 Task: Look for space in Remscheid, Germany from 10th July, 2023 to 15th July, 2023 for 7 adults in price range Rs.10000 to Rs.15000. Place can be entire place or shared room with 4 bedrooms having 7 beds and 4 bathrooms. Property type can be house, flat, guest house. Amenities needed are: wifi, TV, free parkinig on premises, gym, breakfast. Booking option can be shelf check-in. Required host language is English.
Action: Mouse moved to (527, 111)
Screenshot: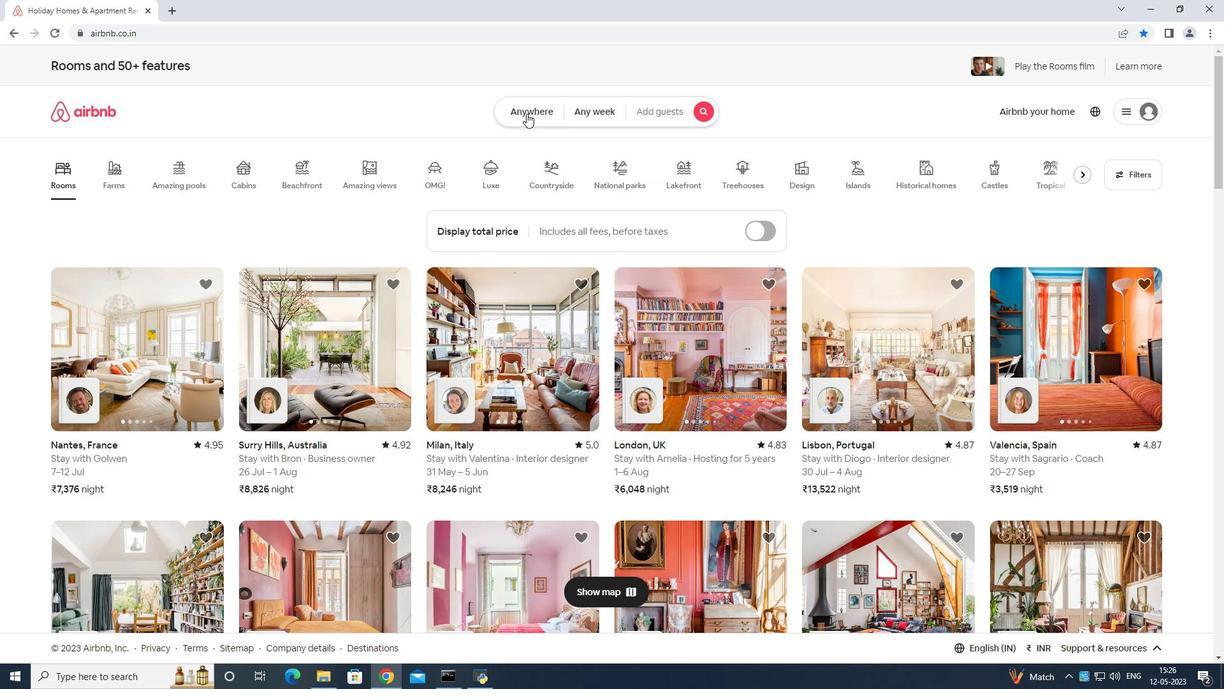 
Action: Mouse pressed left at (527, 111)
Screenshot: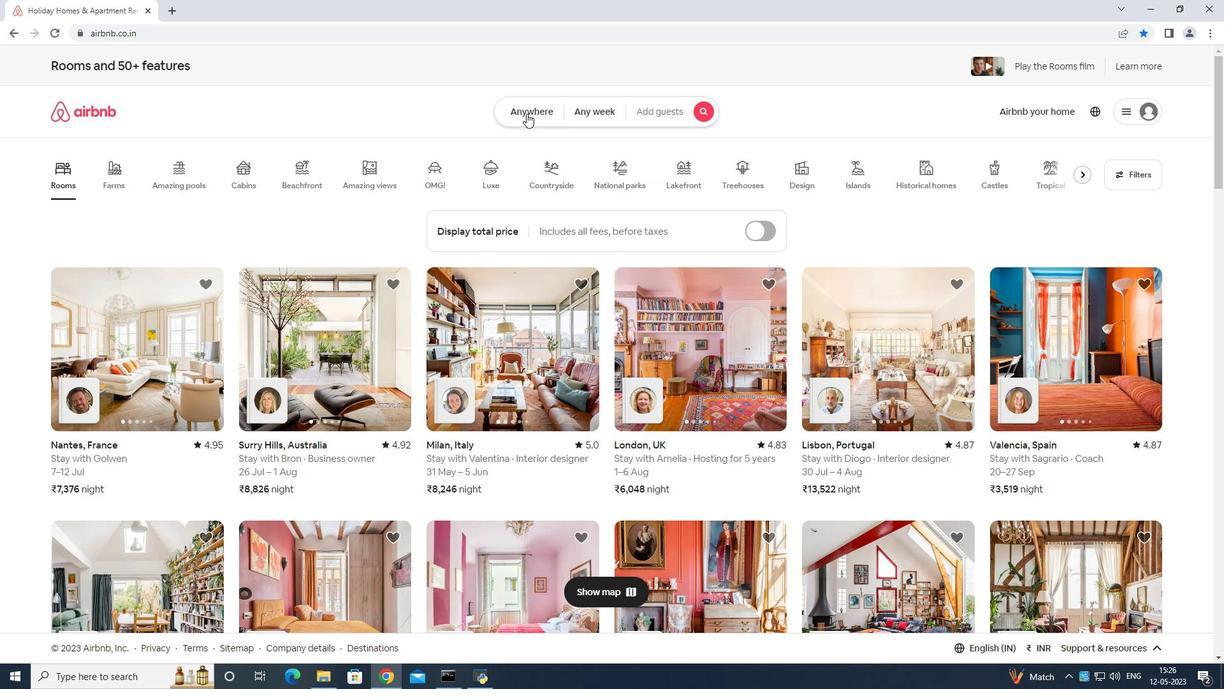 
Action: Mouse moved to (479, 156)
Screenshot: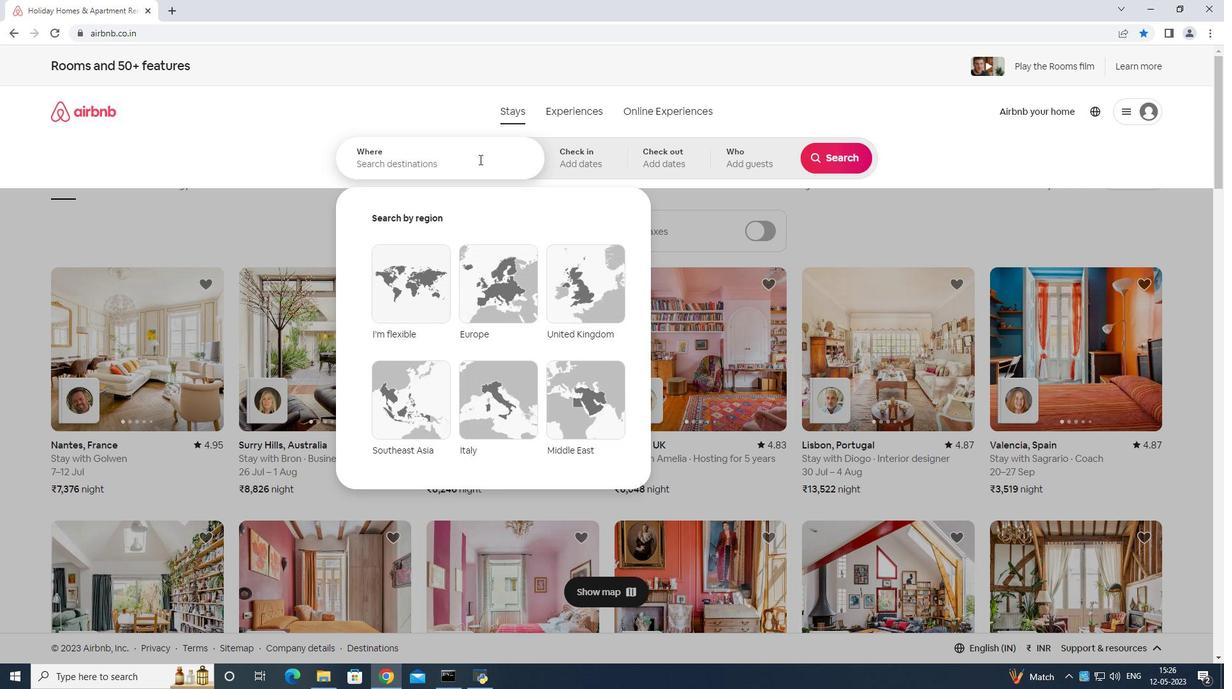
Action: Mouse pressed left at (479, 156)
Screenshot: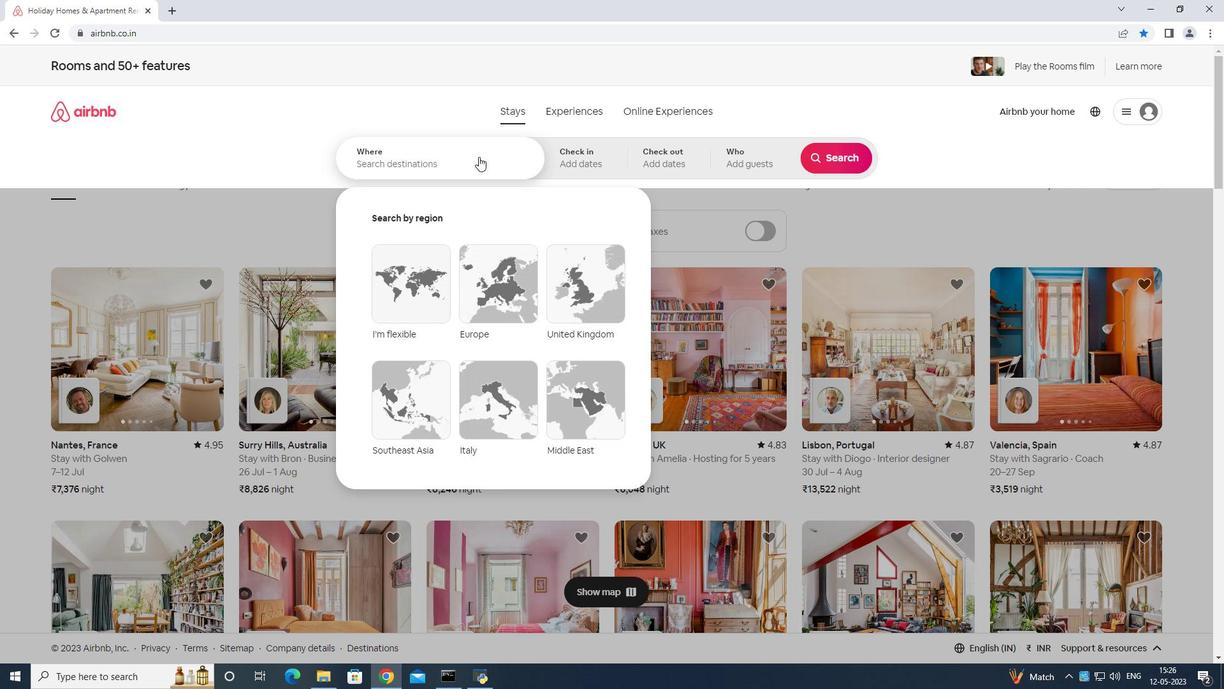 
Action: Mouse moved to (451, 153)
Screenshot: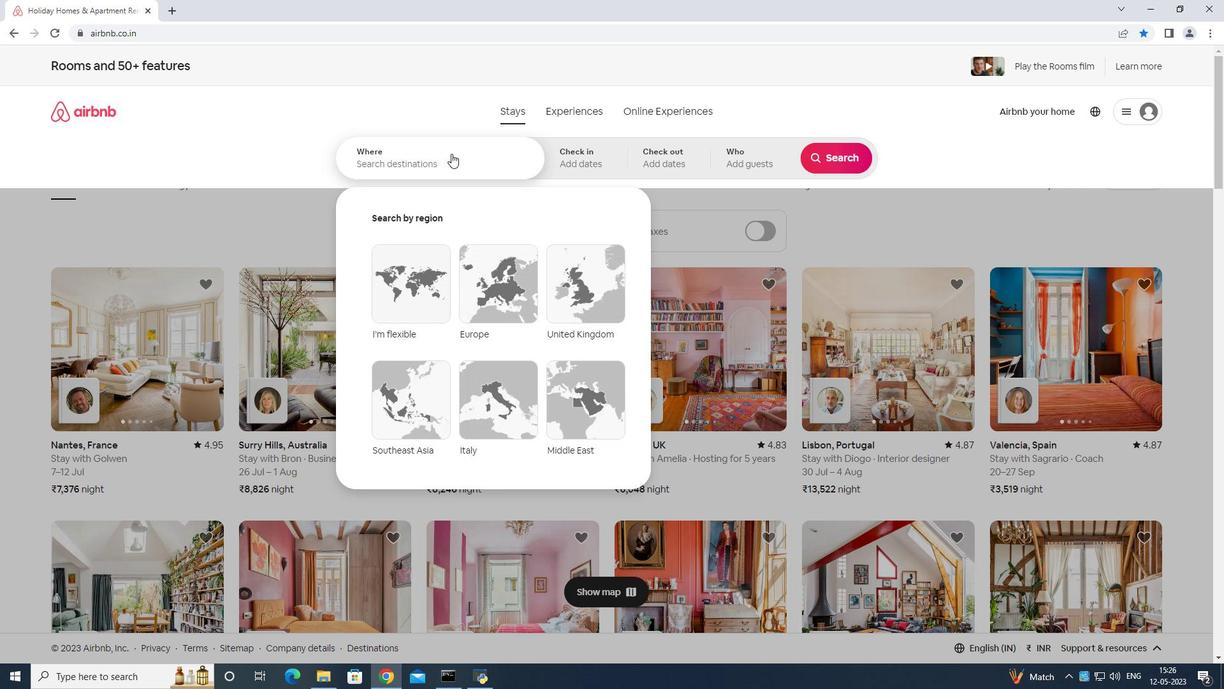 
Action: Key pressed <Key.shift>Remsv<Key.backspace>cheu<Key.backspace>id<Key.space>germany<Key.enter>
Screenshot: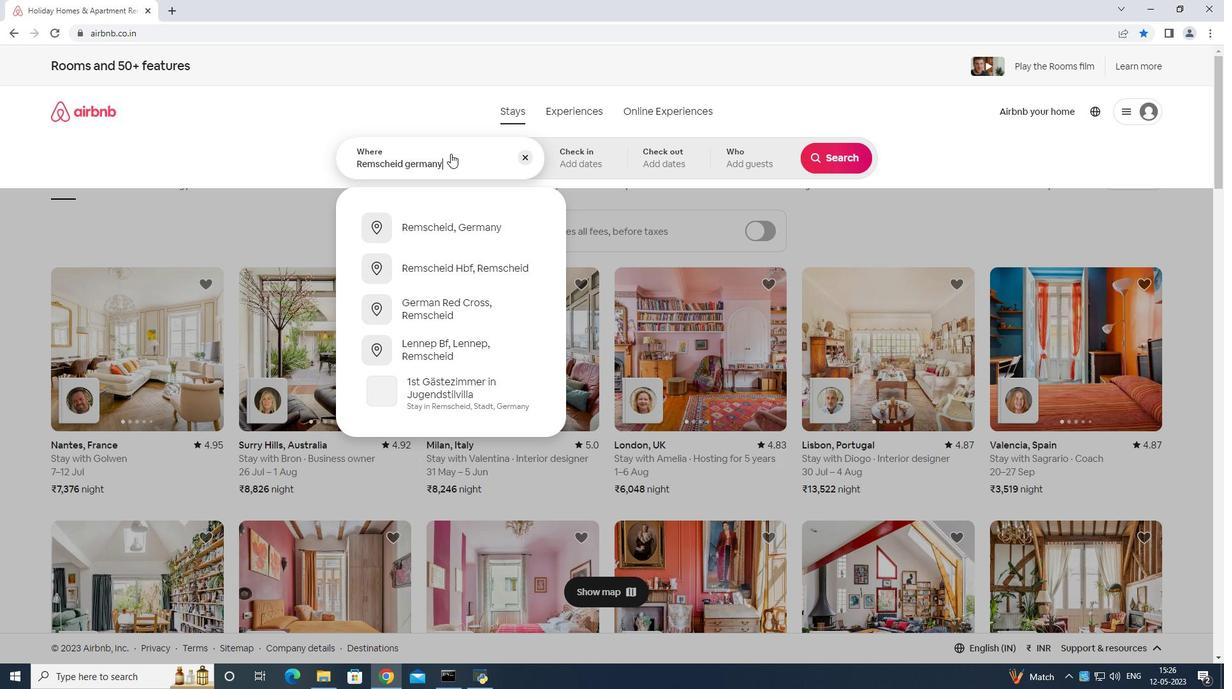 
Action: Mouse moved to (838, 259)
Screenshot: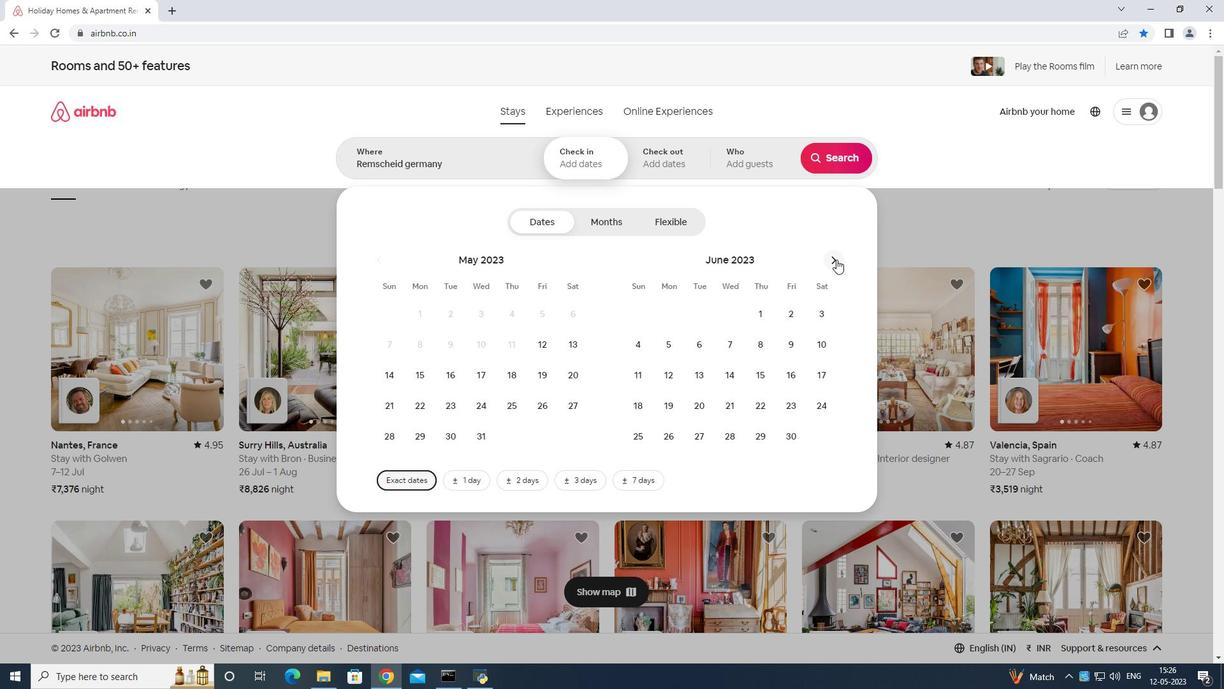 
Action: Mouse pressed left at (838, 259)
Screenshot: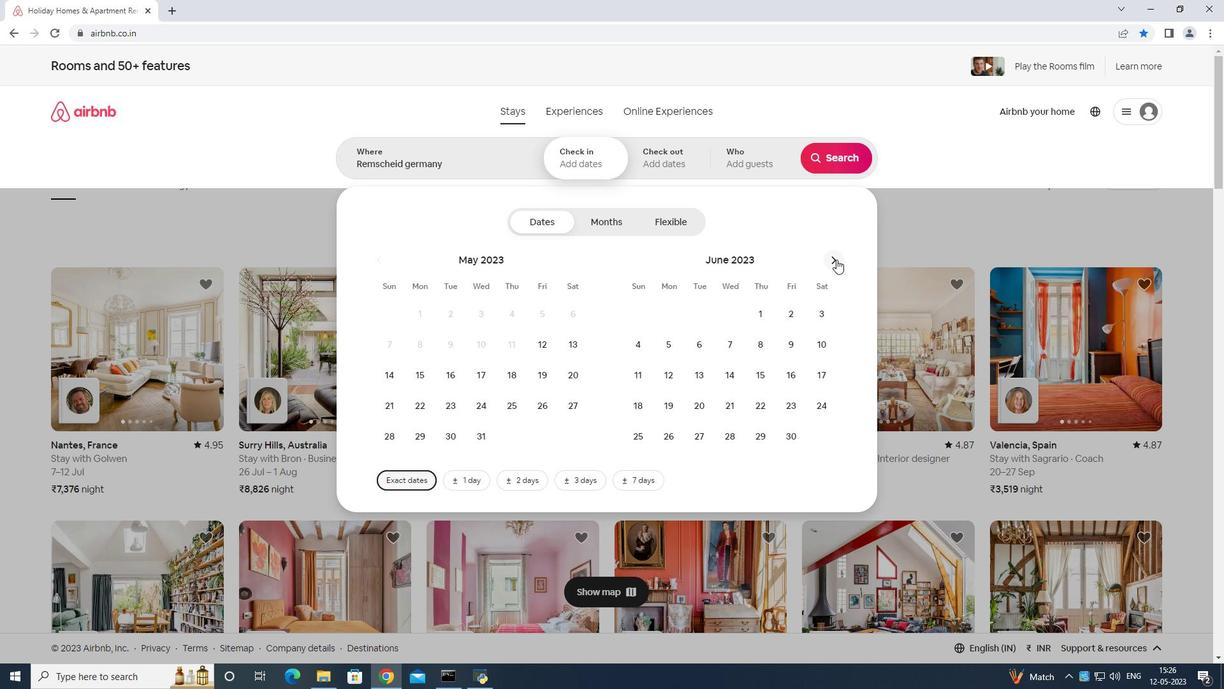 
Action: Mouse moved to (673, 378)
Screenshot: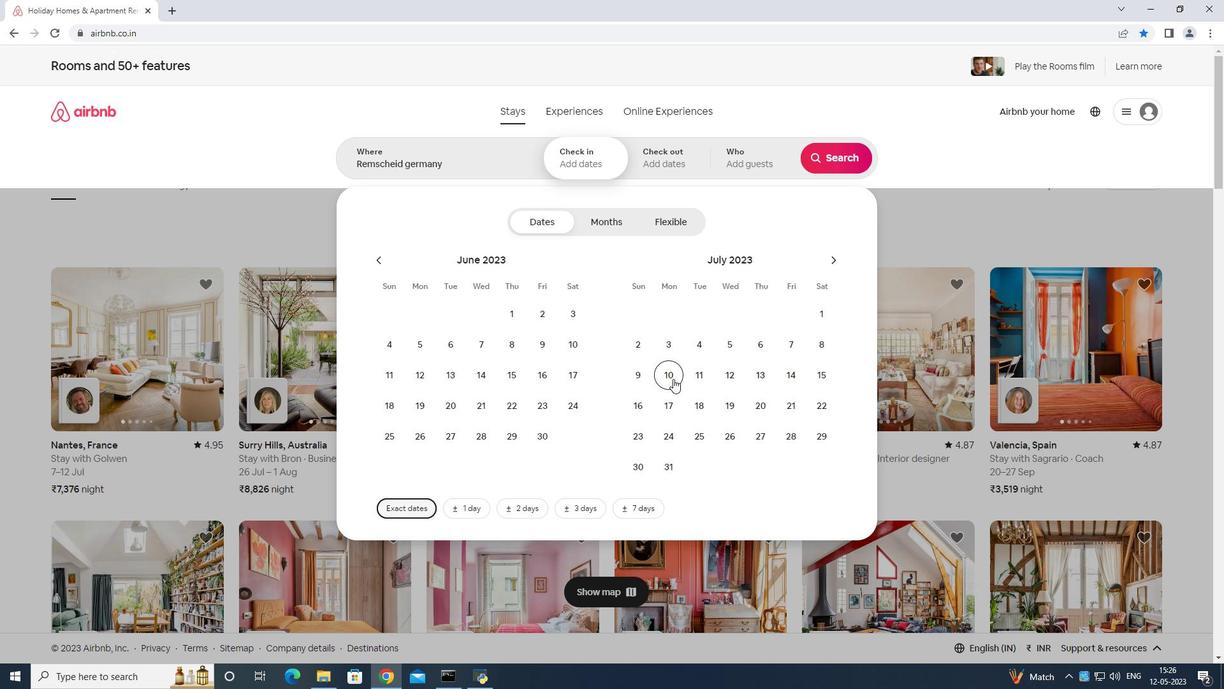 
Action: Mouse pressed left at (673, 378)
Screenshot: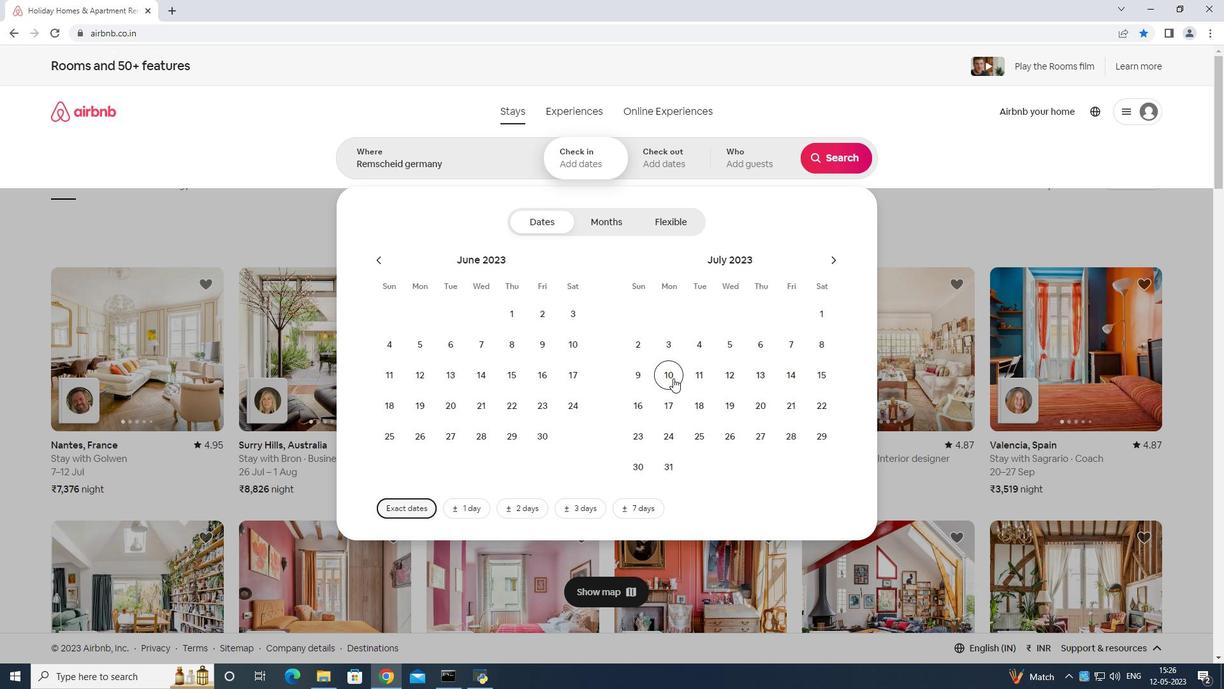 
Action: Mouse moved to (819, 375)
Screenshot: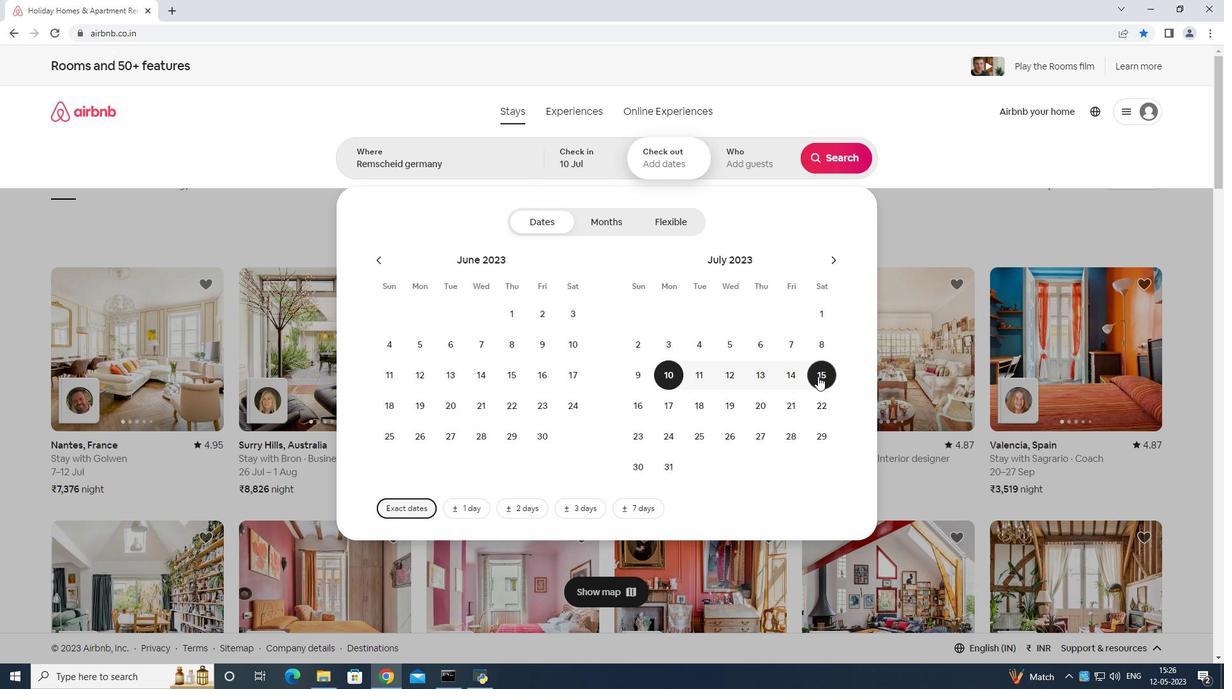 
Action: Mouse pressed left at (819, 375)
Screenshot: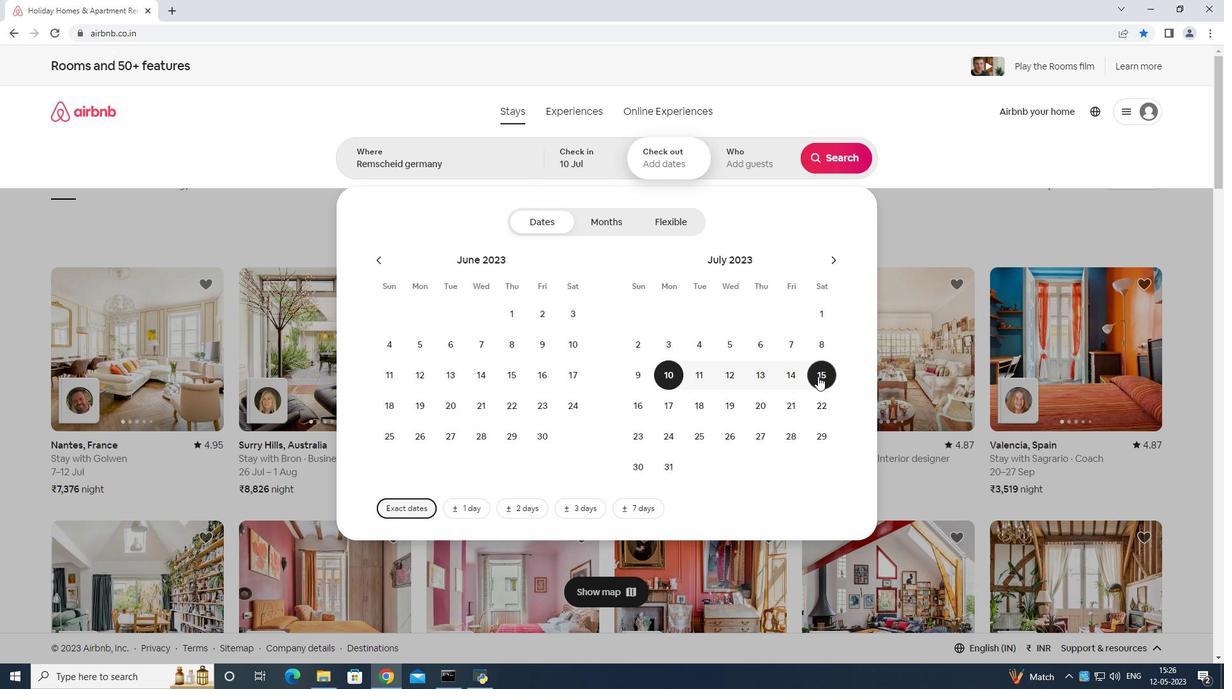 
Action: Mouse moved to (749, 149)
Screenshot: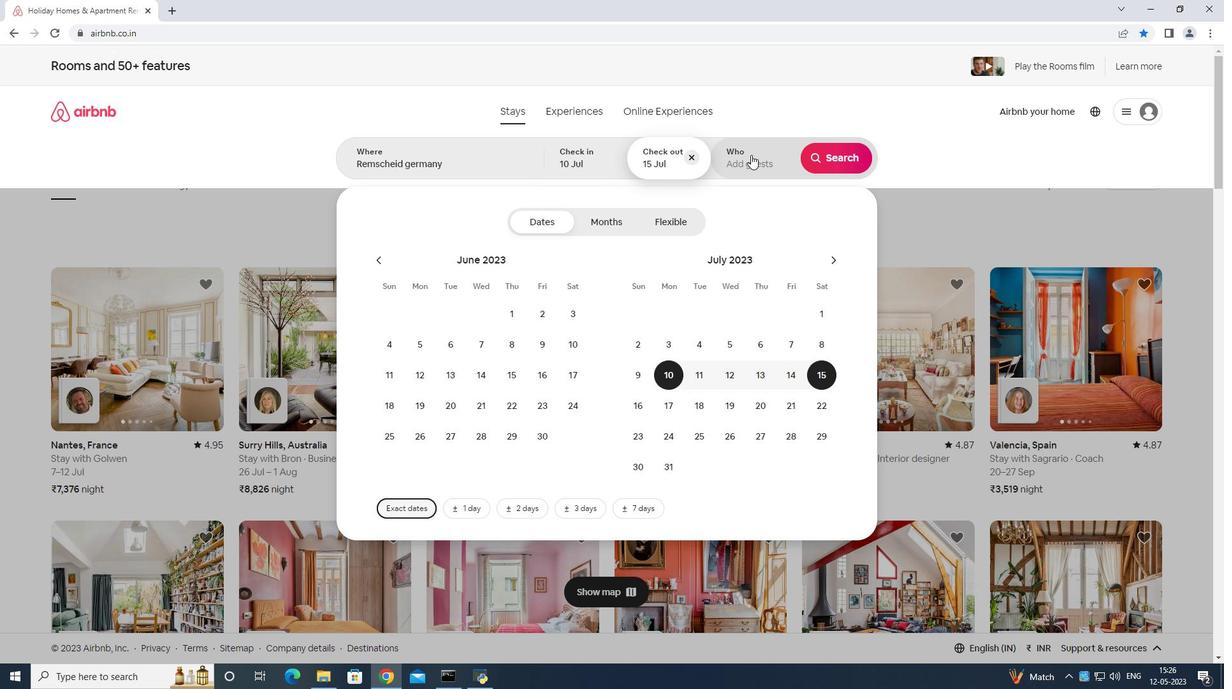 
Action: Mouse pressed left at (749, 149)
Screenshot: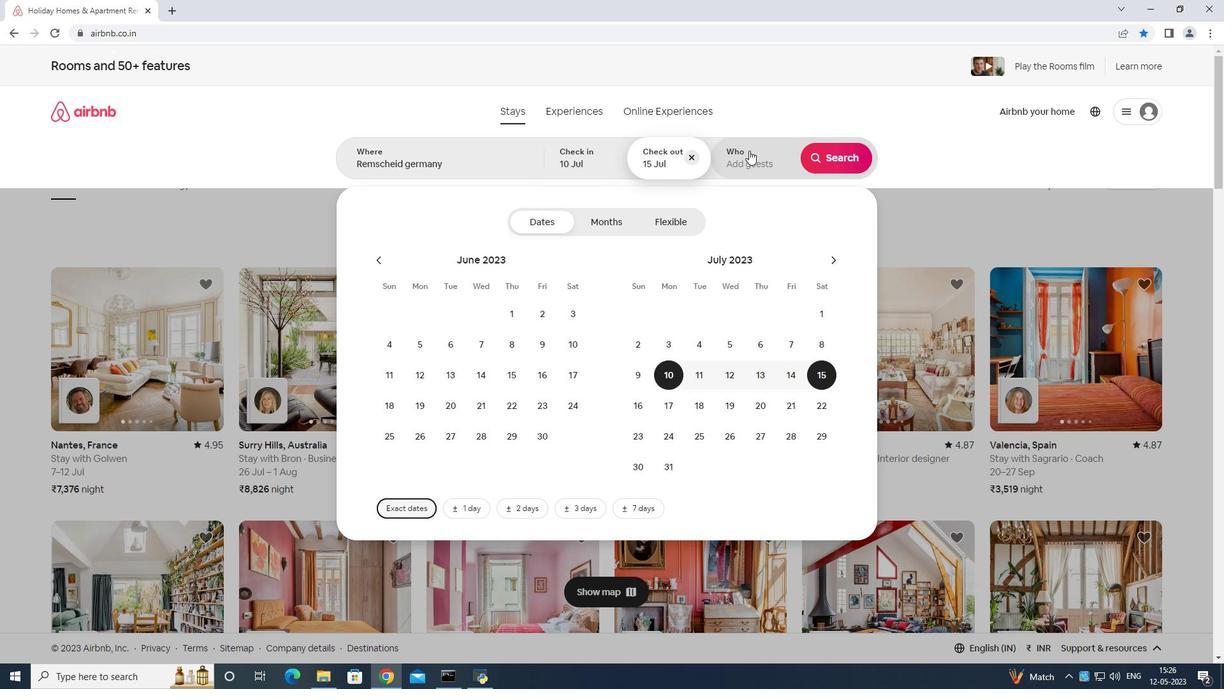 
Action: Mouse moved to (833, 227)
Screenshot: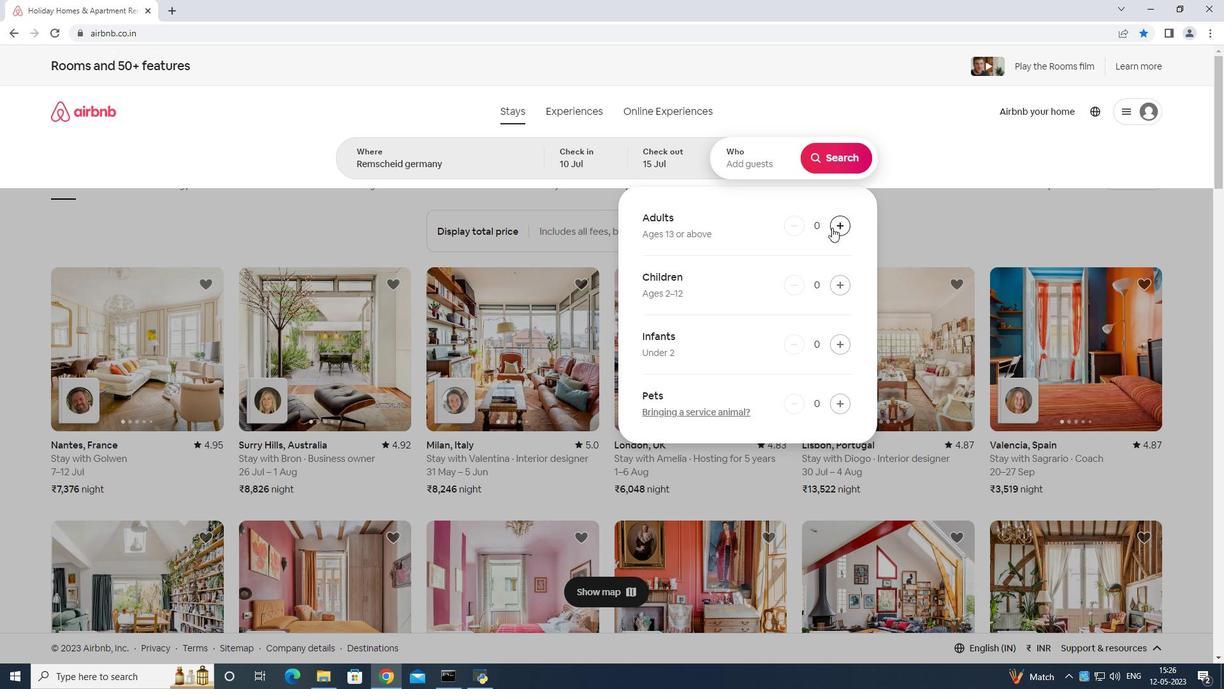 
Action: Mouse pressed left at (833, 227)
Screenshot: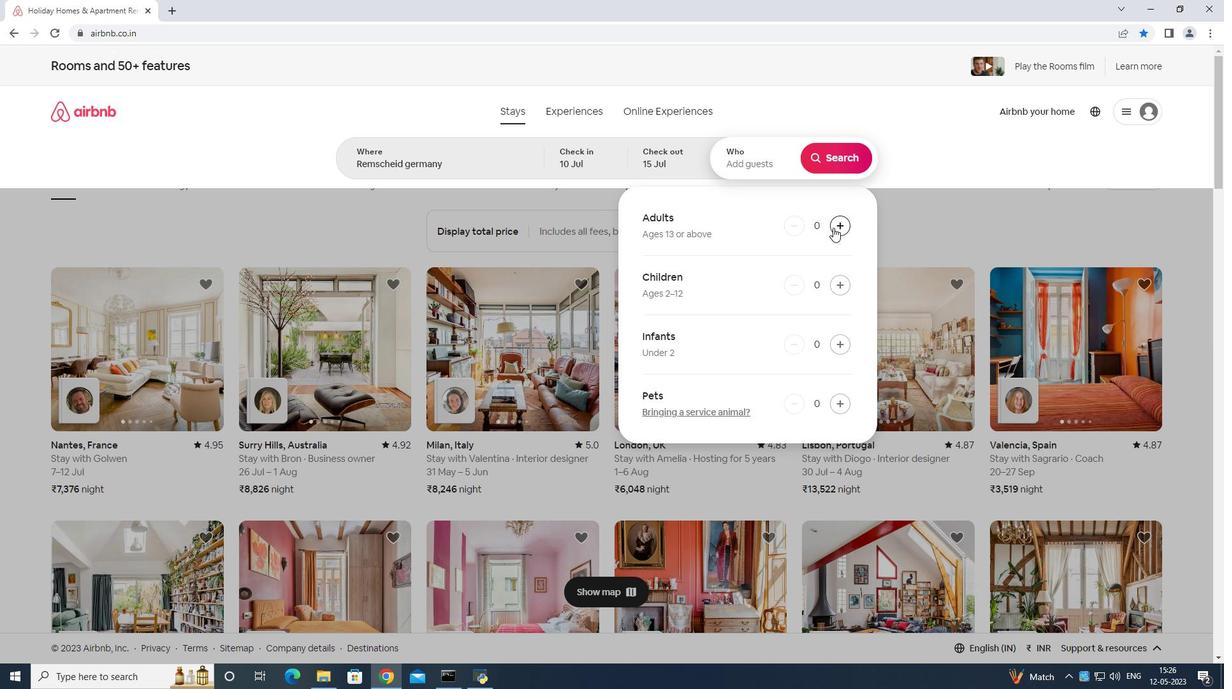 
Action: Mouse pressed left at (833, 227)
Screenshot: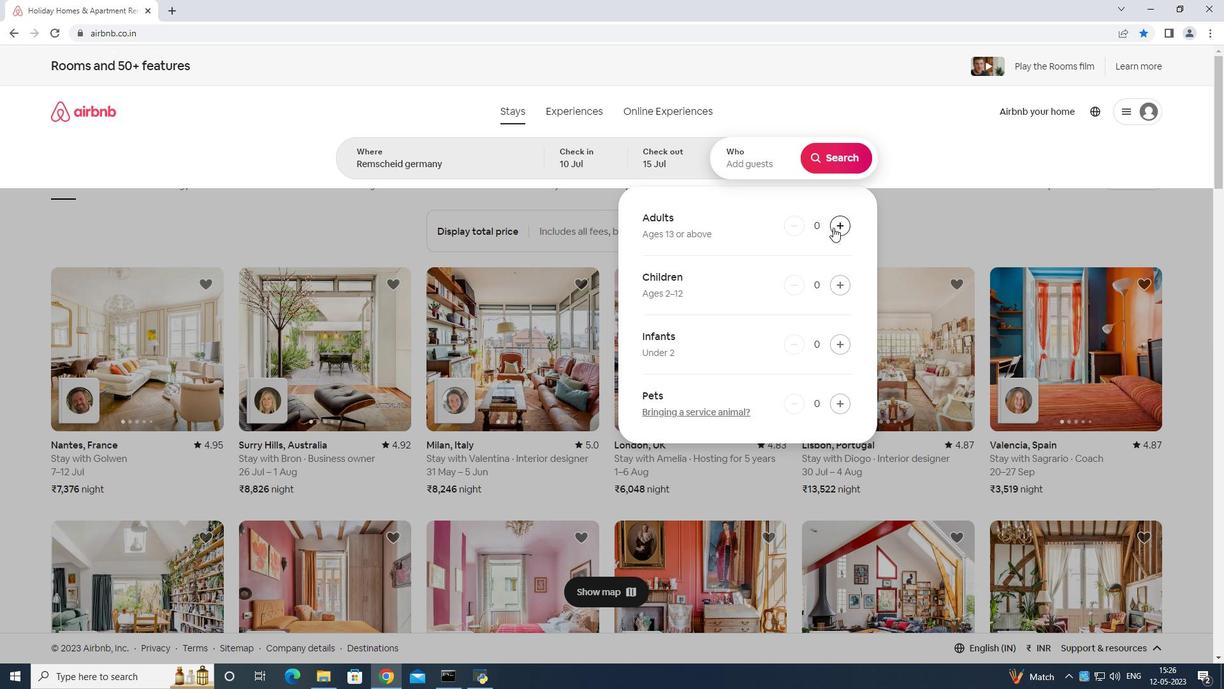 
Action: Mouse pressed left at (833, 227)
Screenshot: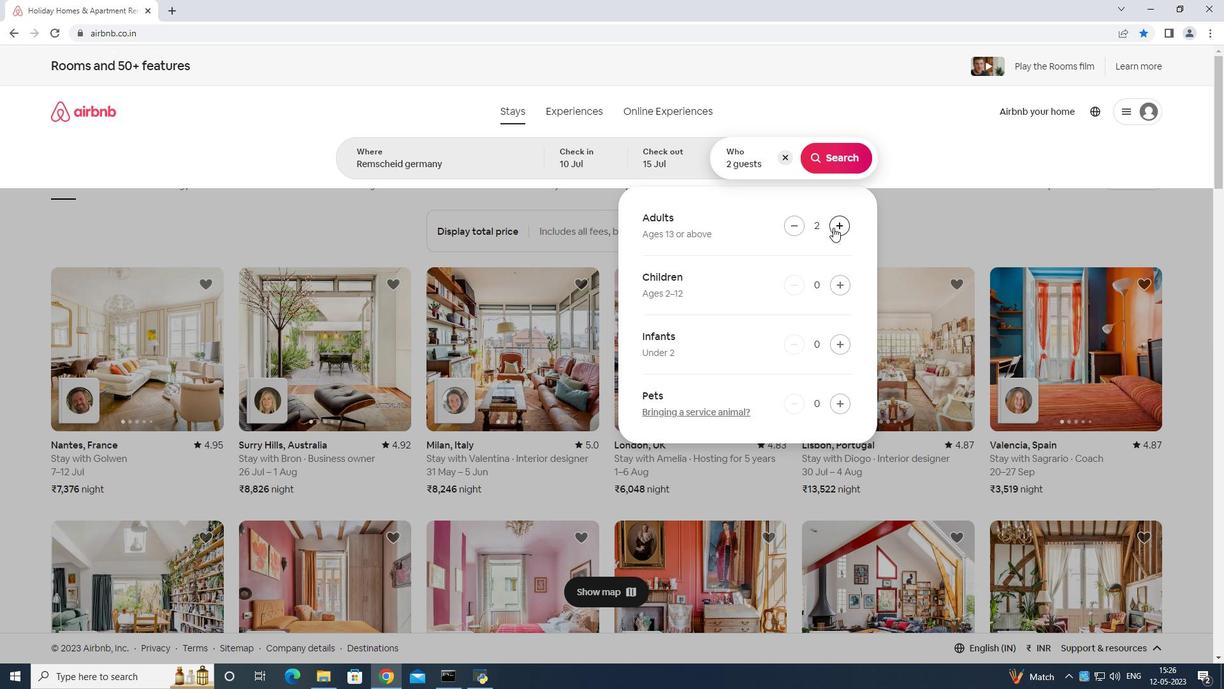 
Action: Mouse pressed left at (833, 227)
Screenshot: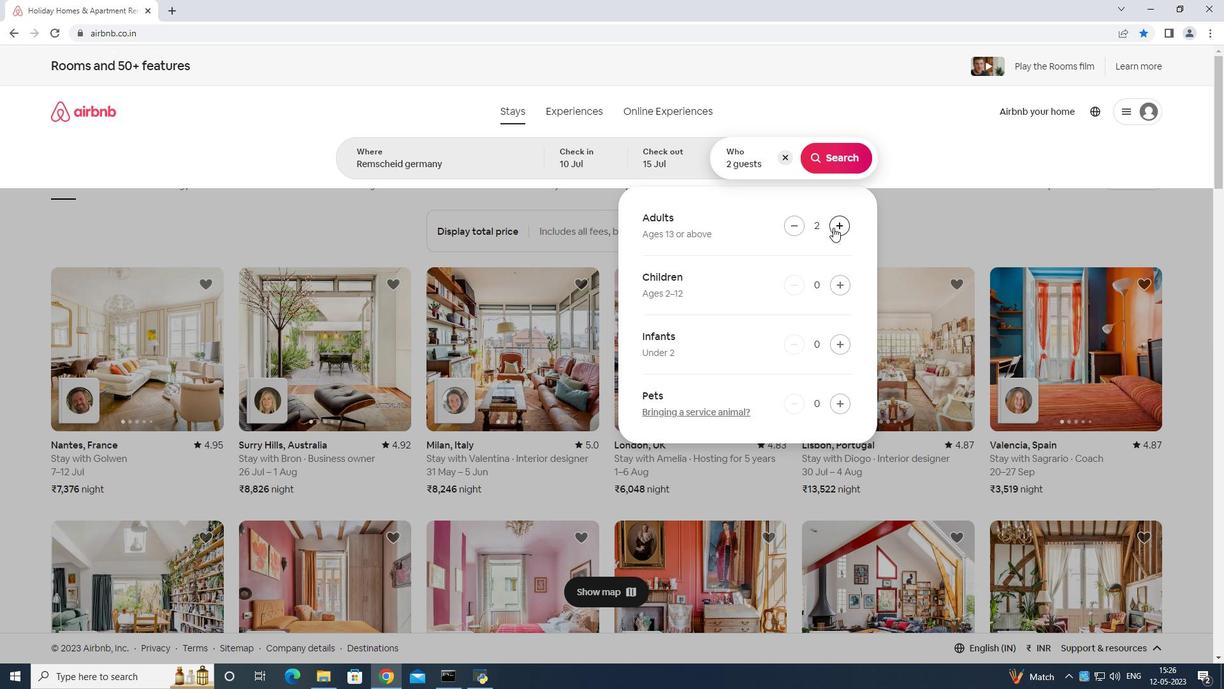 
Action: Mouse moved to (834, 227)
Screenshot: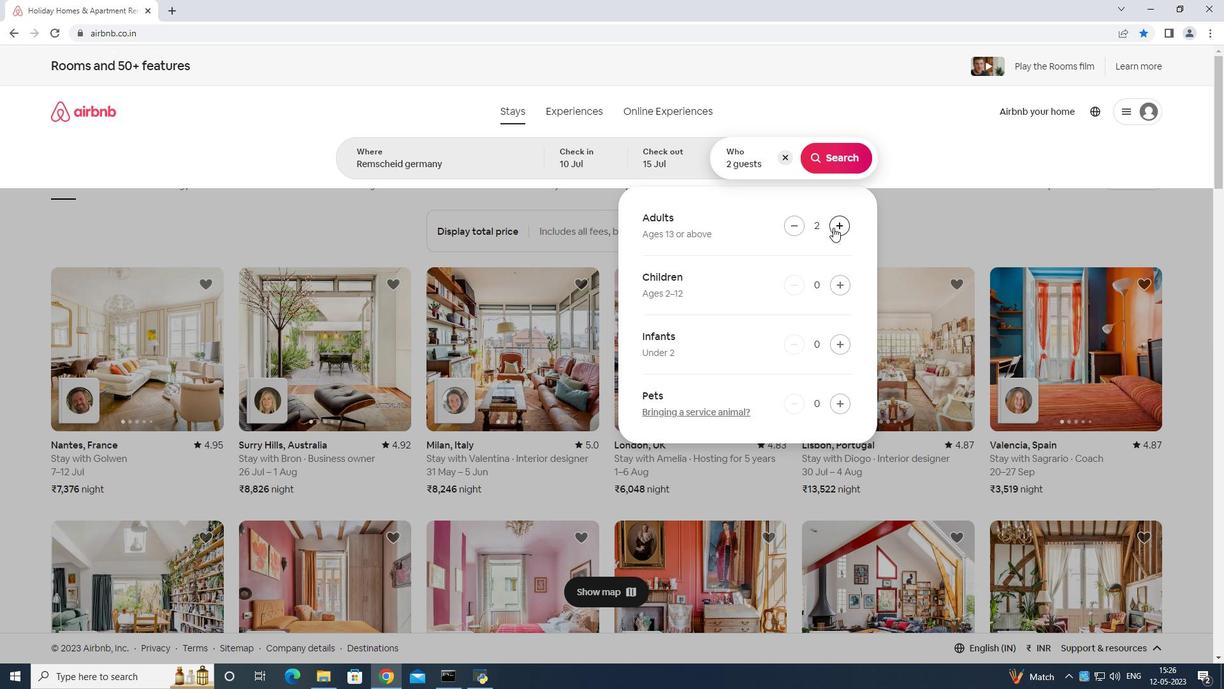 
Action: Mouse pressed left at (834, 227)
Screenshot: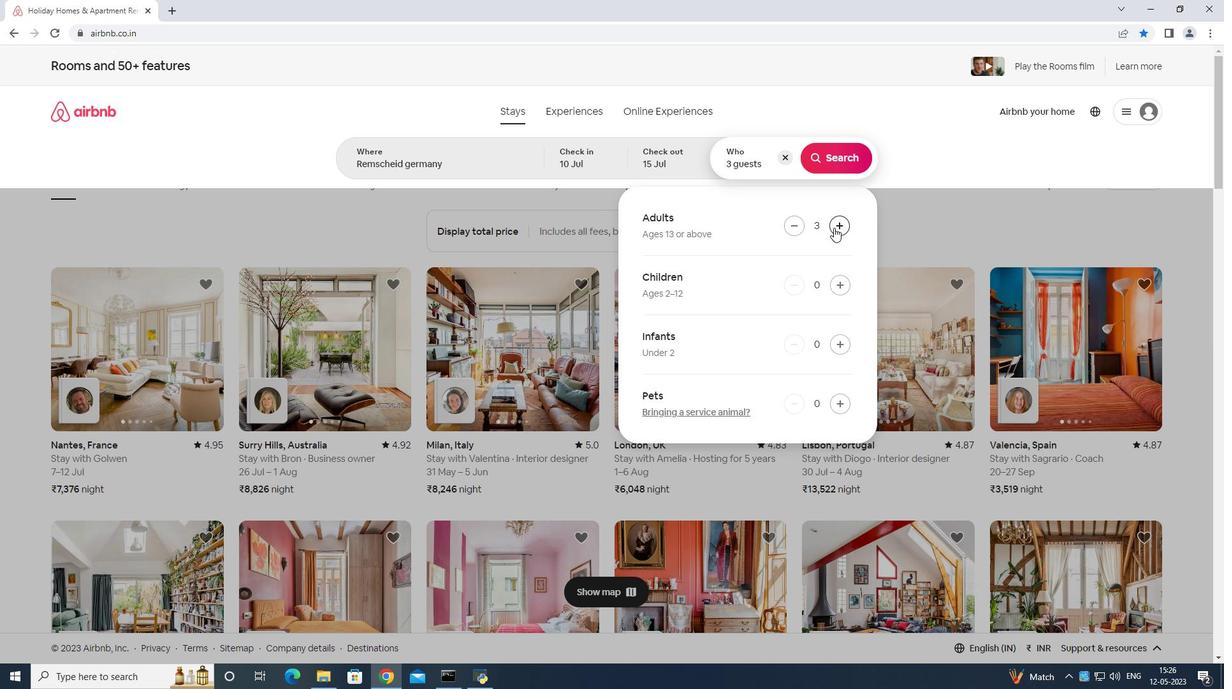 
Action: Mouse moved to (834, 227)
Screenshot: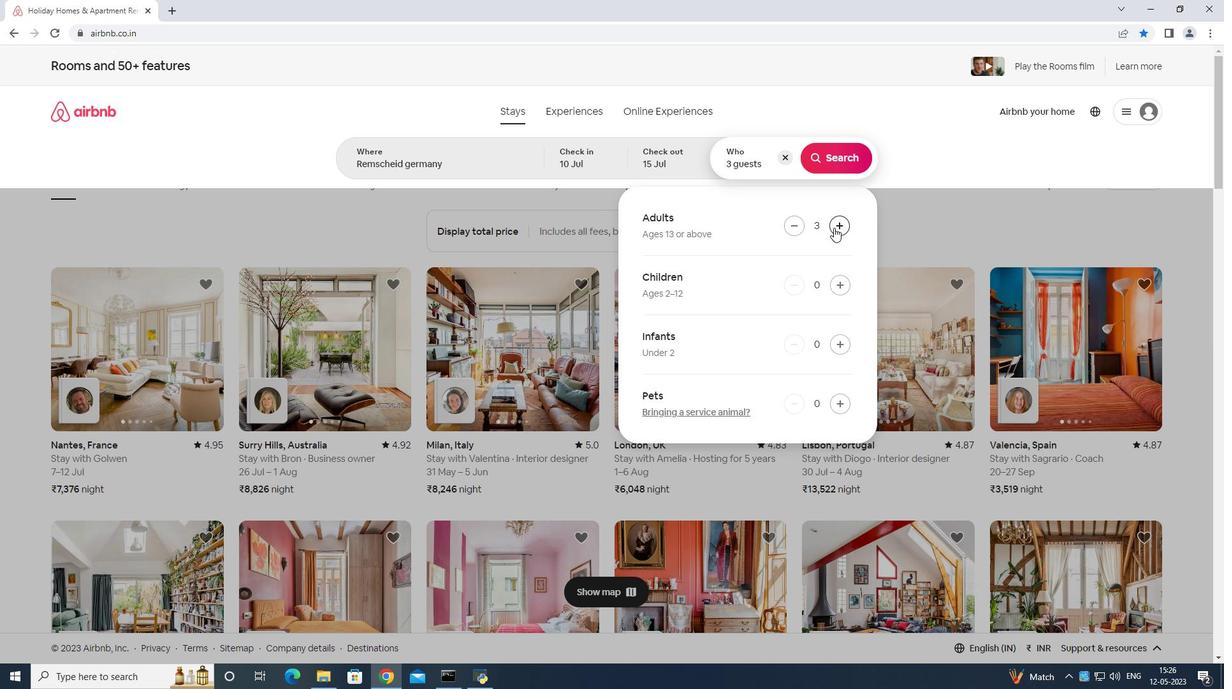 
Action: Mouse pressed left at (834, 227)
Screenshot: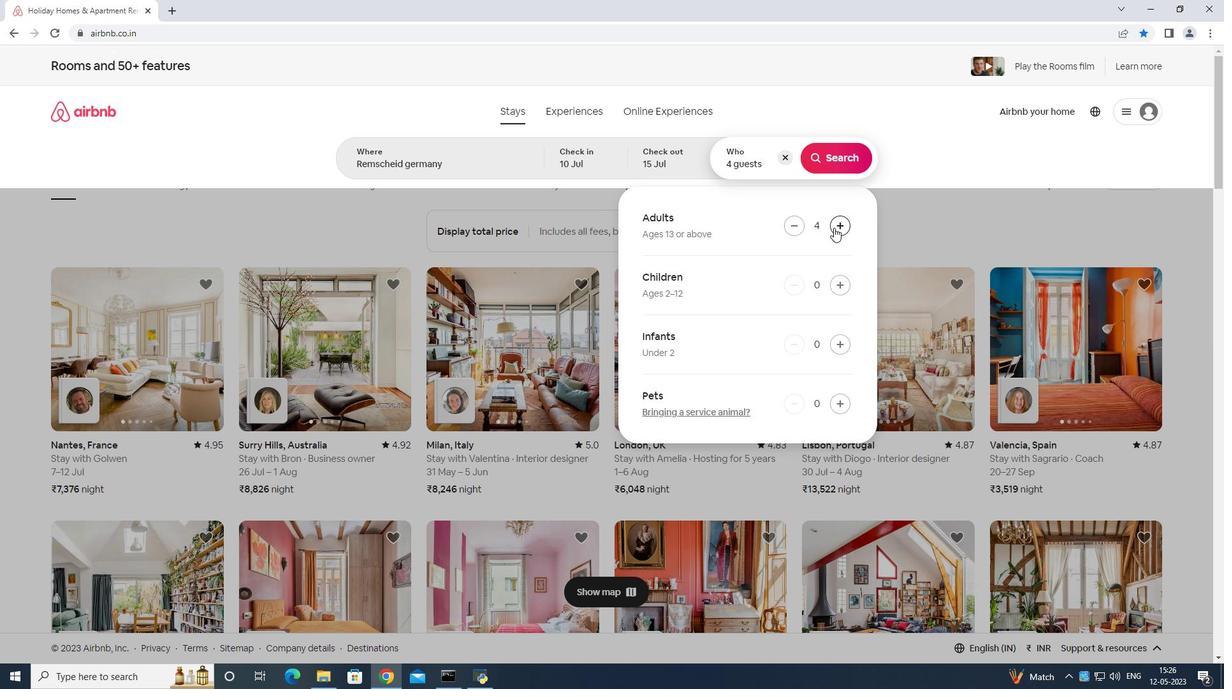 
Action: Mouse moved to (835, 227)
Screenshot: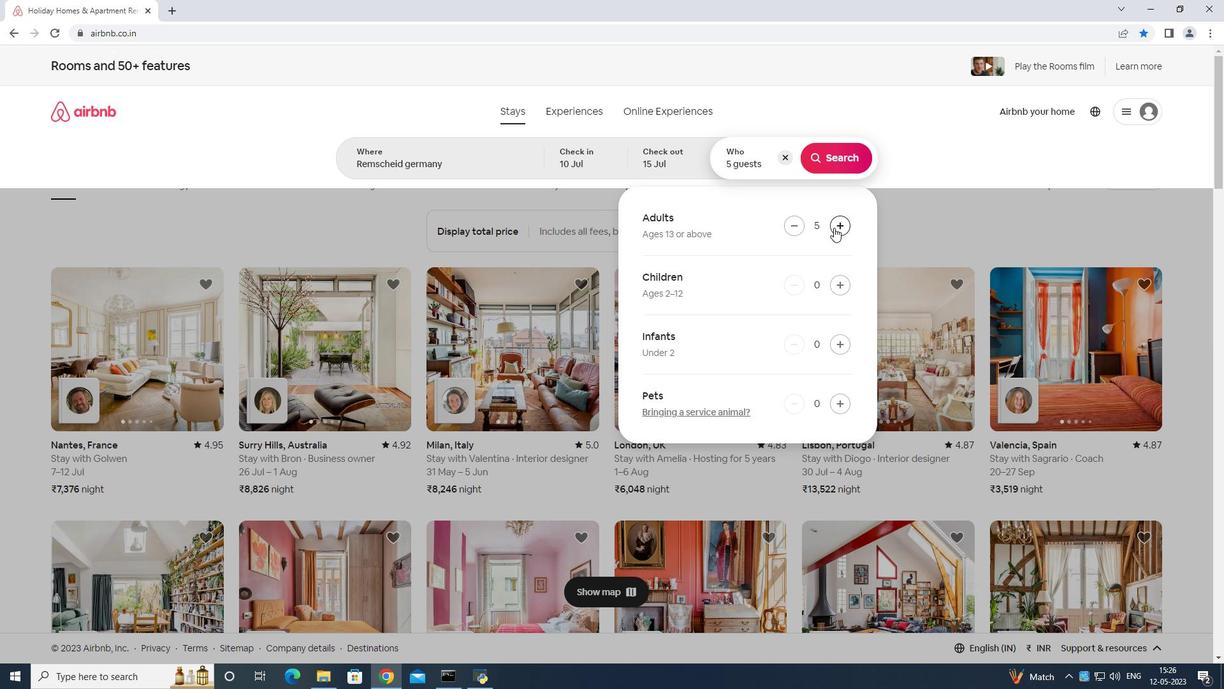
Action: Mouse pressed left at (835, 227)
Screenshot: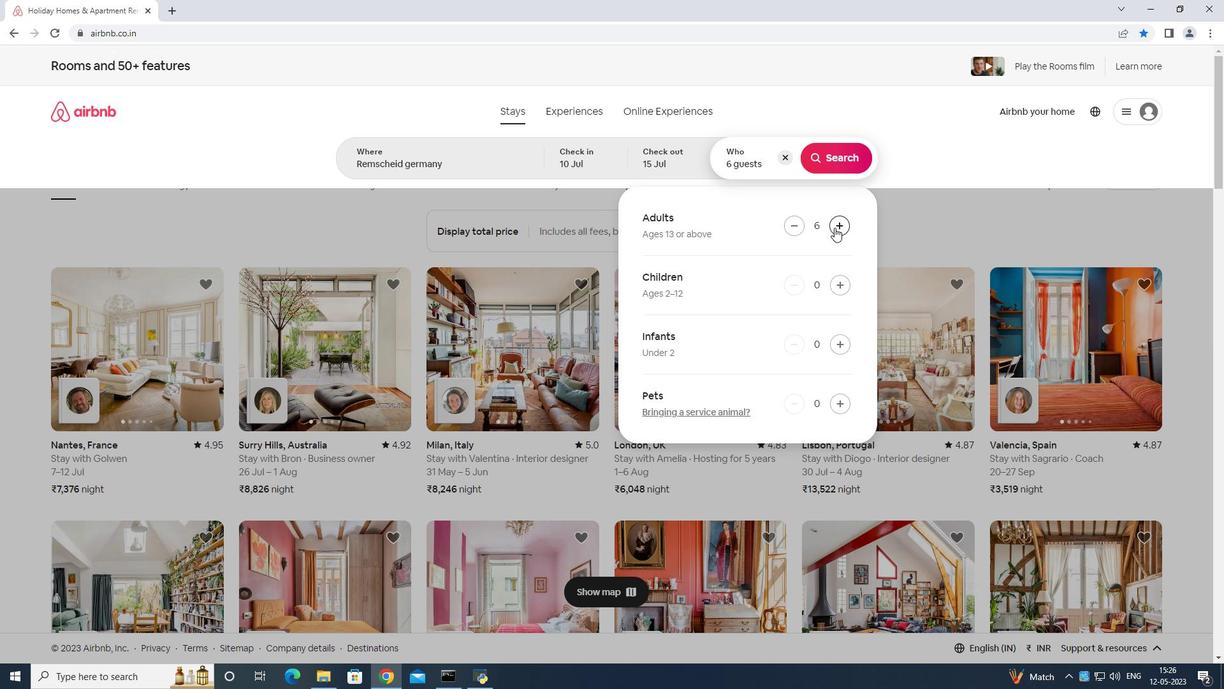 
Action: Mouse moved to (842, 157)
Screenshot: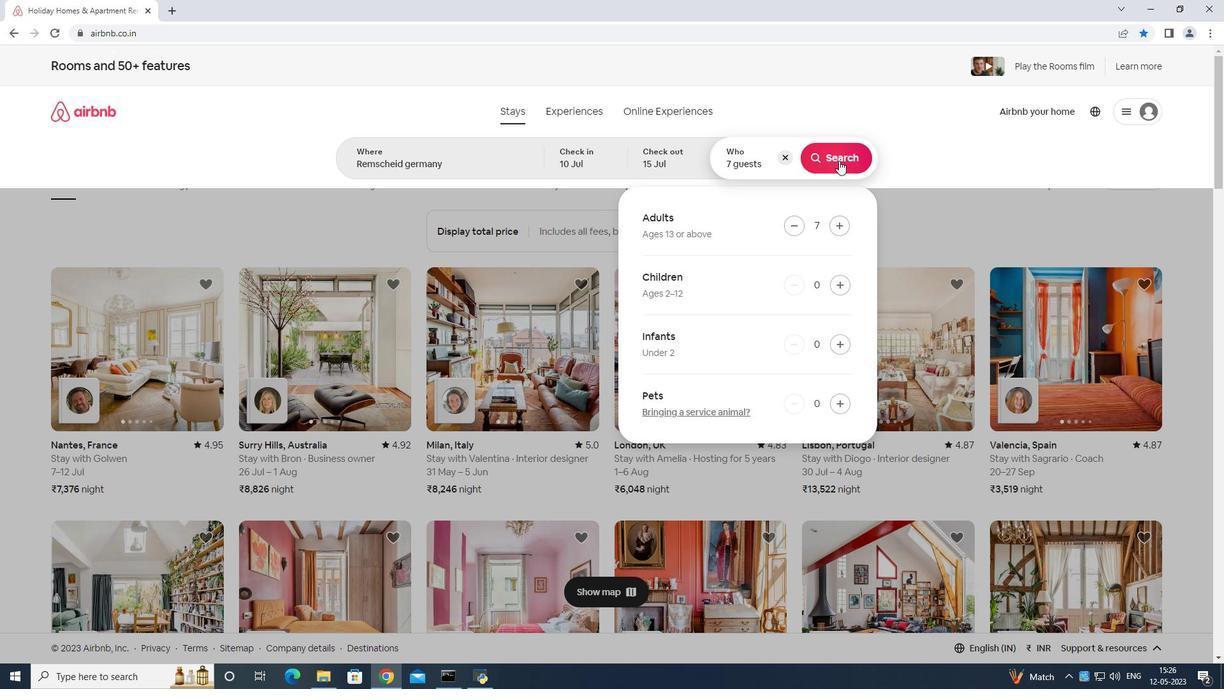 
Action: Mouse pressed left at (842, 157)
Screenshot: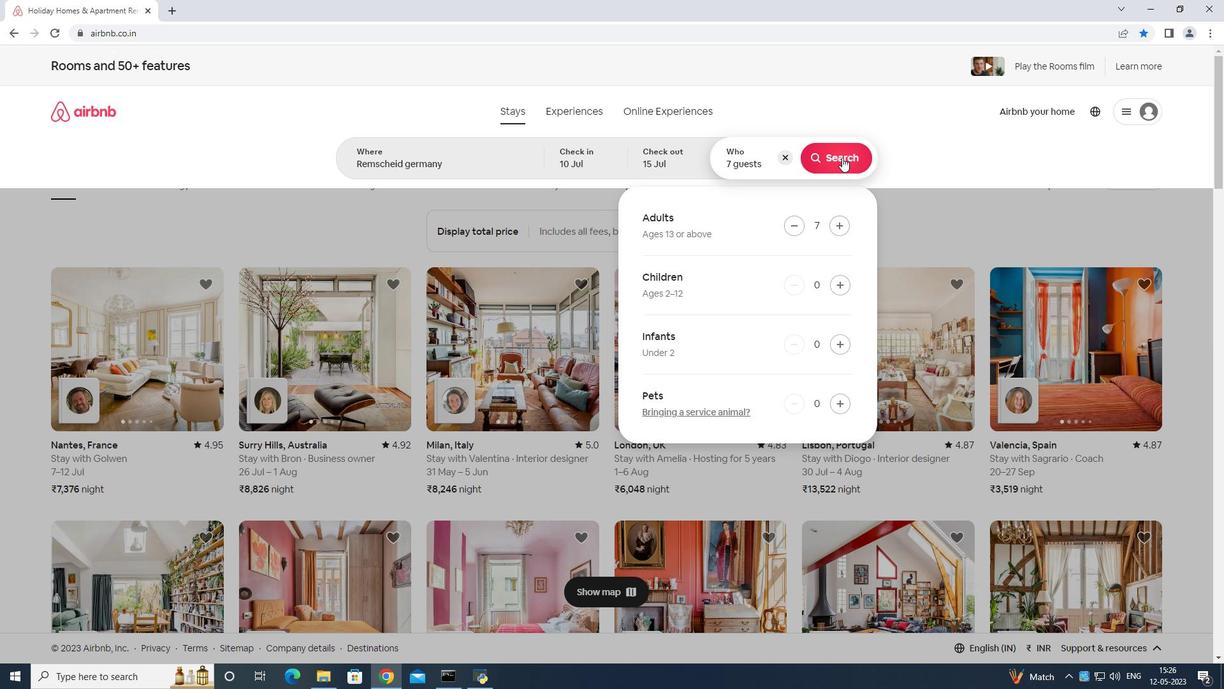 
Action: Mouse moved to (1157, 114)
Screenshot: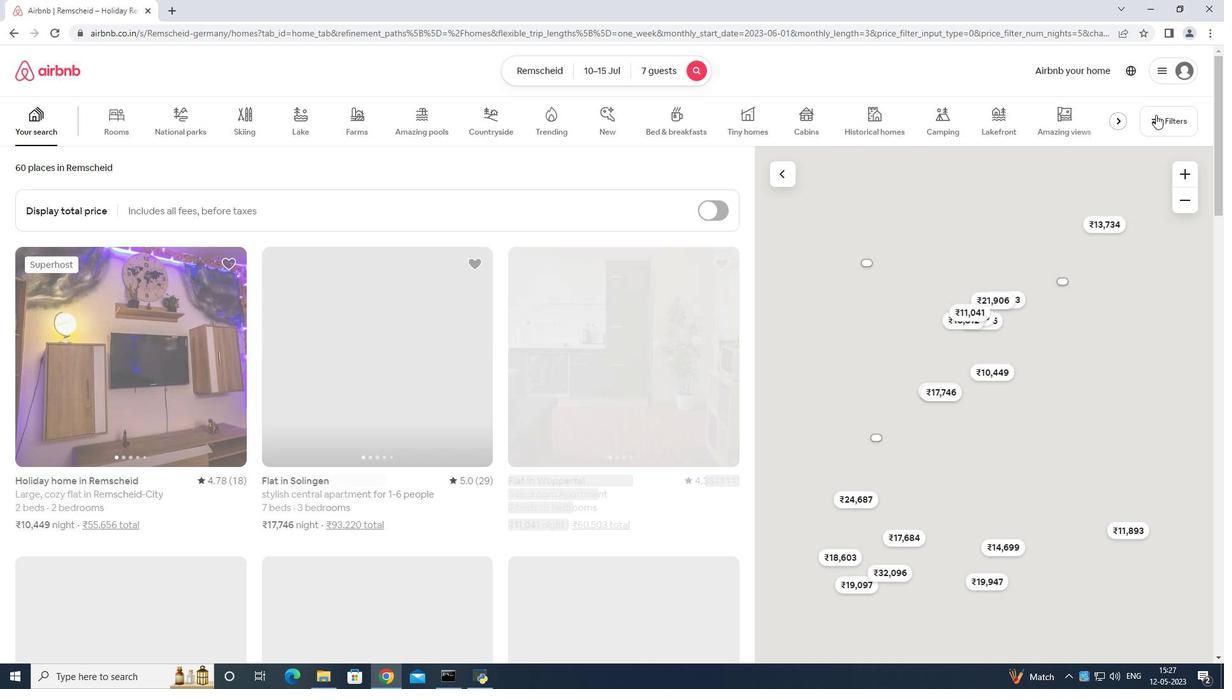 
Action: Mouse pressed left at (1157, 114)
Screenshot: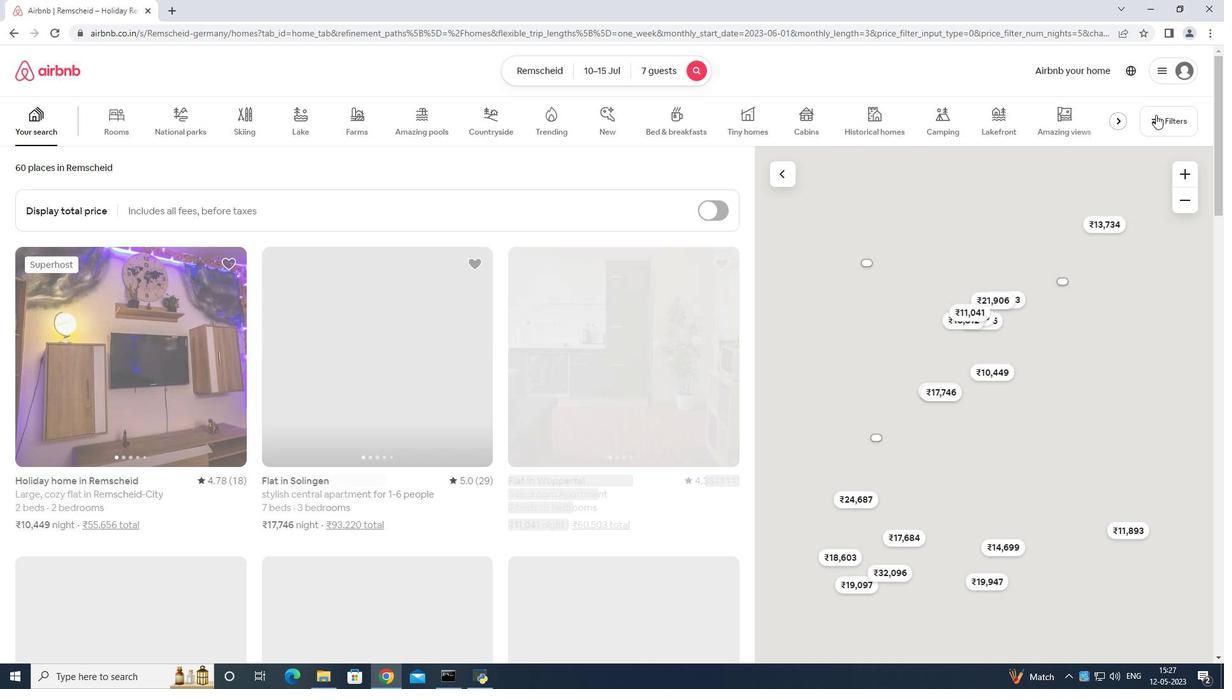 
Action: Mouse moved to (518, 429)
Screenshot: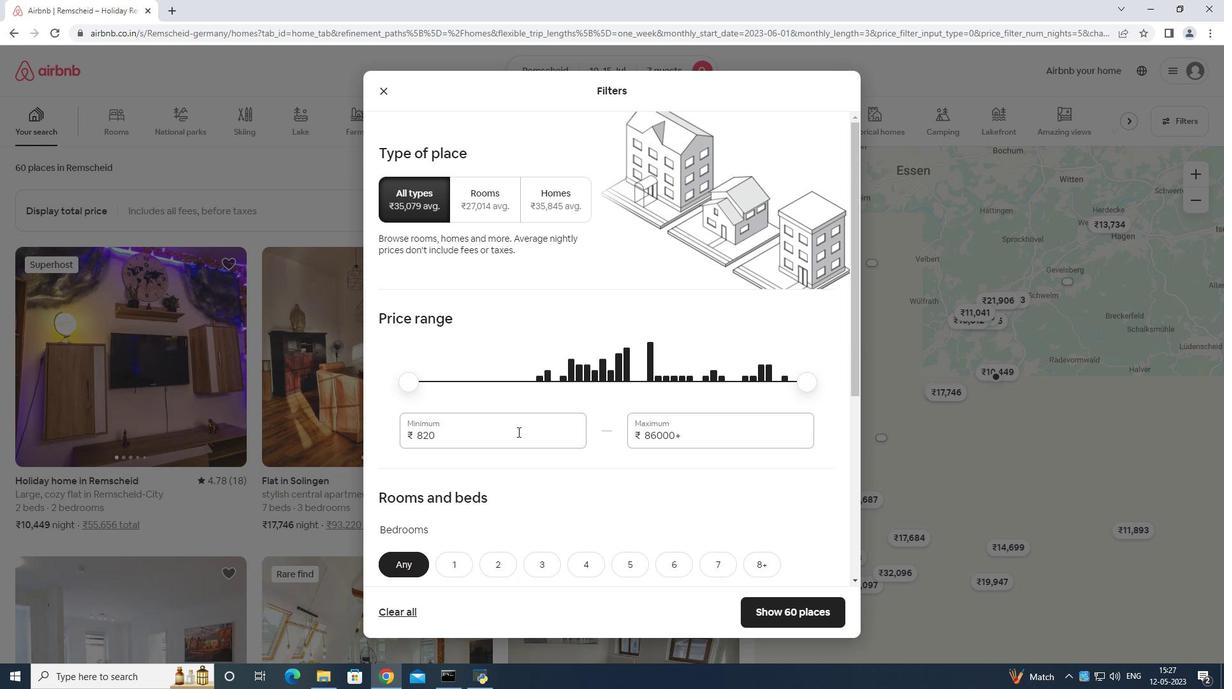 
Action: Mouse pressed left at (518, 429)
Screenshot: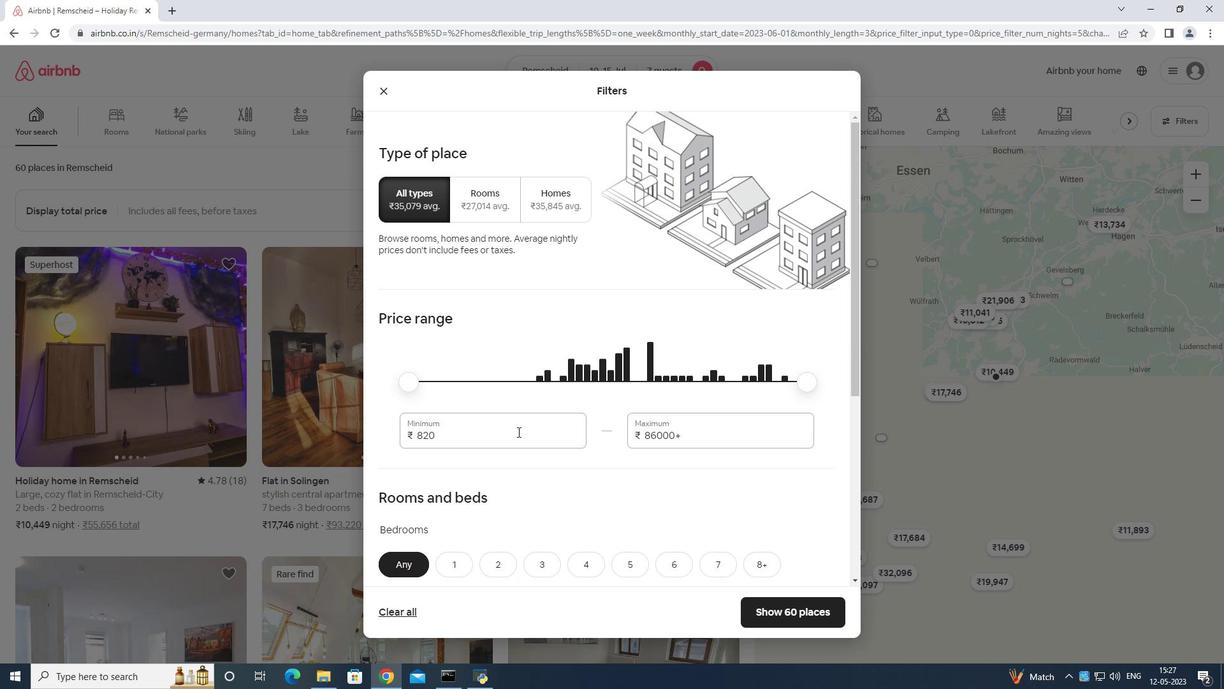 
Action: Mouse moved to (518, 428)
Screenshot: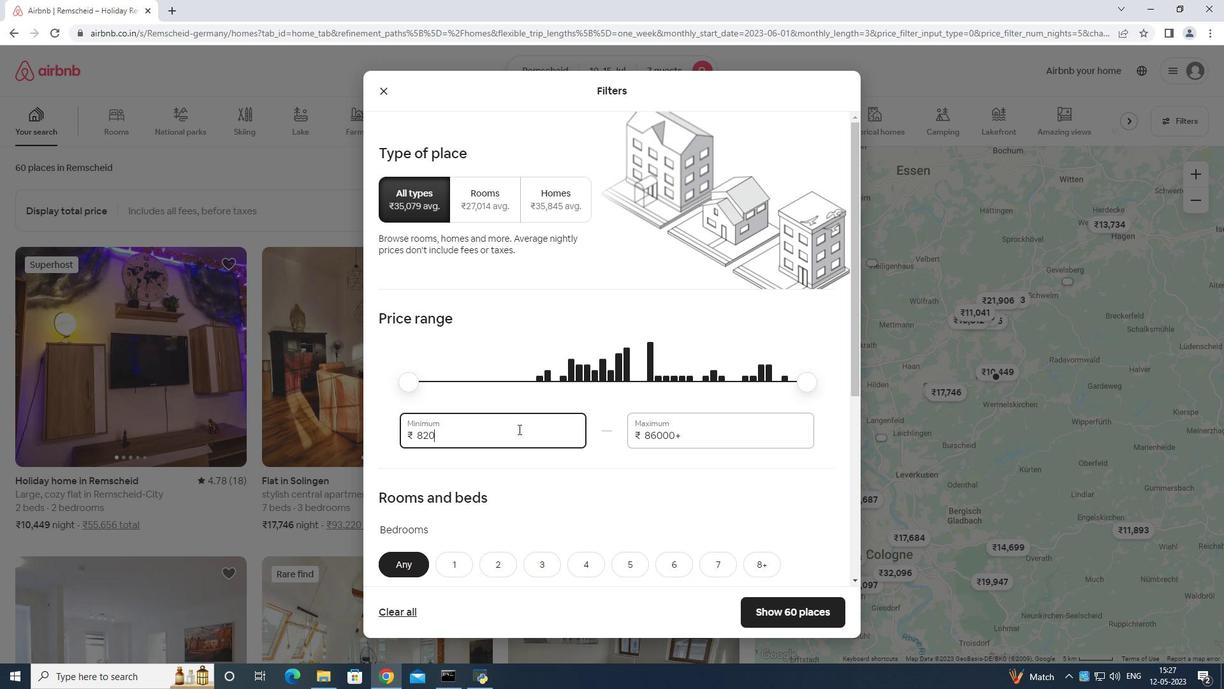 
Action: Key pressed <Key.backspace>
Screenshot: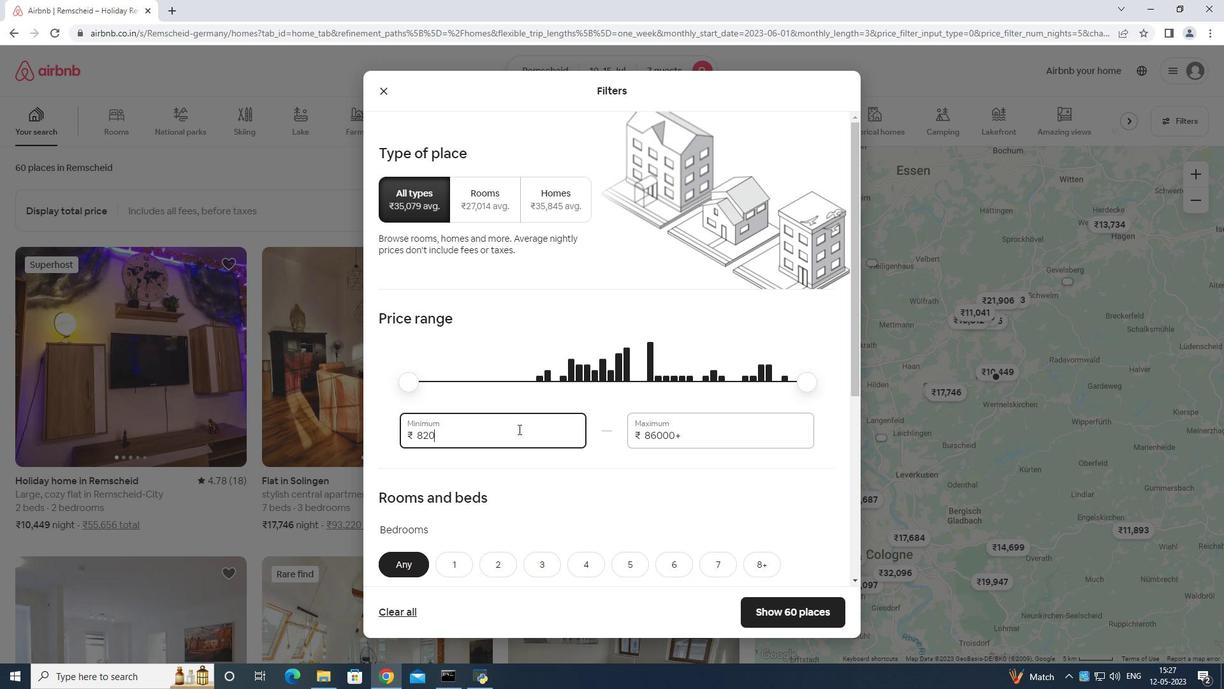 
Action: Mouse moved to (520, 425)
Screenshot: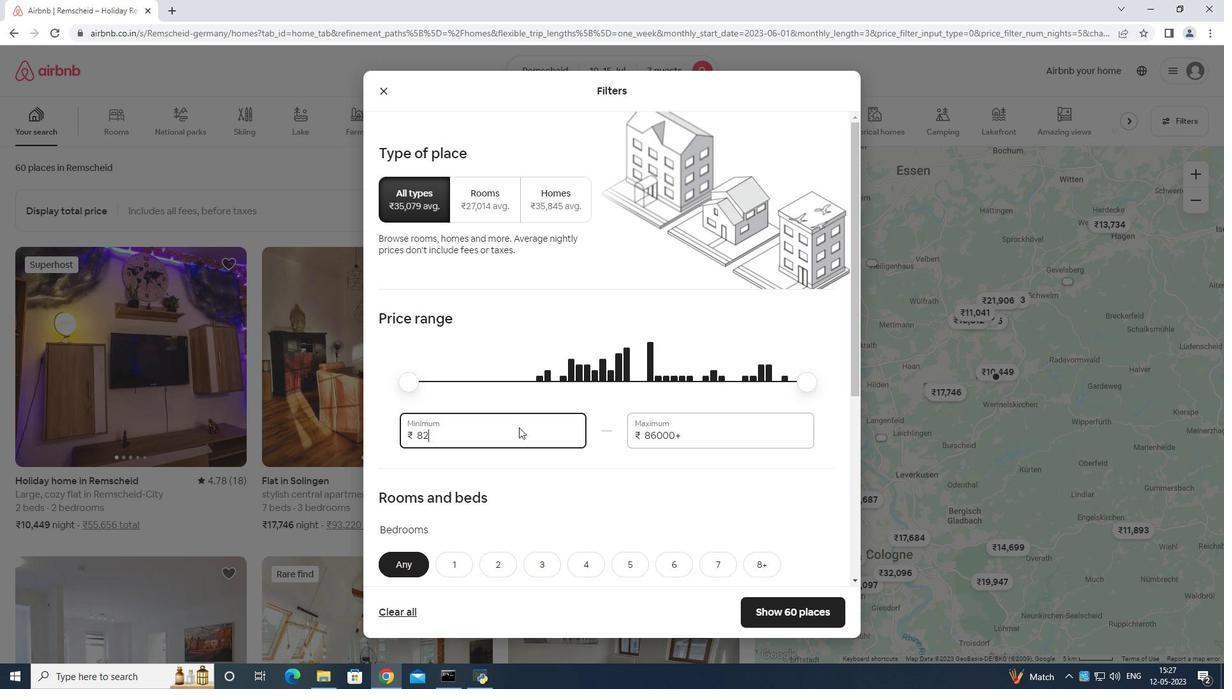 
Action: Key pressed <Key.backspace><Key.backspace><Key.backspace><Key.backspace><Key.backspace><Key.backspace>1000
Screenshot: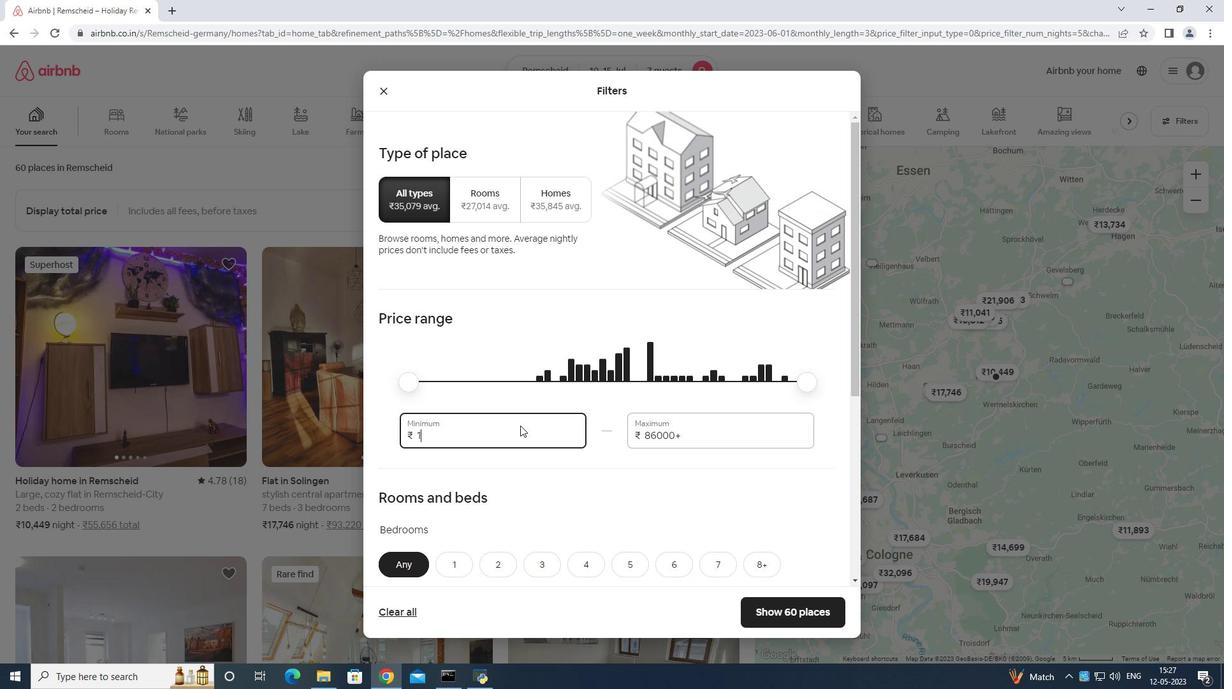 
Action: Mouse moved to (520, 423)
Screenshot: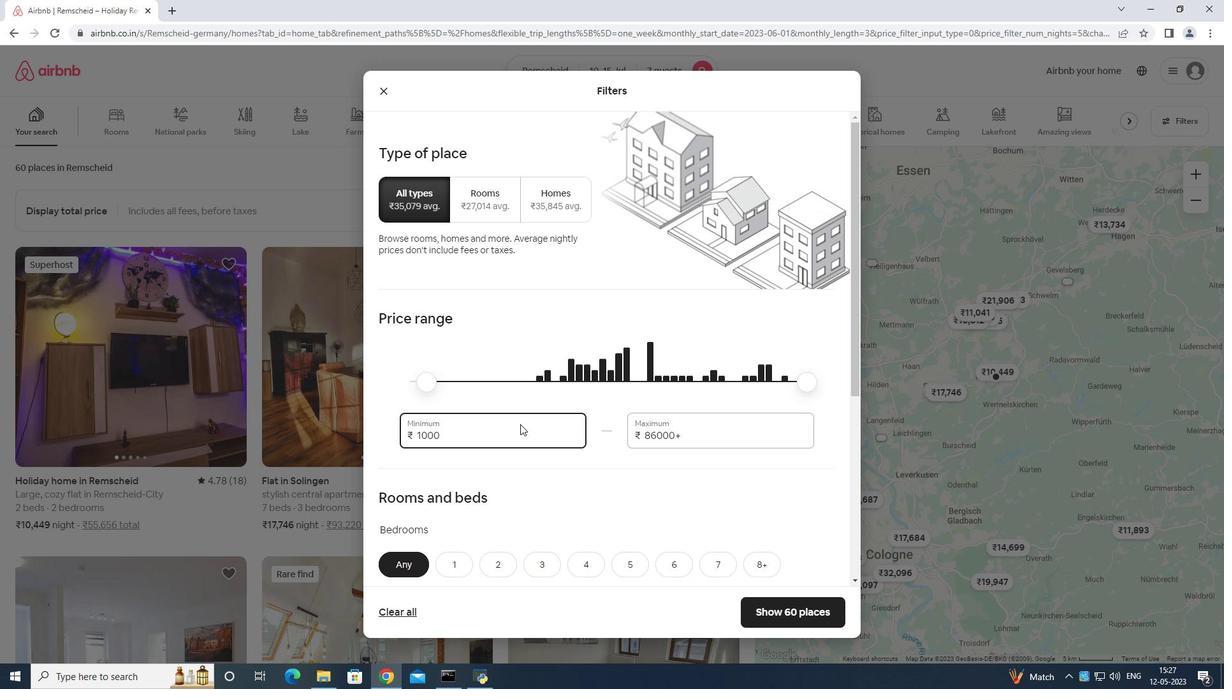 
Action: Key pressed 0
Screenshot: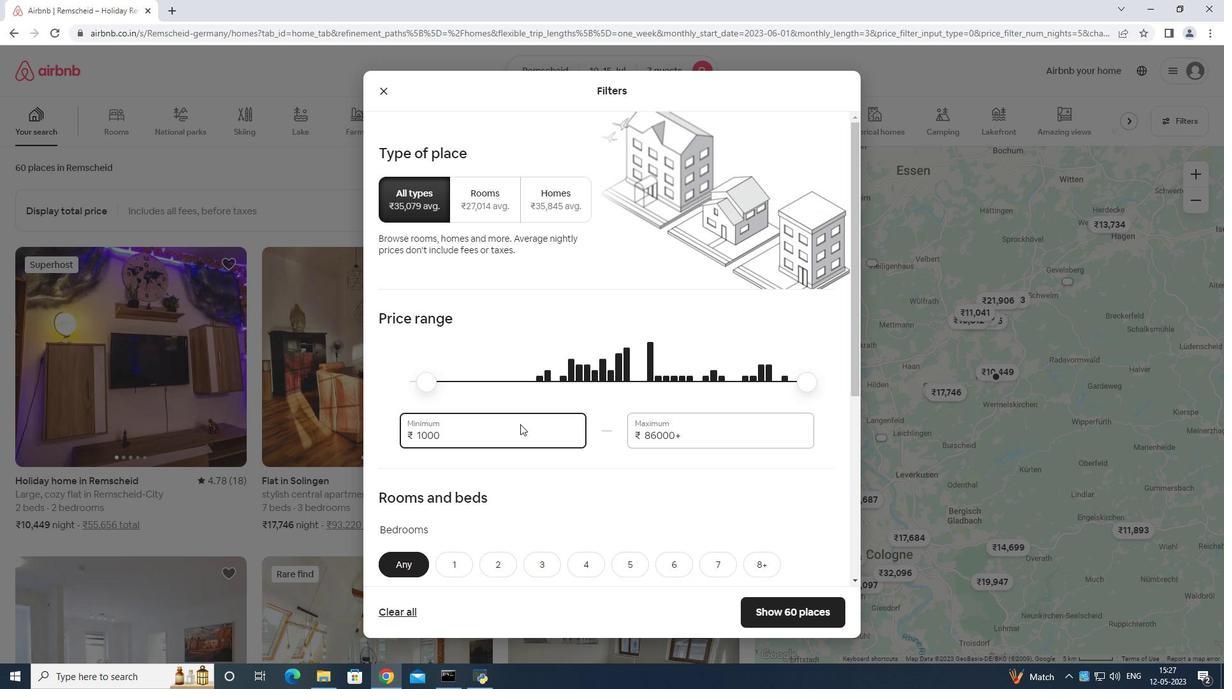 
Action: Mouse moved to (691, 426)
Screenshot: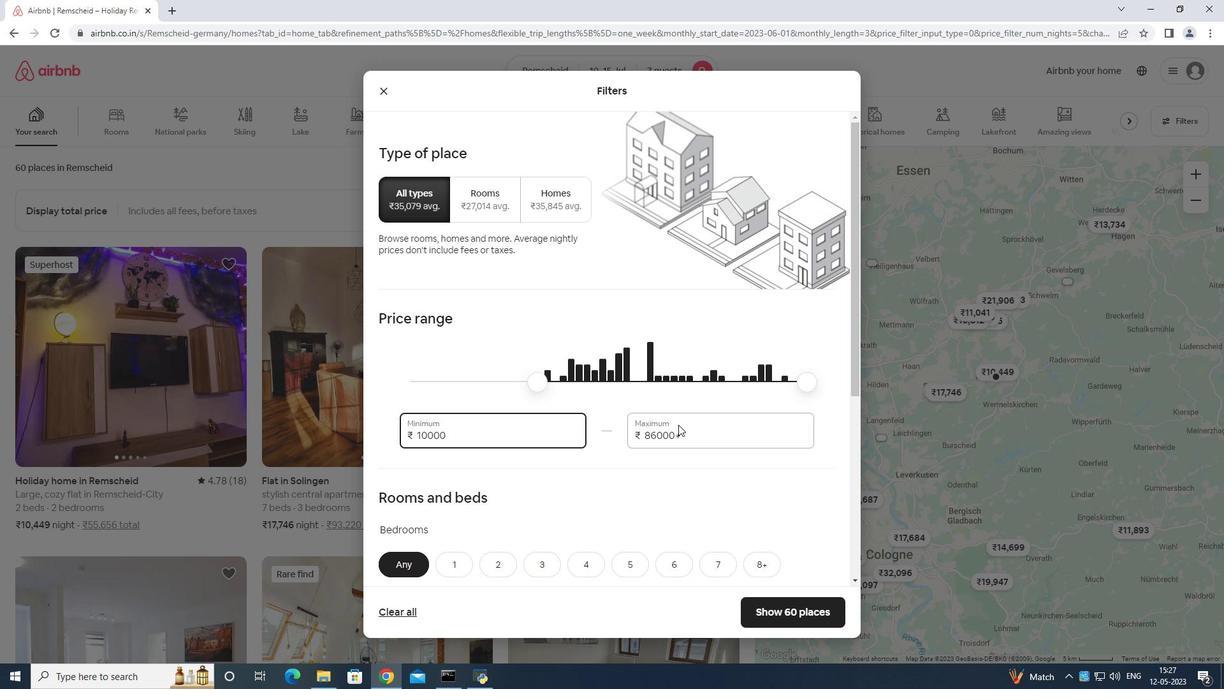 
Action: Mouse pressed left at (691, 426)
Screenshot: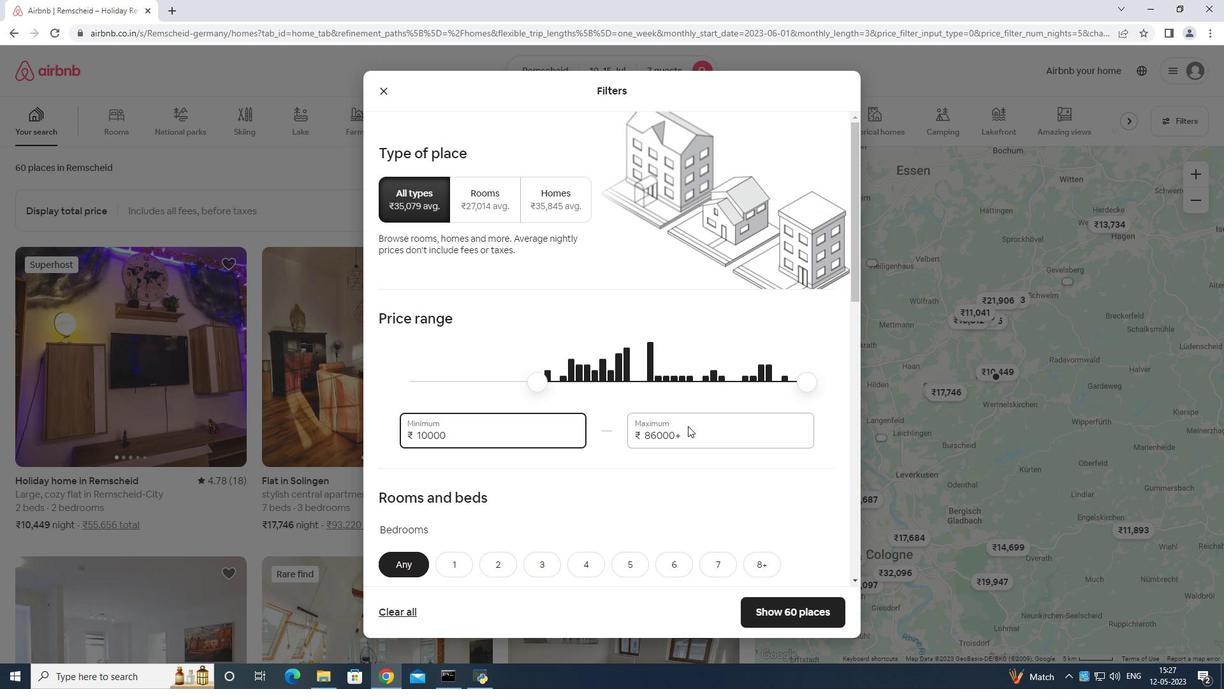 
Action: Mouse moved to (692, 426)
Screenshot: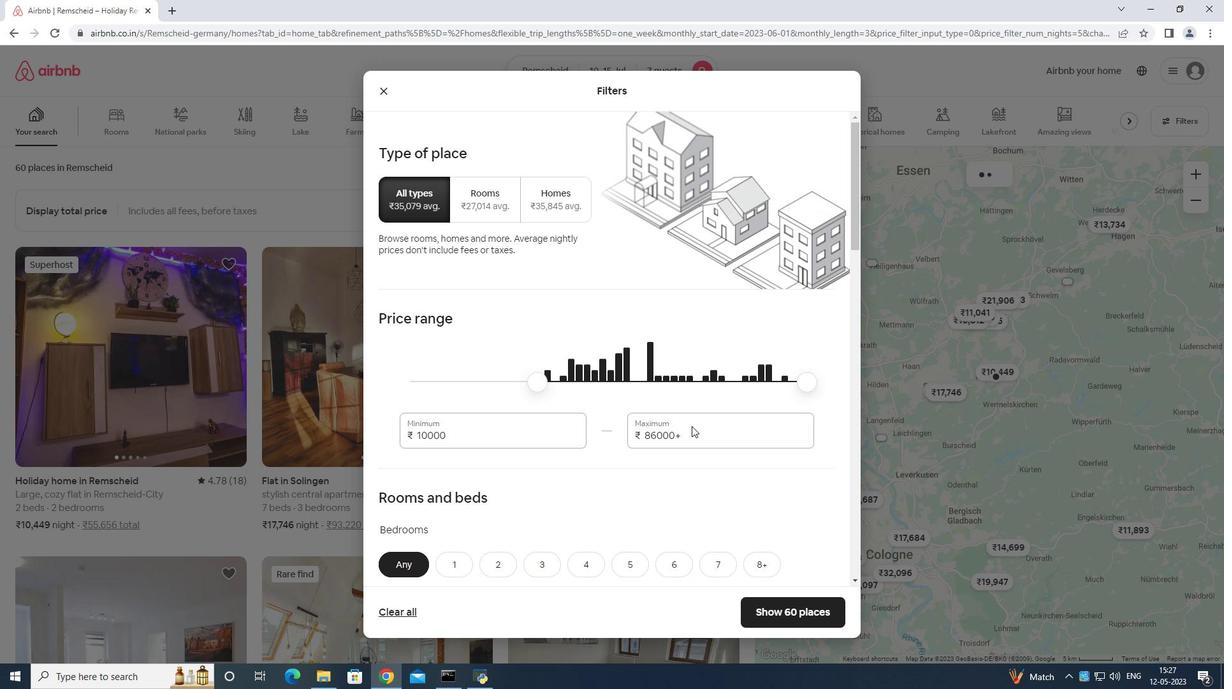 
Action: Key pressed <Key.backspace><Key.backspace><Key.backspace><Key.backspace><Key.backspace><Key.backspace><Key.backspace><Key.backspace><Key.backspace><Key.backspace><Key.backspace><Key.backspace><Key.backspace><Key.backspace><Key.backspace>1
Screenshot: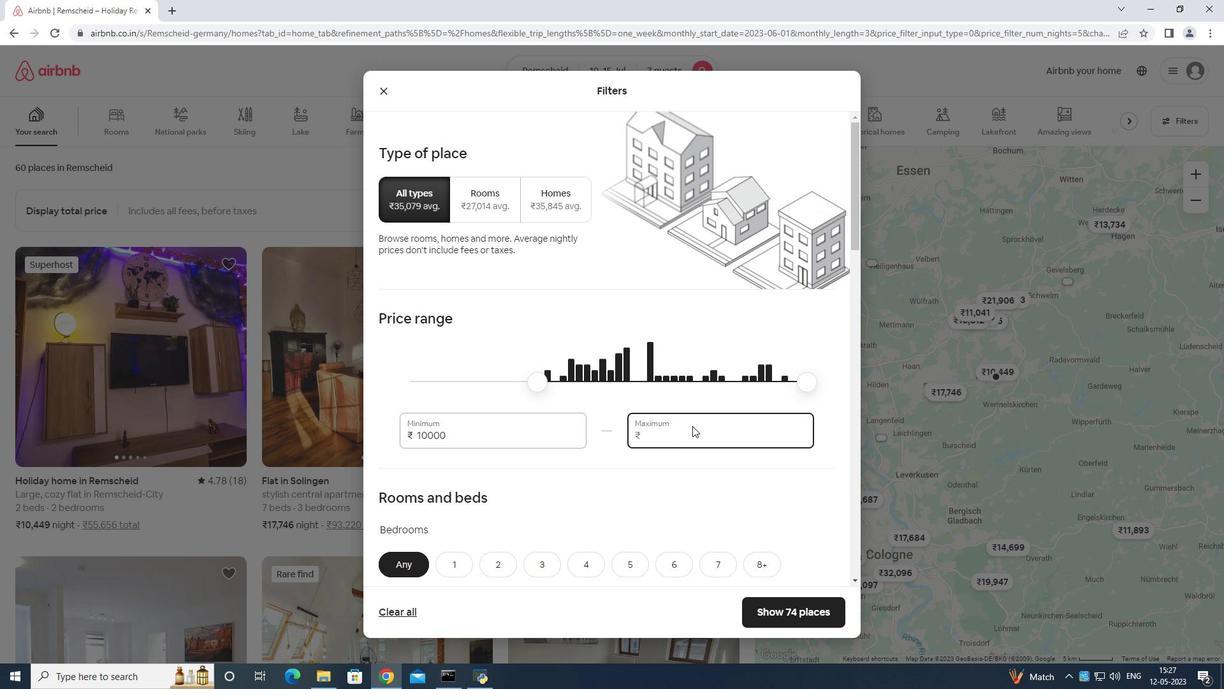 
Action: Mouse moved to (692, 425)
Screenshot: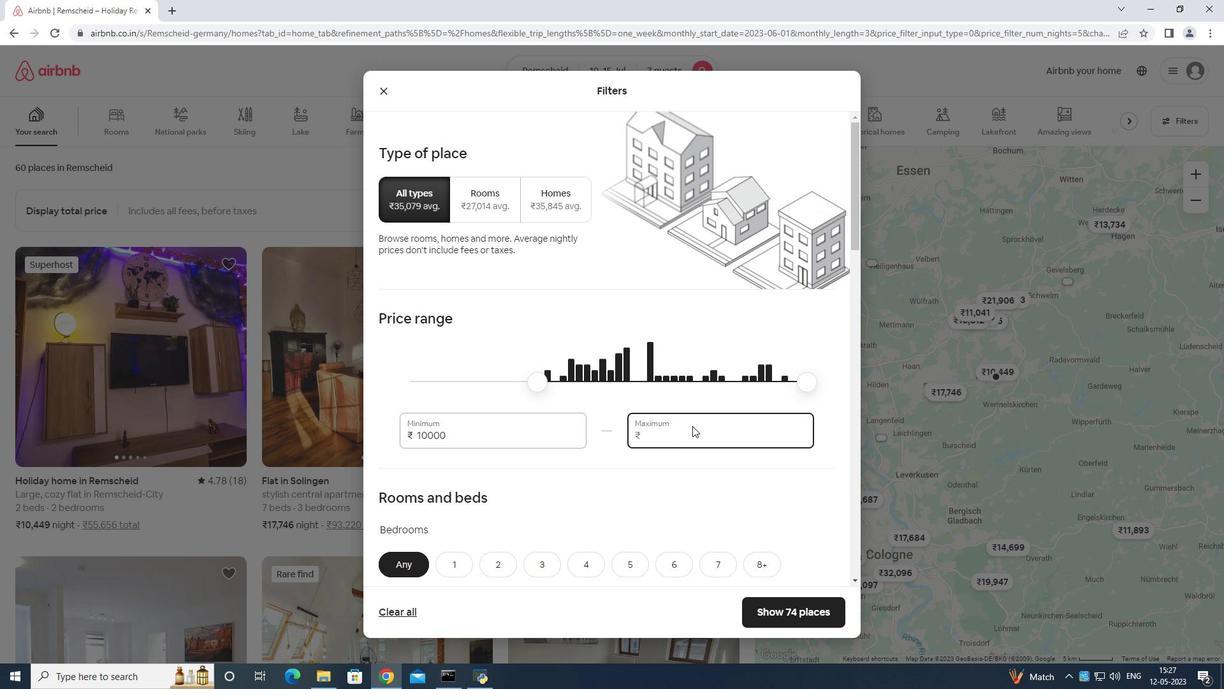 
Action: Key pressed 5
Screenshot: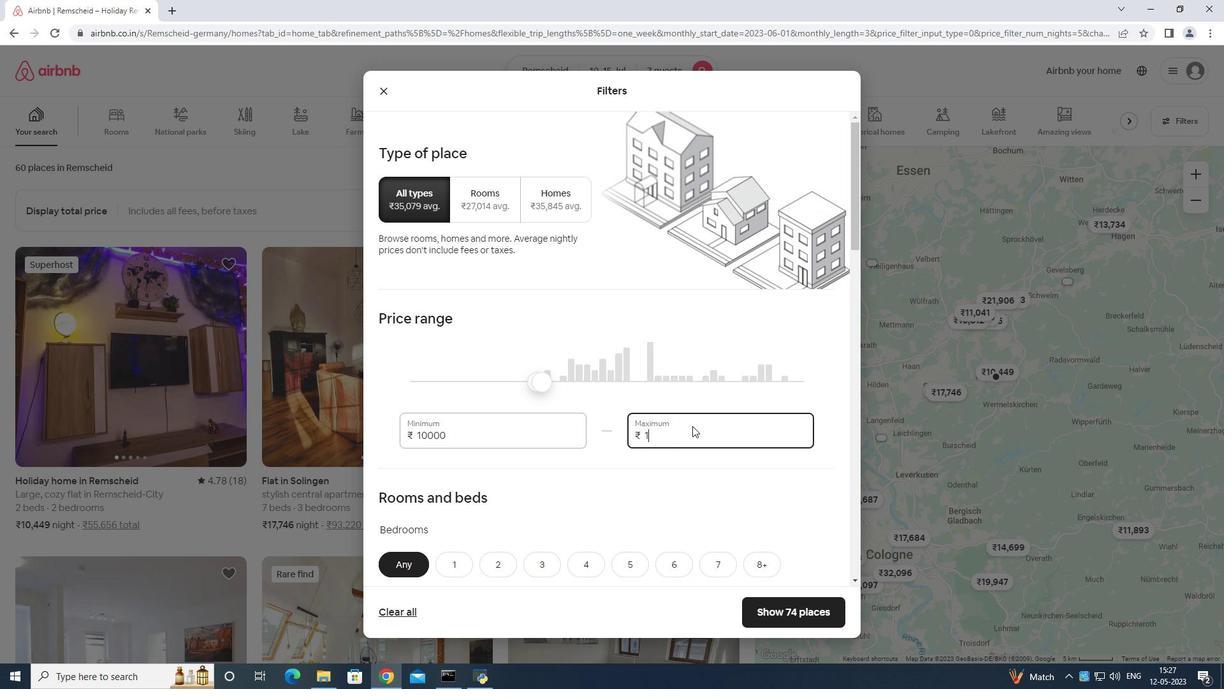 
Action: Mouse moved to (692, 426)
Screenshot: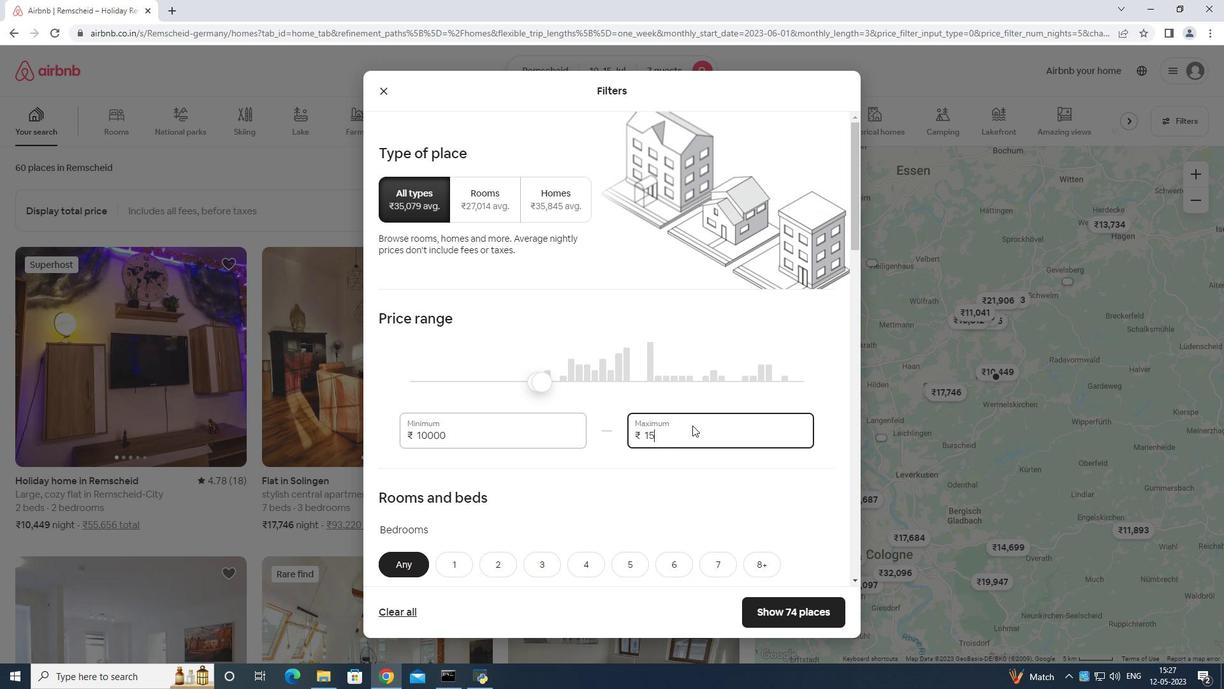 
Action: Key pressed 0
Screenshot: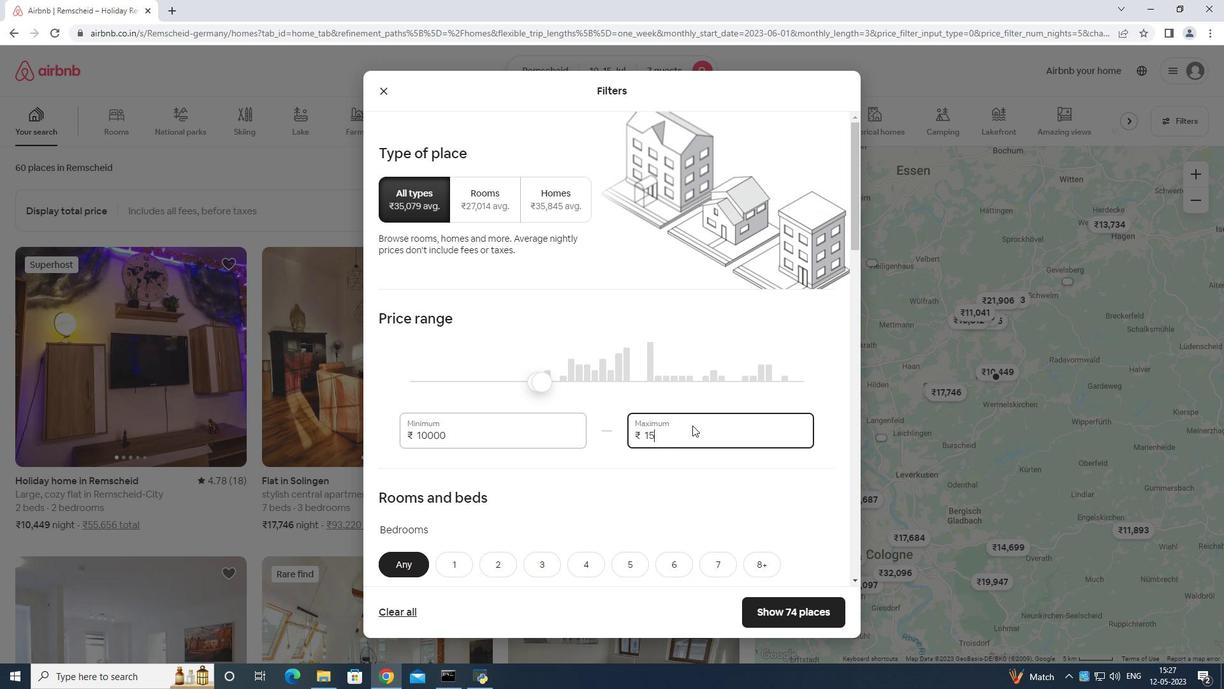 
Action: Mouse moved to (692, 426)
Screenshot: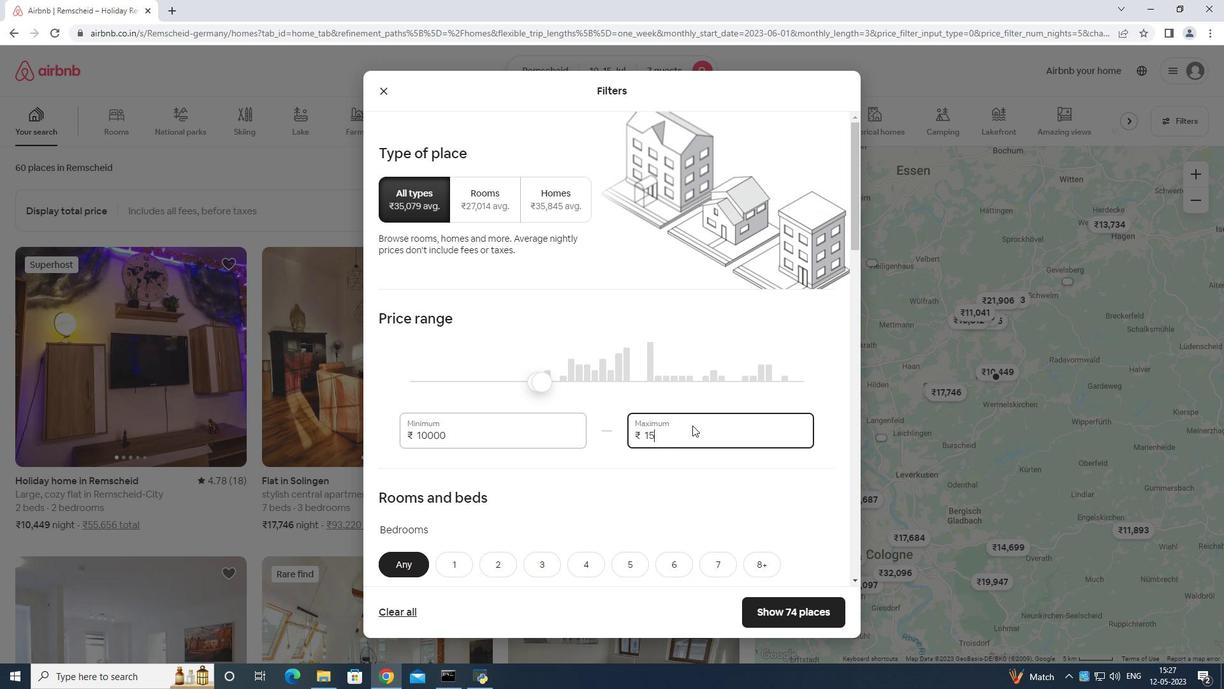 
Action: Key pressed 00
Screenshot: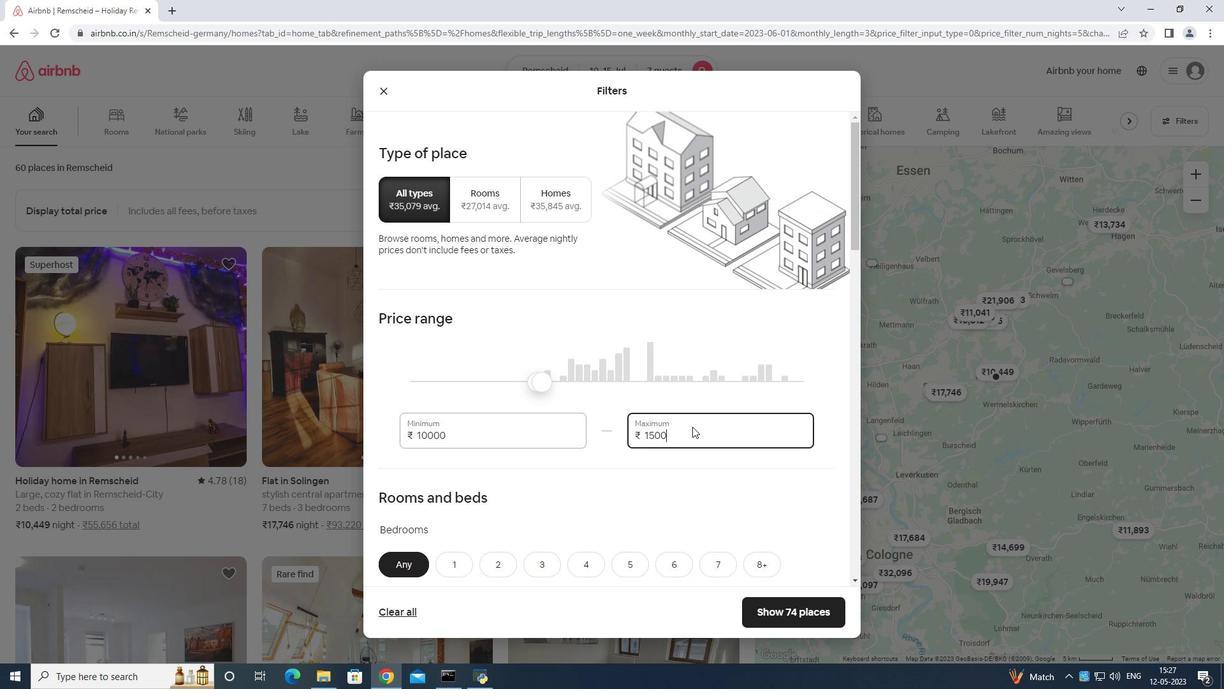 
Action: Mouse moved to (690, 424)
Screenshot: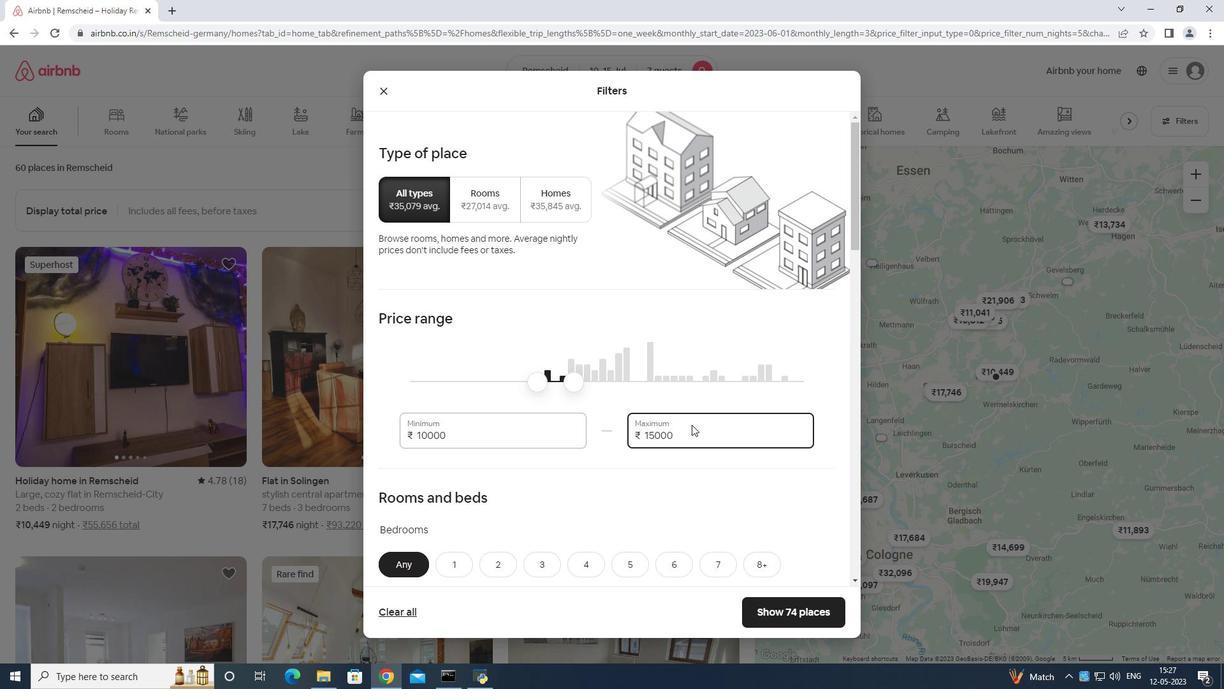 
Action: Mouse scrolled (690, 423) with delta (0, 0)
Screenshot: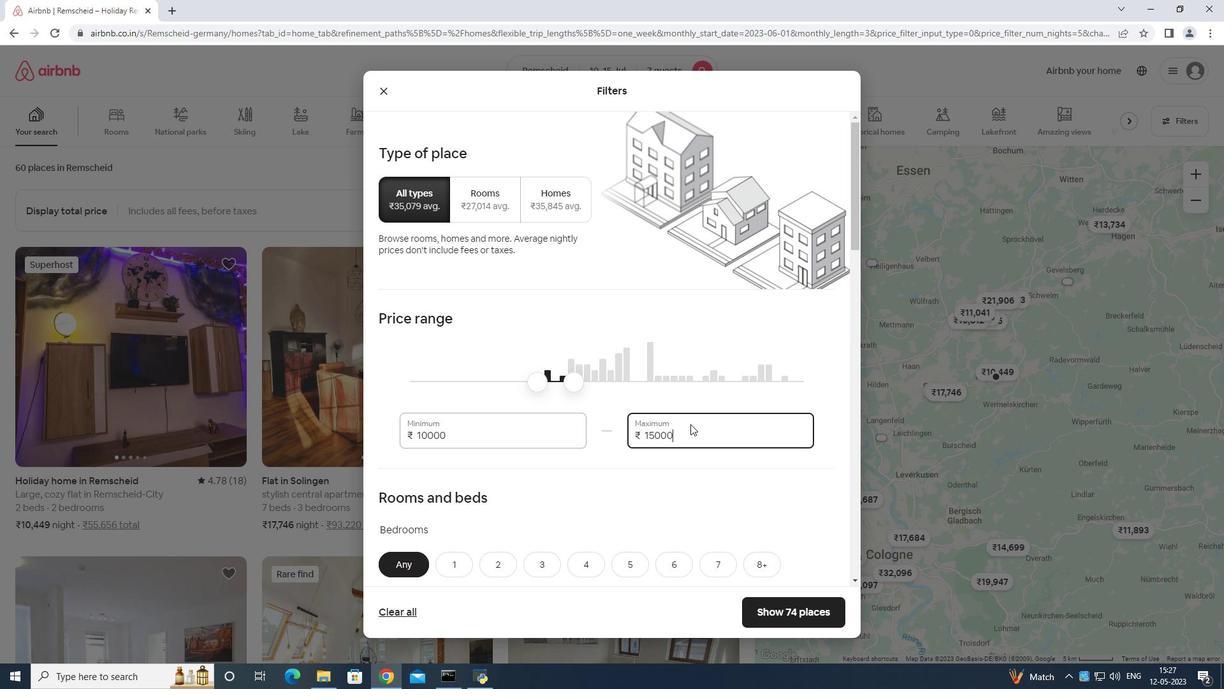 
Action: Mouse moved to (690, 424)
Screenshot: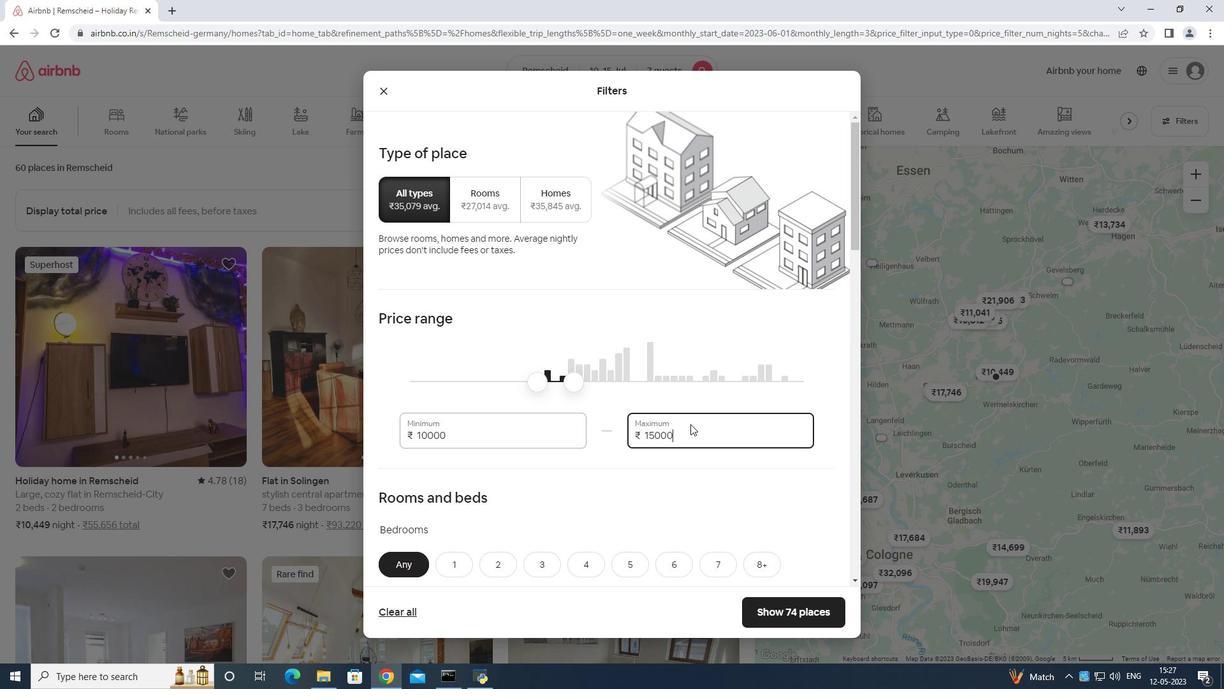 
Action: Mouse scrolled (690, 423) with delta (0, 0)
Screenshot: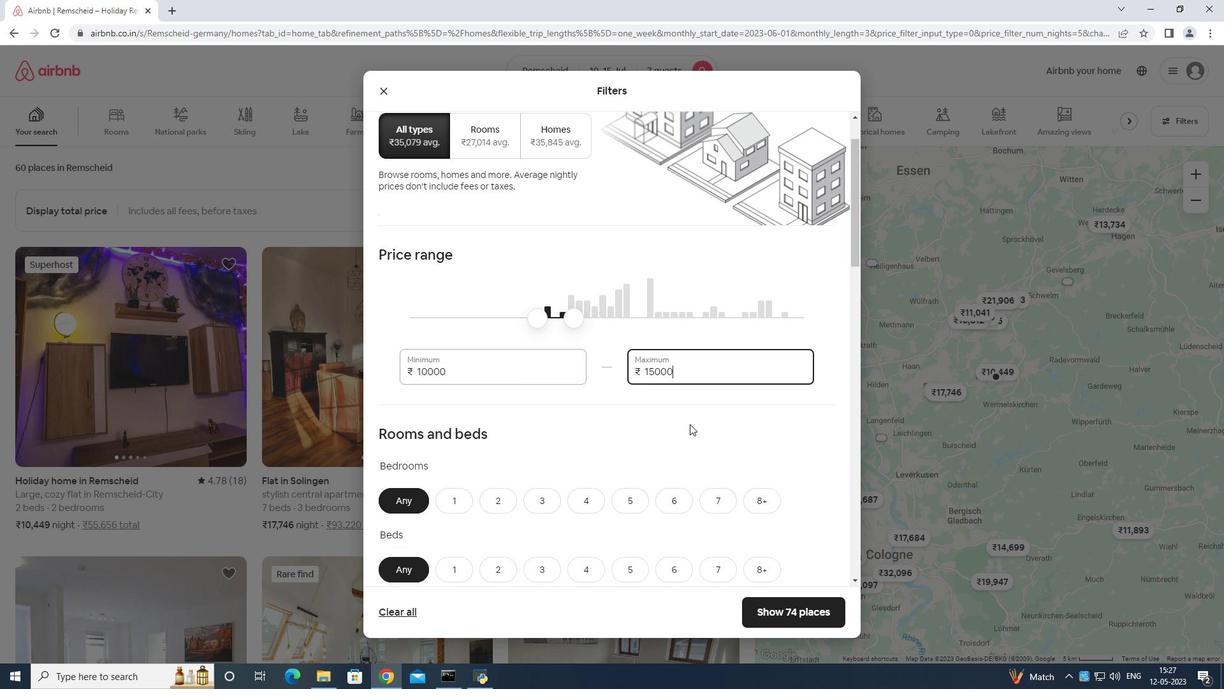 
Action: Mouse moved to (593, 433)
Screenshot: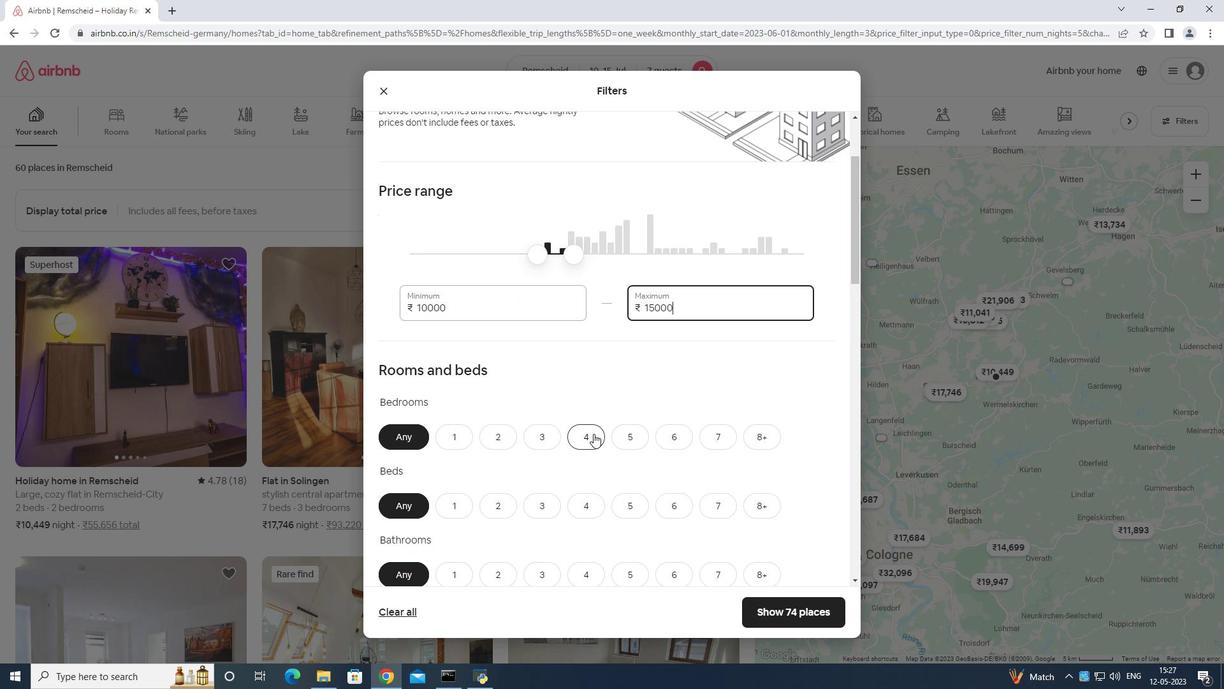 
Action: Mouse pressed left at (593, 433)
Screenshot: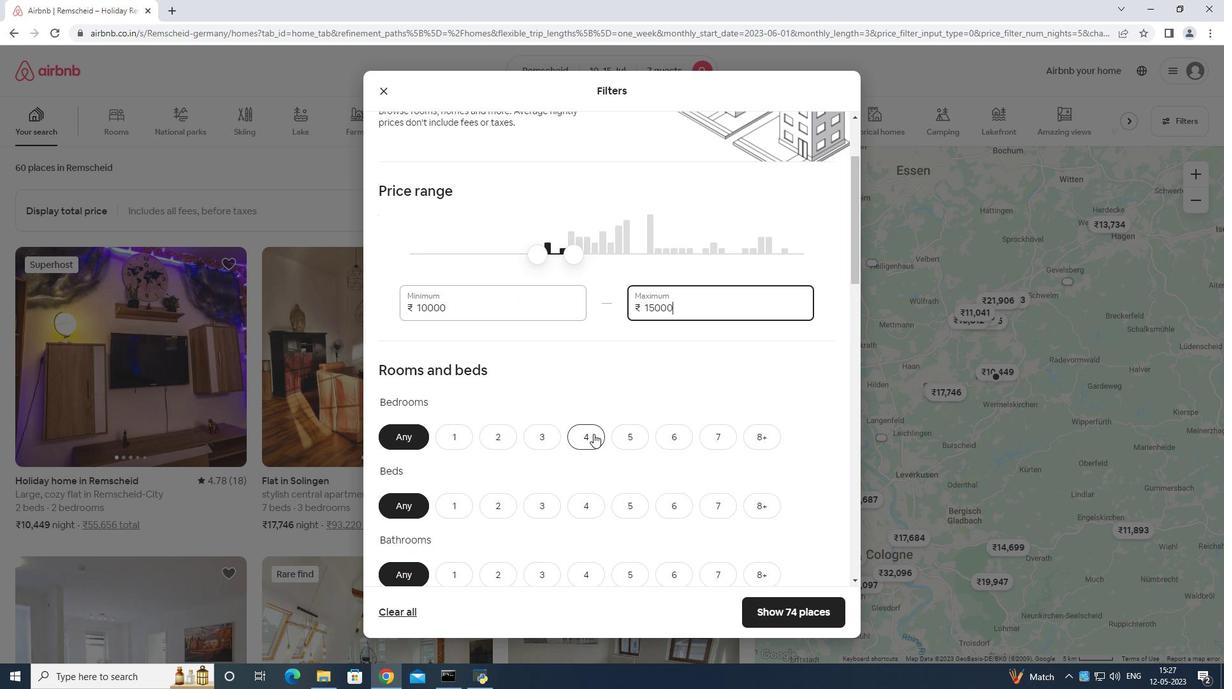 
Action: Mouse moved to (715, 500)
Screenshot: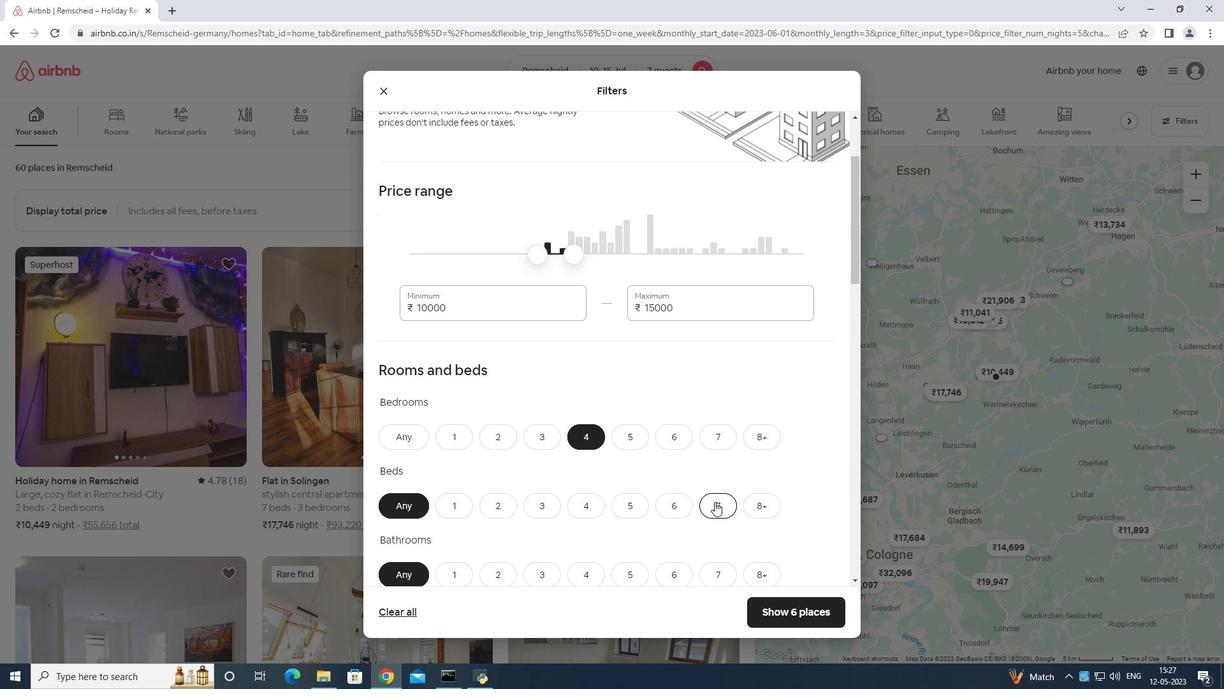 
Action: Mouse pressed left at (715, 500)
Screenshot: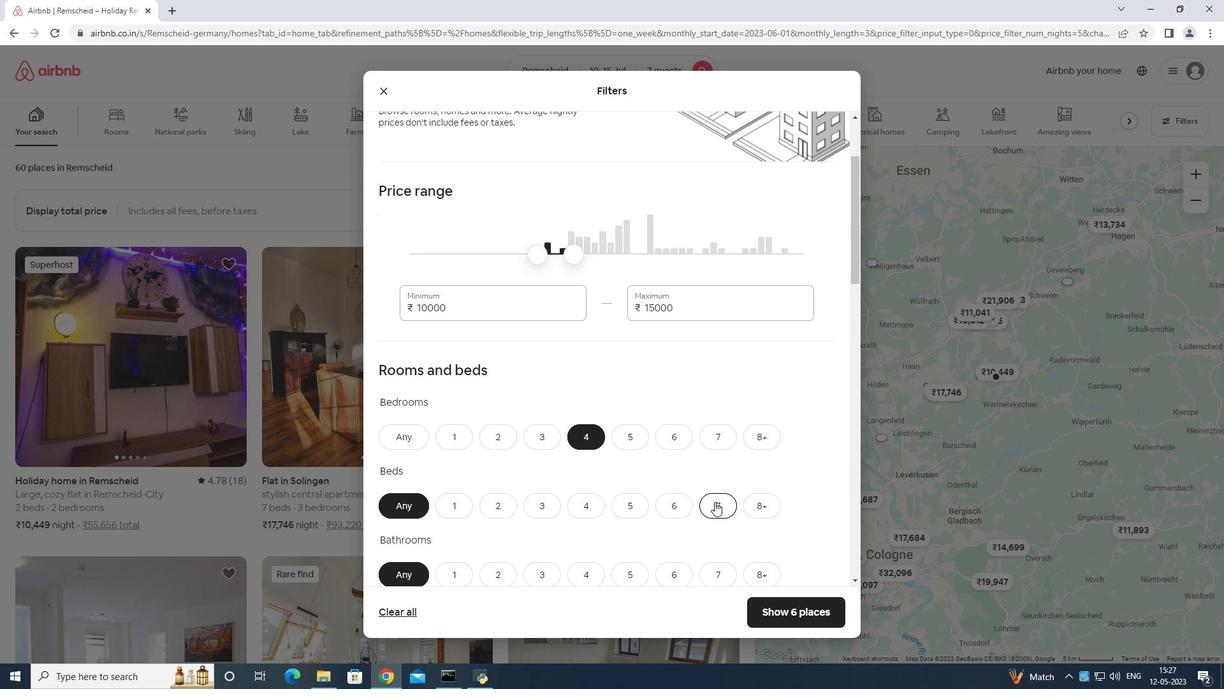 
Action: Mouse moved to (584, 578)
Screenshot: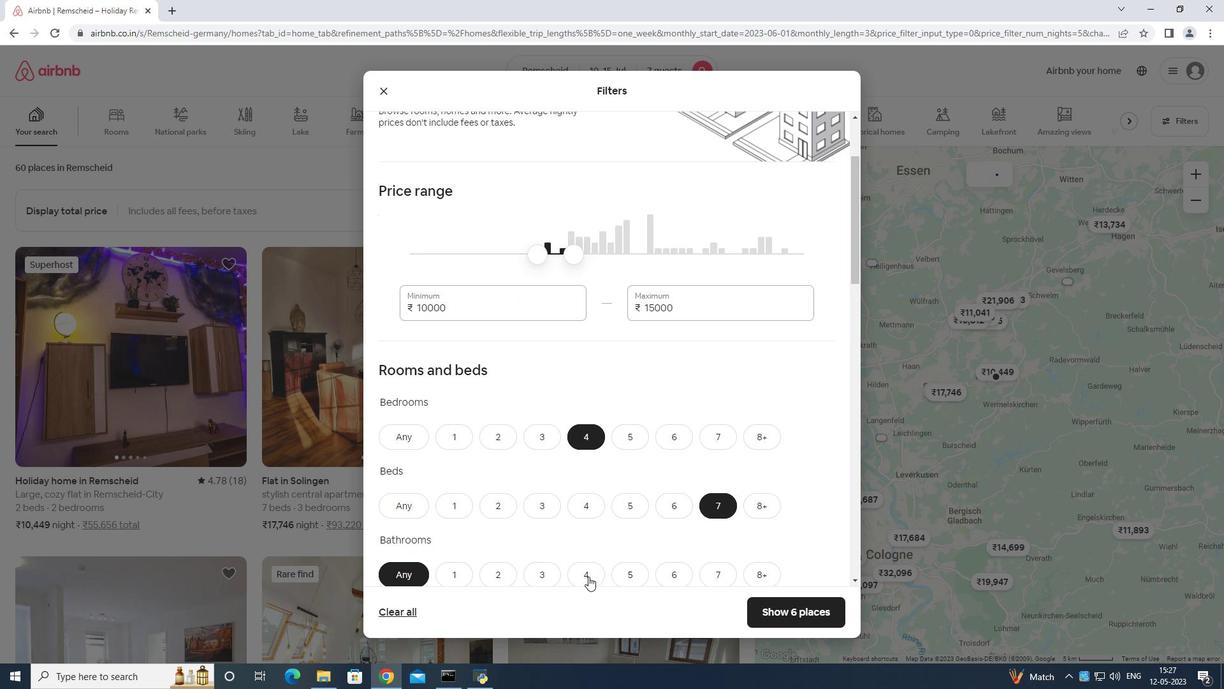
Action: Mouse pressed left at (584, 578)
Screenshot: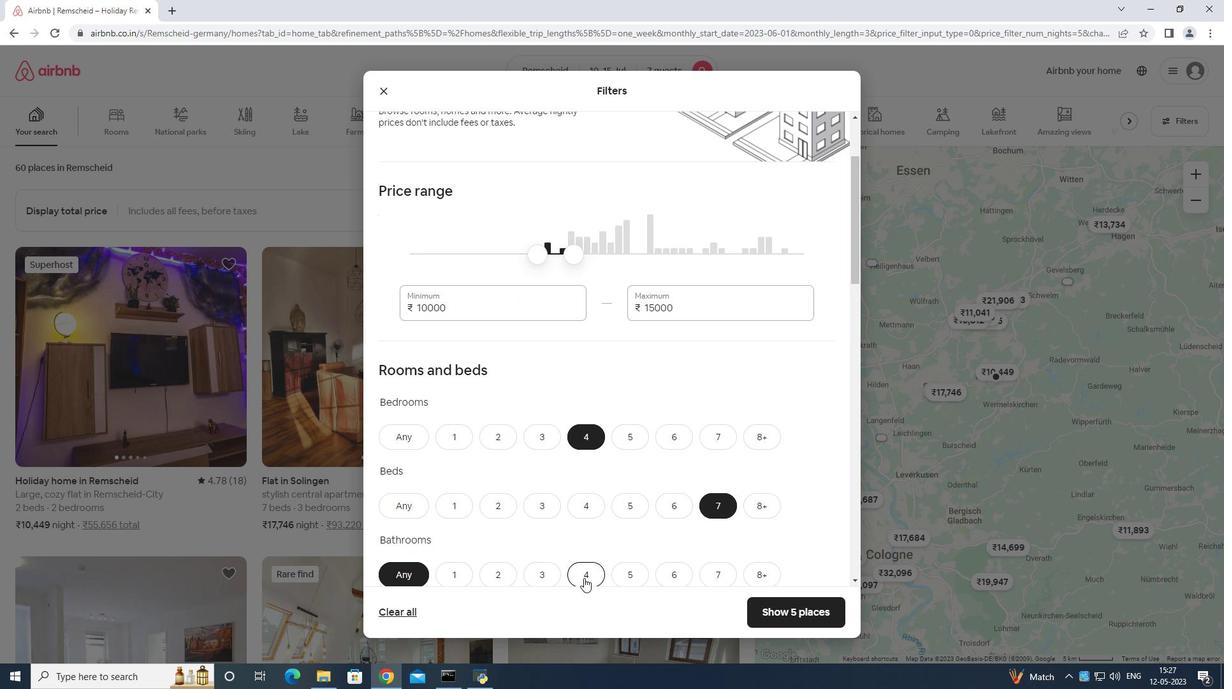 
Action: Mouse moved to (620, 523)
Screenshot: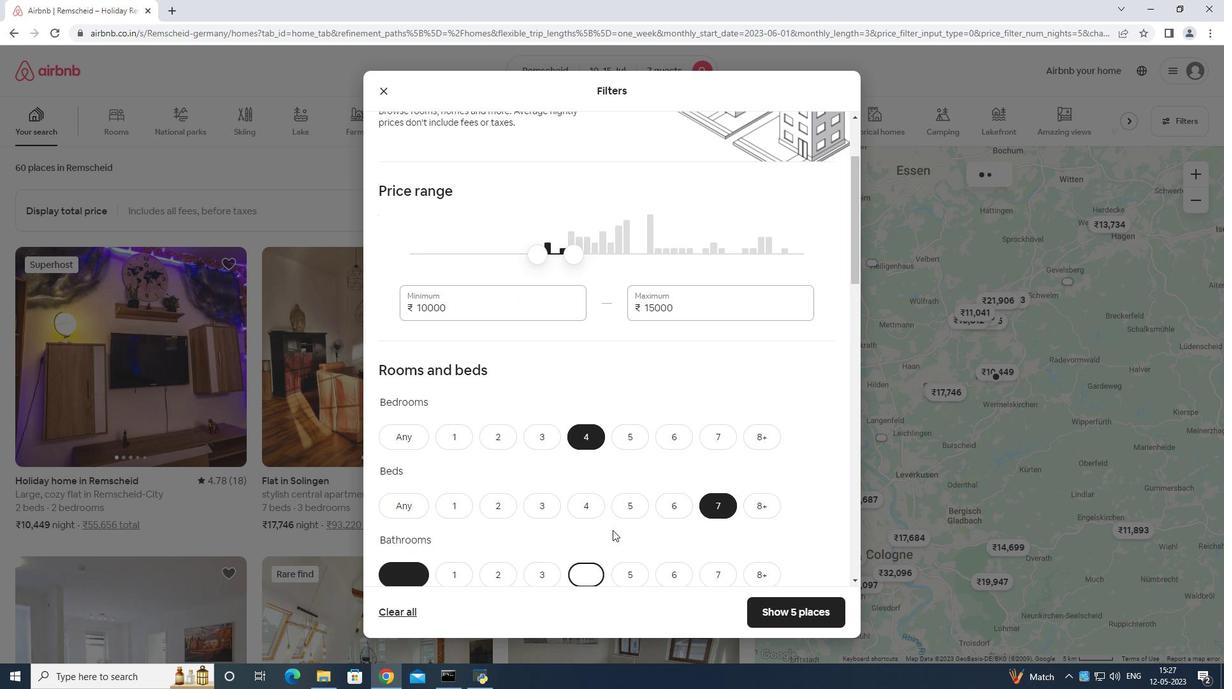
Action: Mouse scrolled (620, 522) with delta (0, 0)
Screenshot: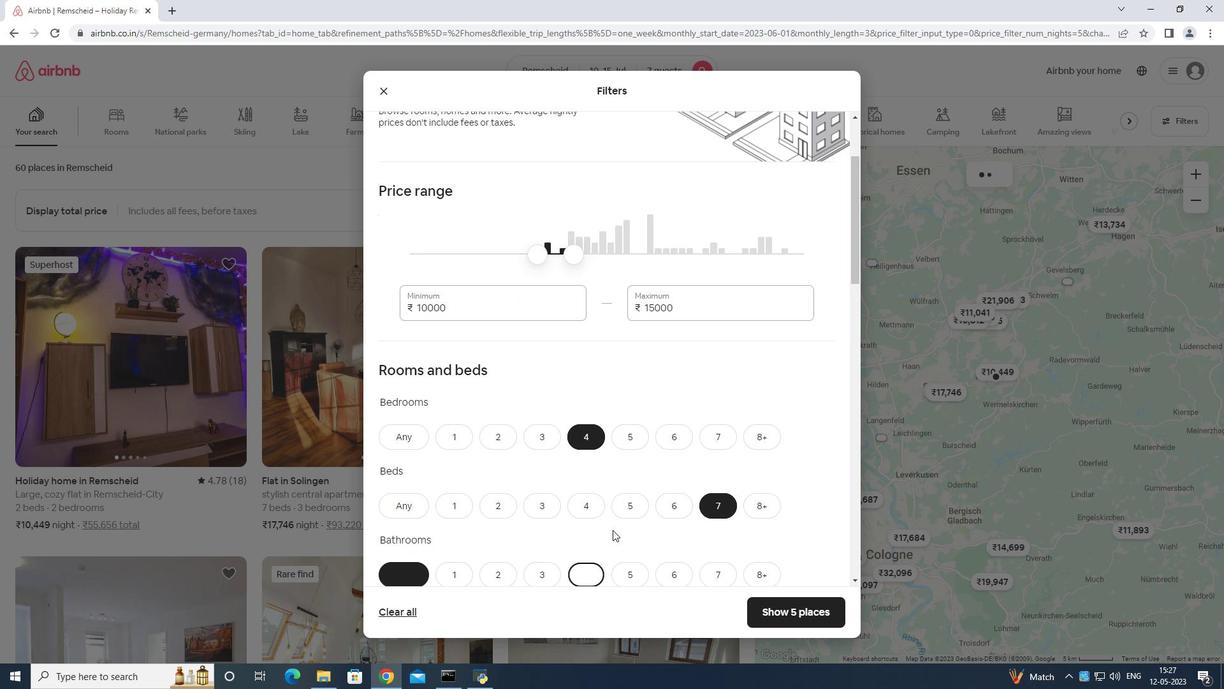 
Action: Mouse moved to (632, 520)
Screenshot: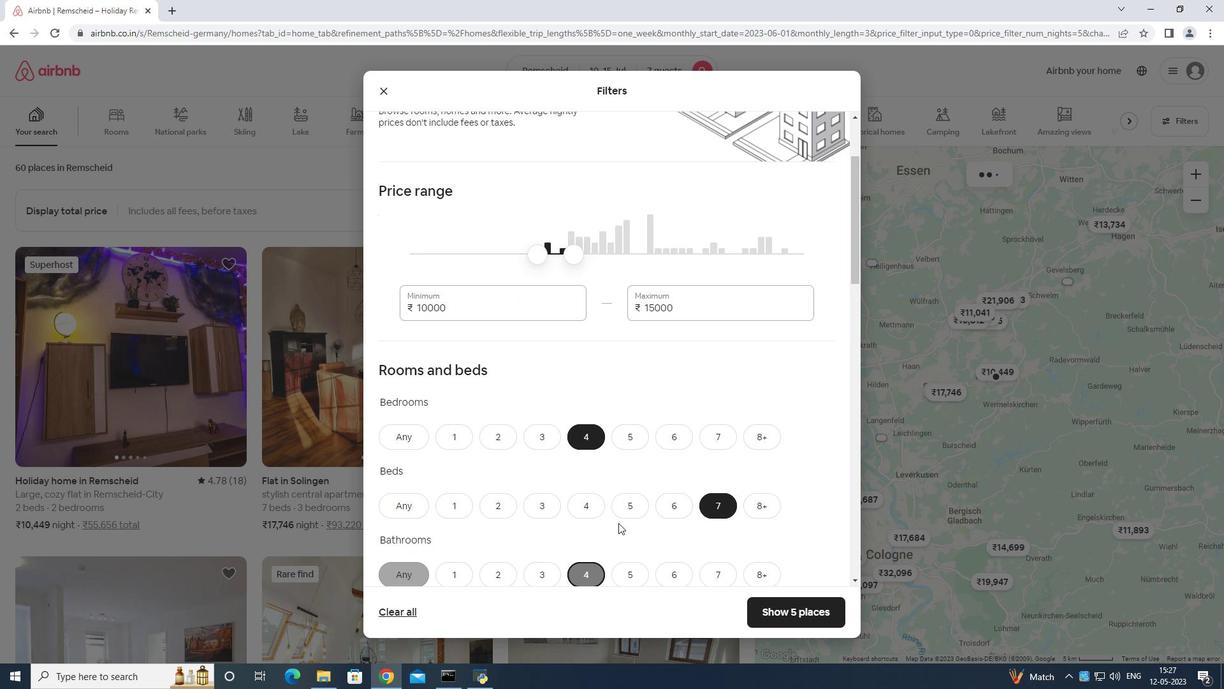 
Action: Mouse scrolled (632, 519) with delta (0, 0)
Screenshot: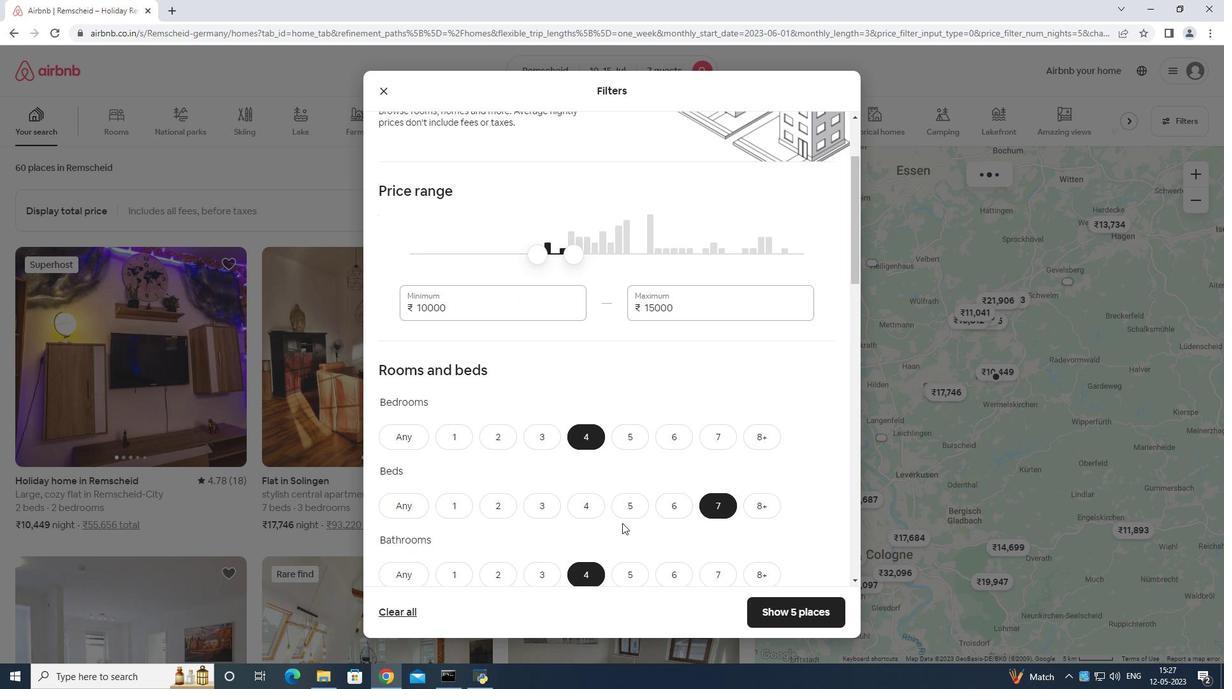 
Action: Mouse moved to (641, 511)
Screenshot: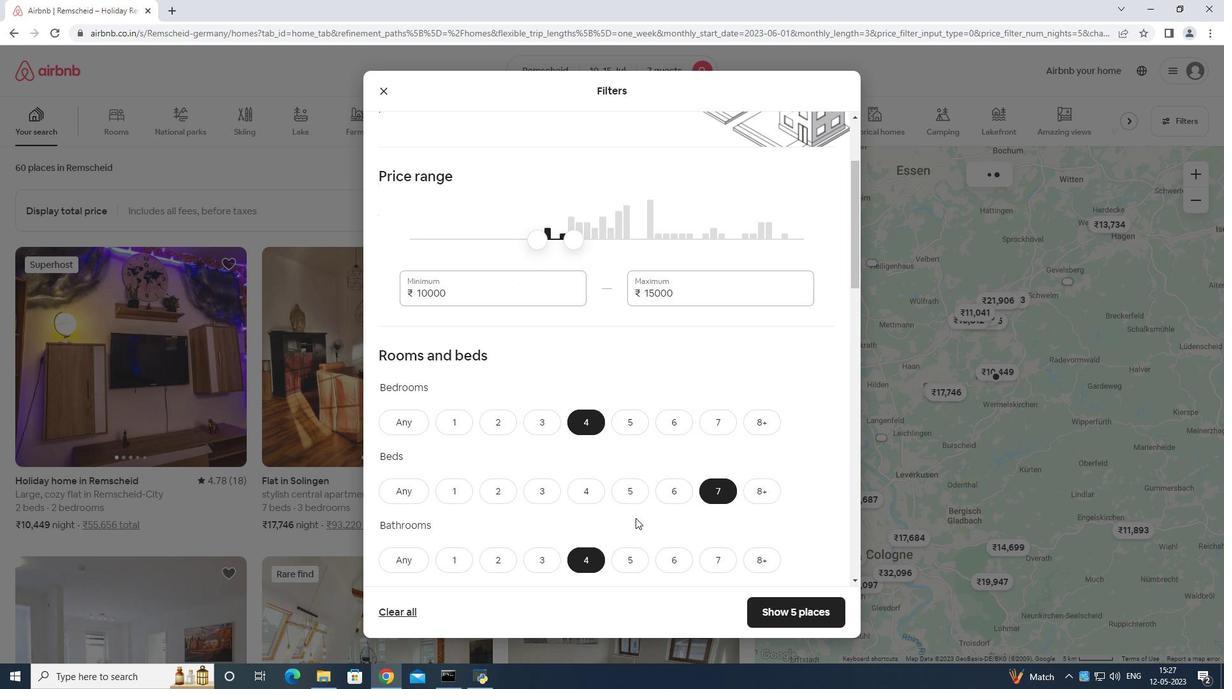 
Action: Mouse scrolled (641, 511) with delta (0, 0)
Screenshot: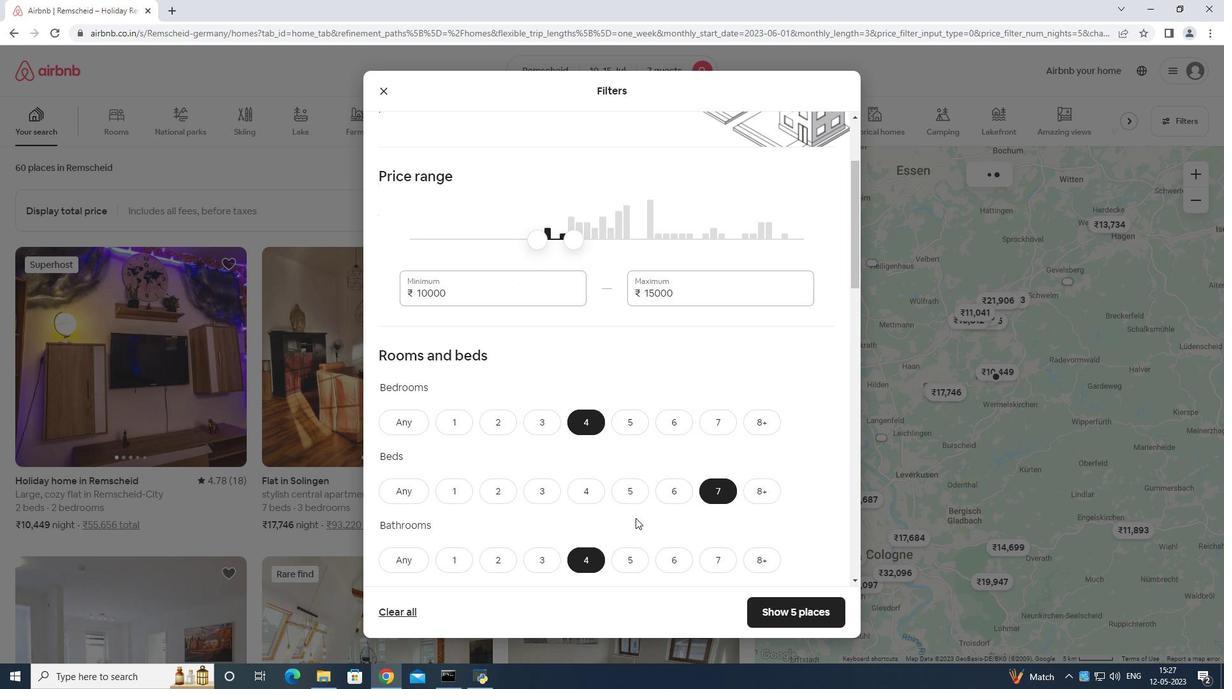 
Action: Mouse moved to (646, 505)
Screenshot: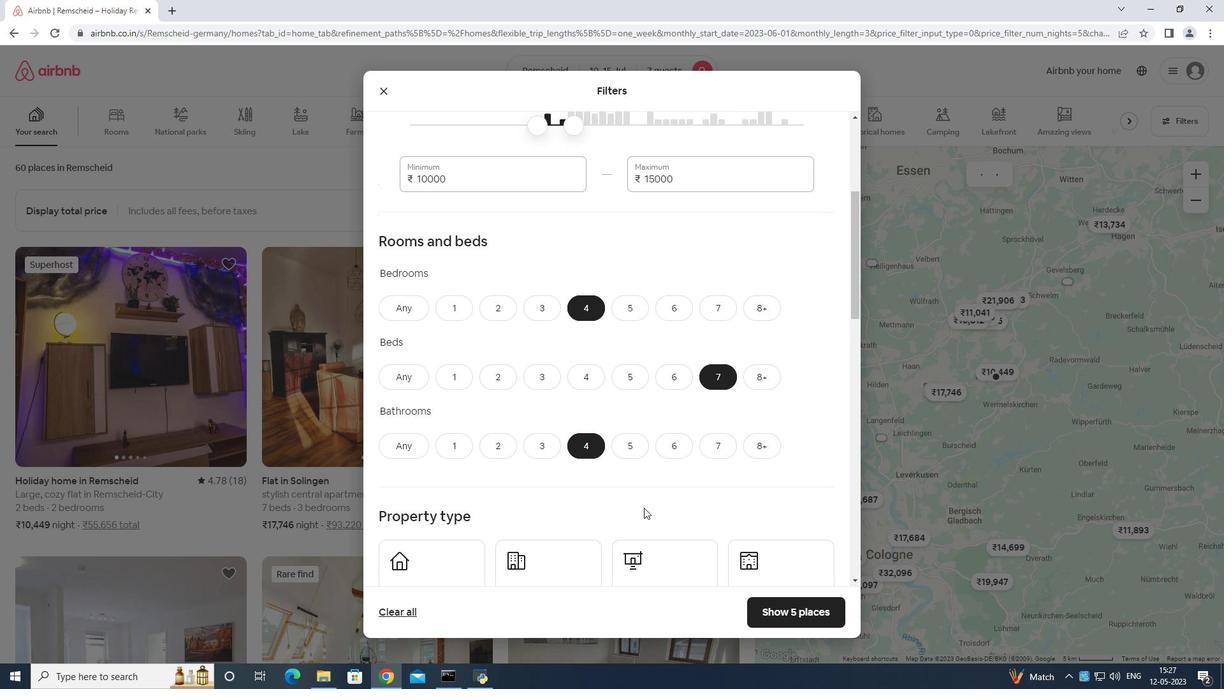 
Action: Mouse scrolled (646, 504) with delta (0, 0)
Screenshot: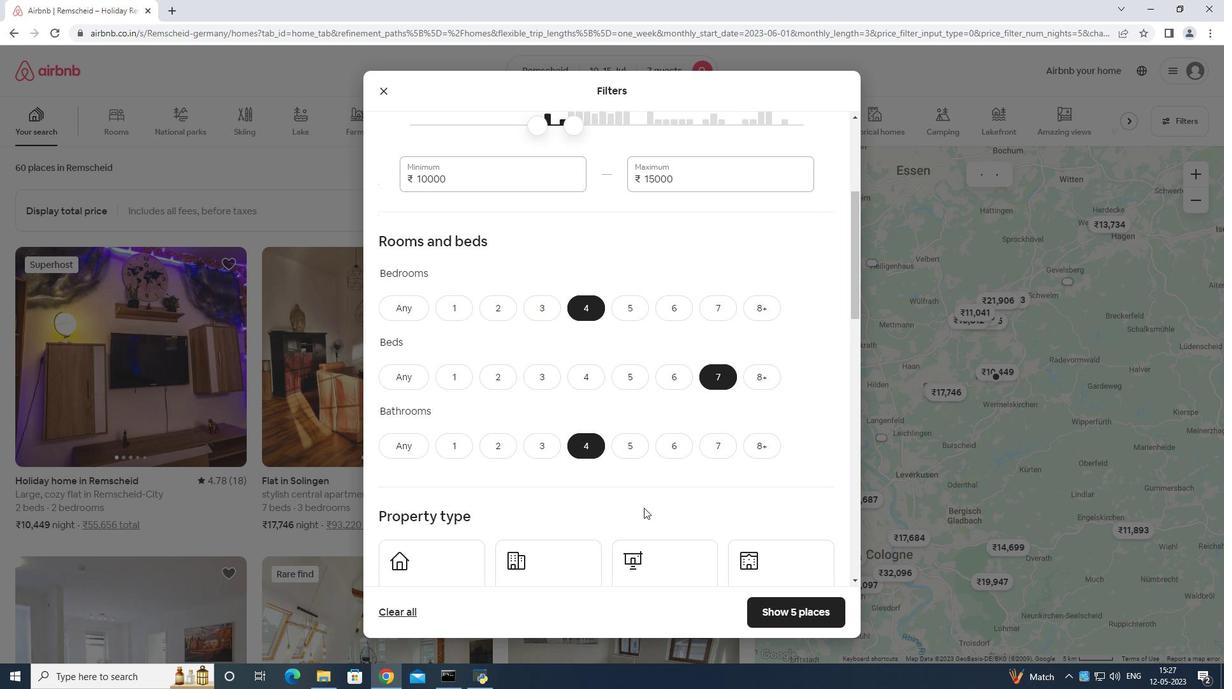 
Action: Mouse moved to (440, 474)
Screenshot: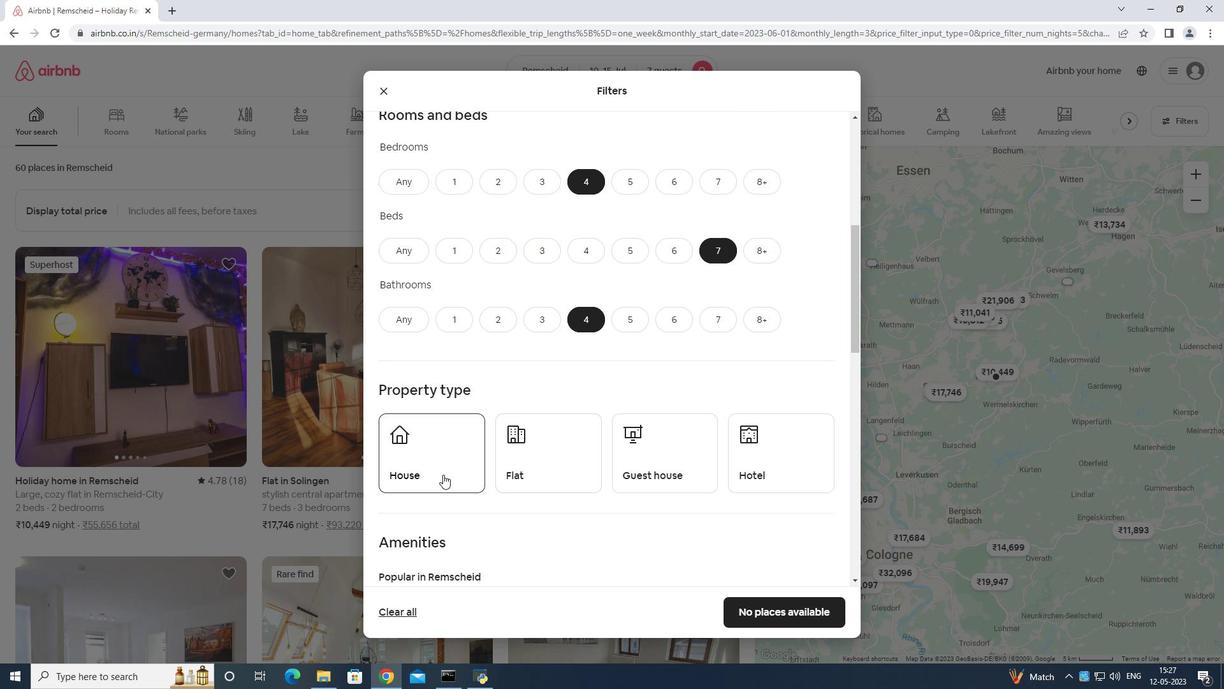 
Action: Mouse pressed left at (440, 474)
Screenshot: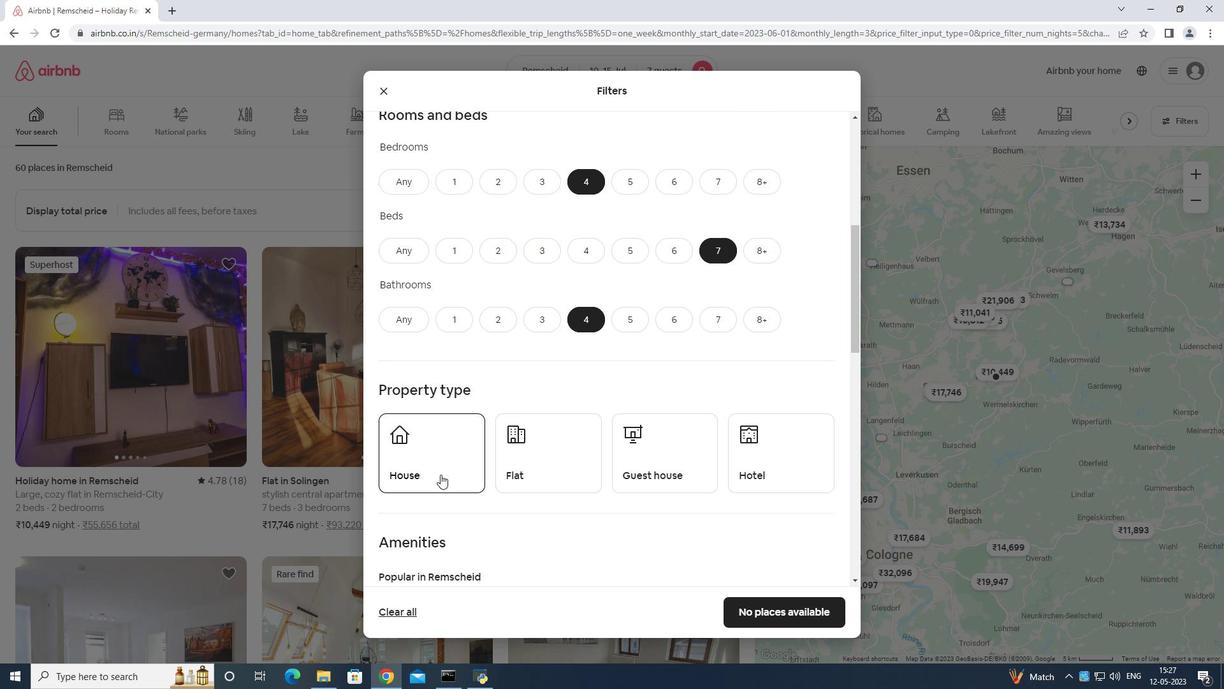 
Action: Mouse moved to (547, 459)
Screenshot: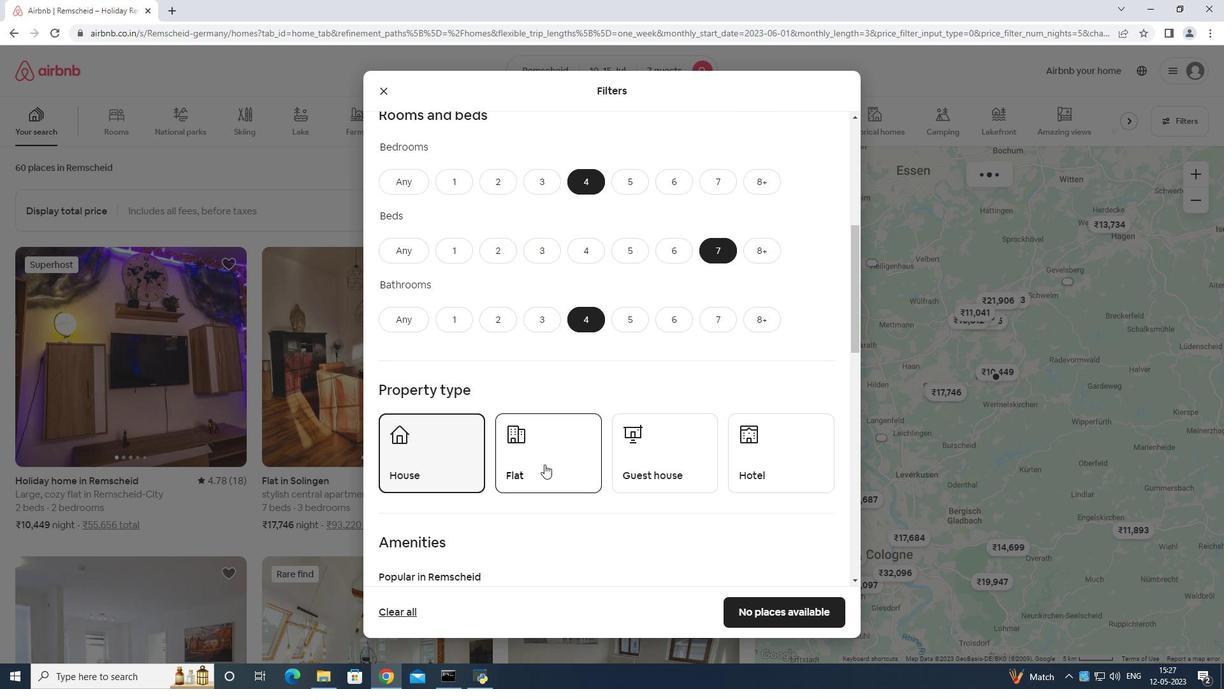 
Action: Mouse pressed left at (547, 459)
Screenshot: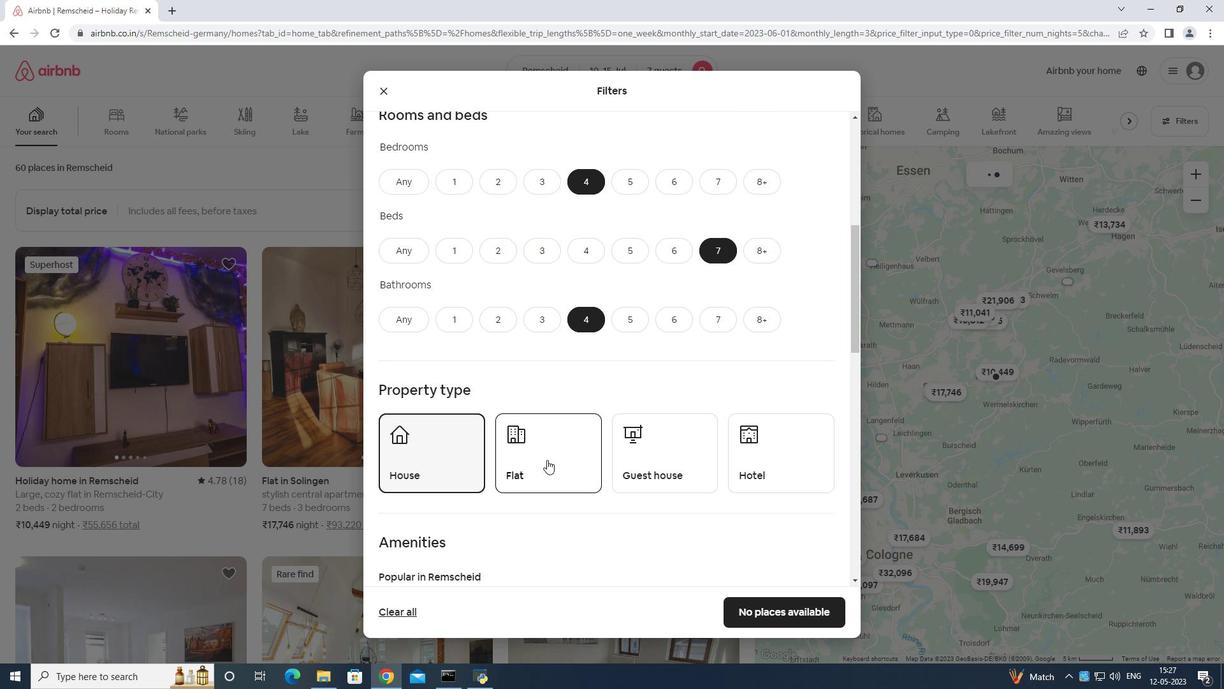 
Action: Mouse moved to (632, 458)
Screenshot: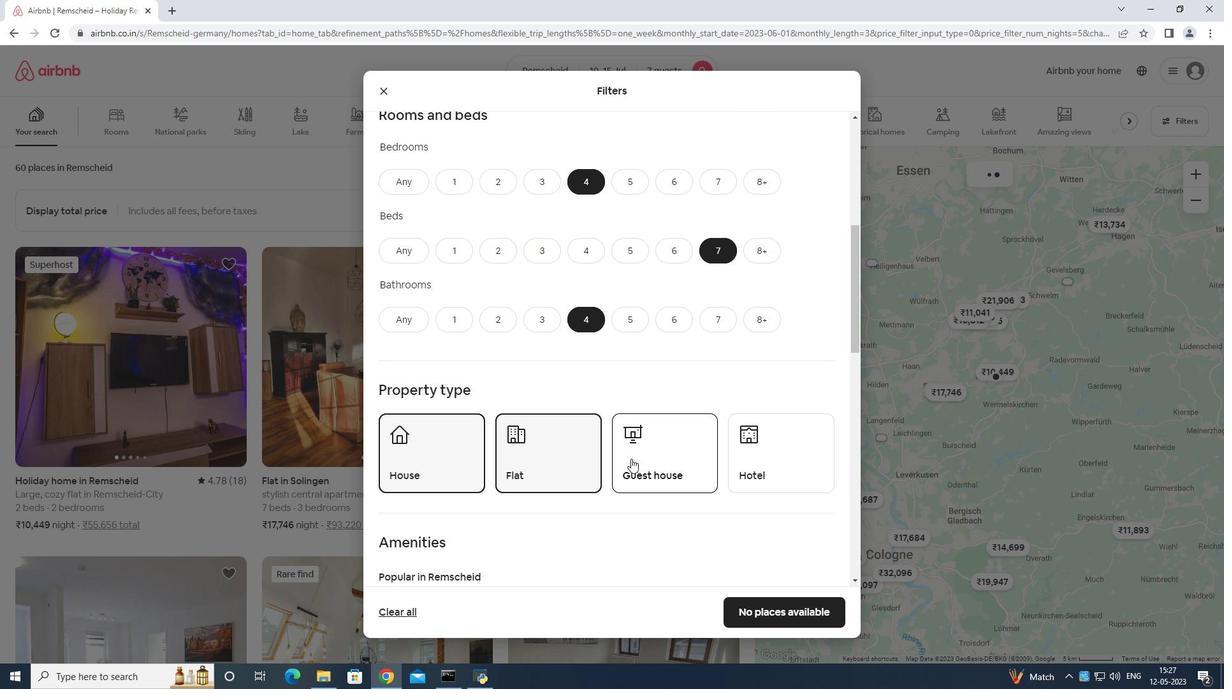 
Action: Mouse pressed left at (632, 458)
Screenshot: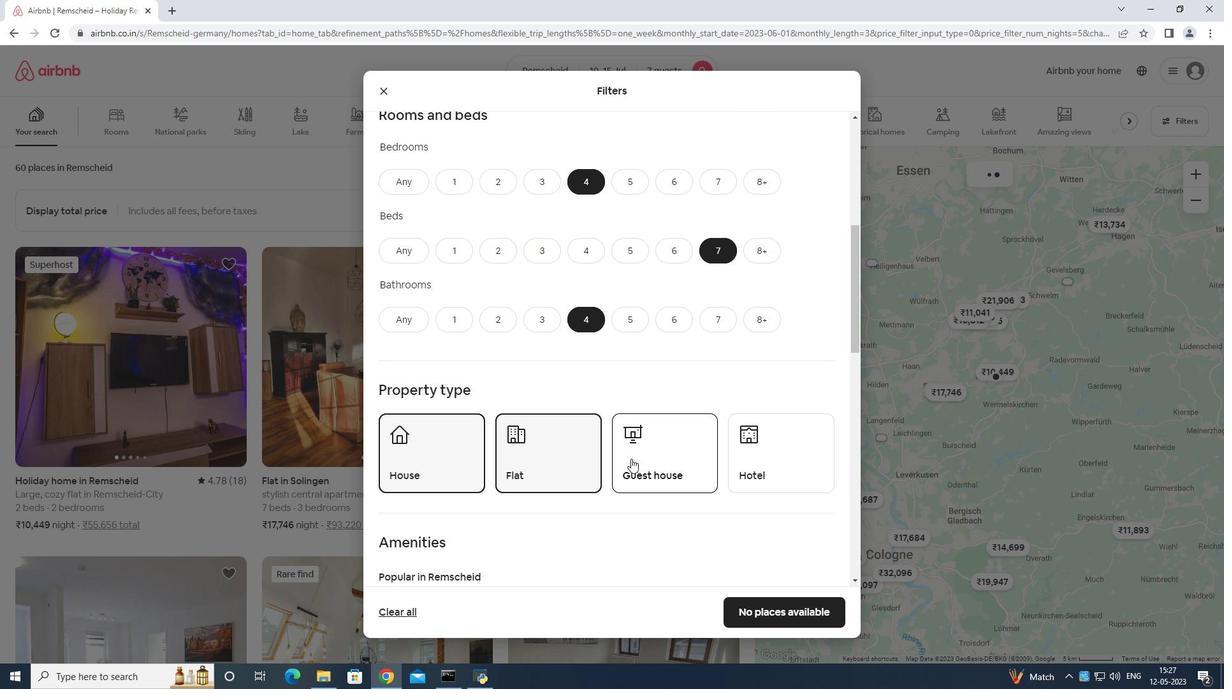 
Action: Mouse moved to (643, 440)
Screenshot: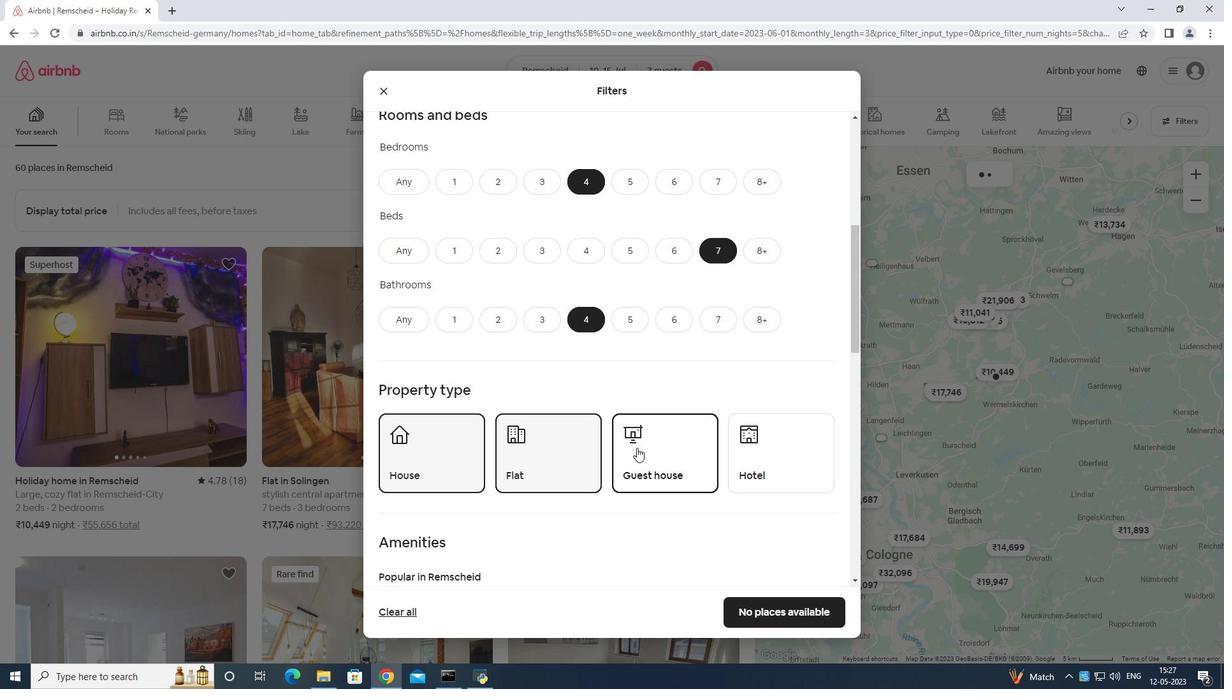 
Action: Mouse scrolled (643, 439) with delta (0, 0)
Screenshot: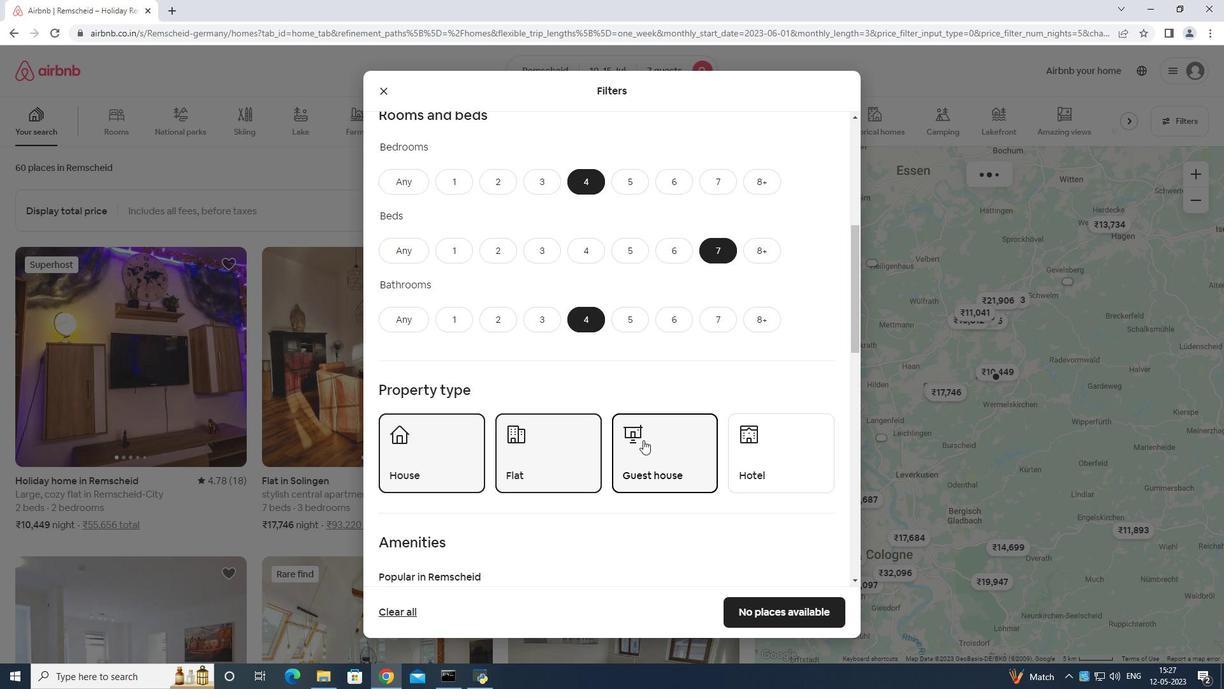 
Action: Mouse moved to (646, 438)
Screenshot: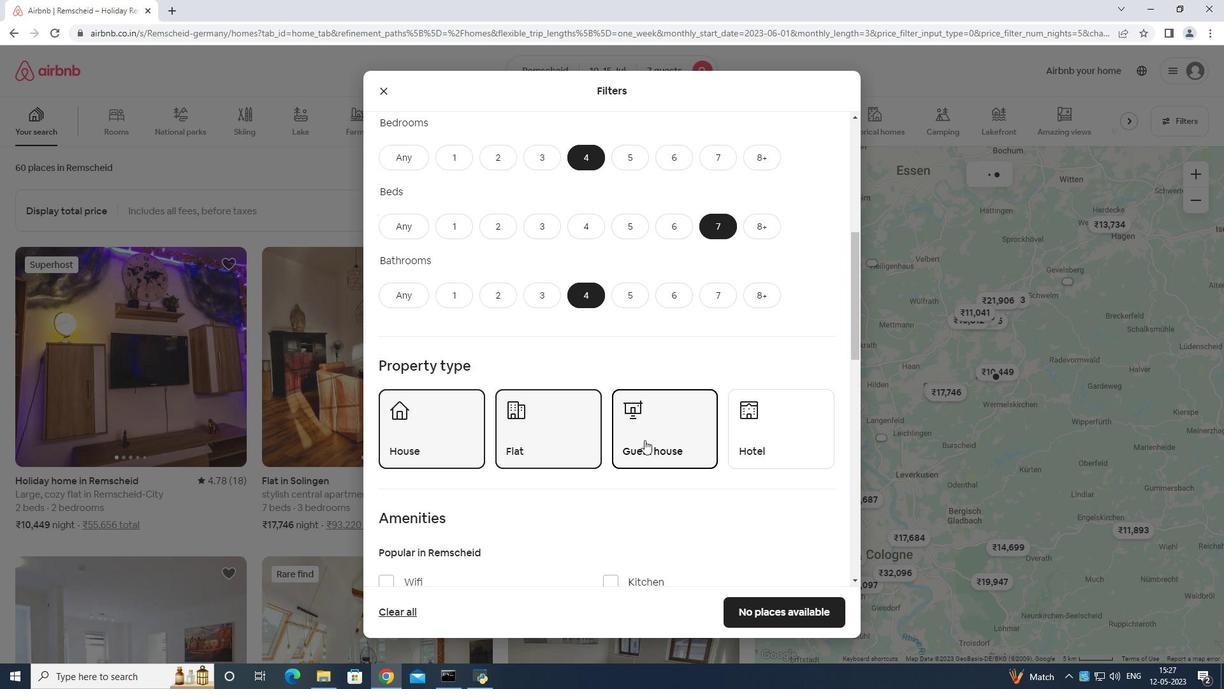 
Action: Mouse scrolled (646, 438) with delta (0, 0)
Screenshot: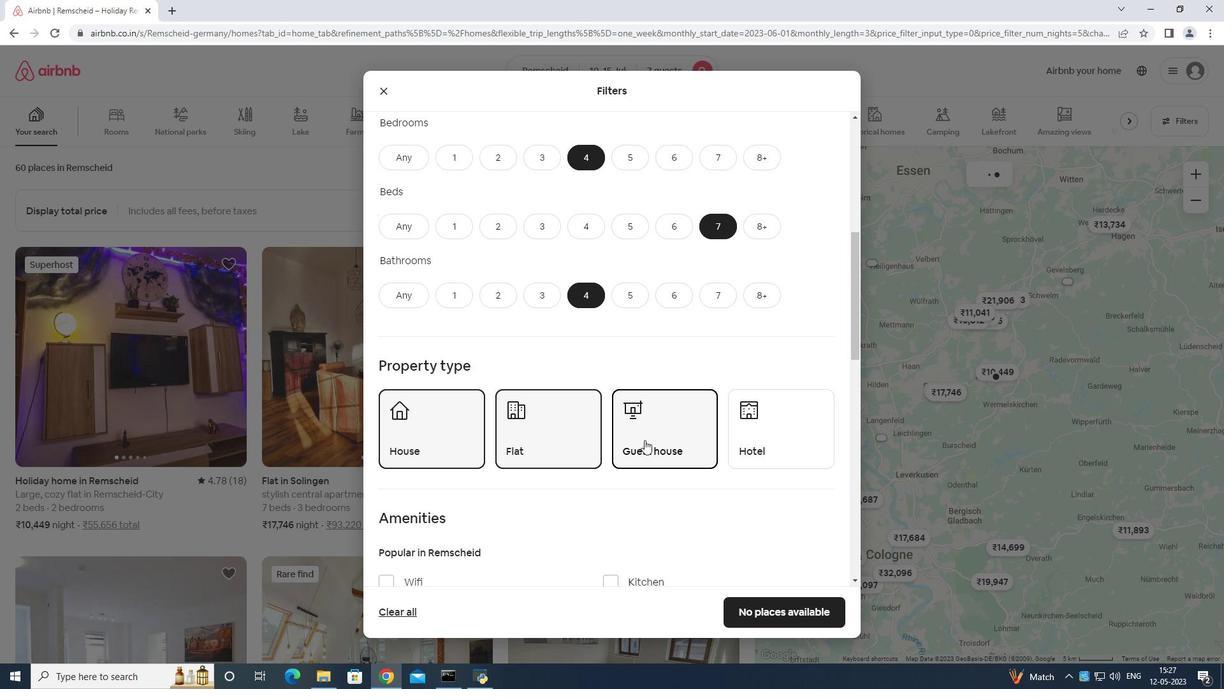 
Action: Mouse moved to (382, 474)
Screenshot: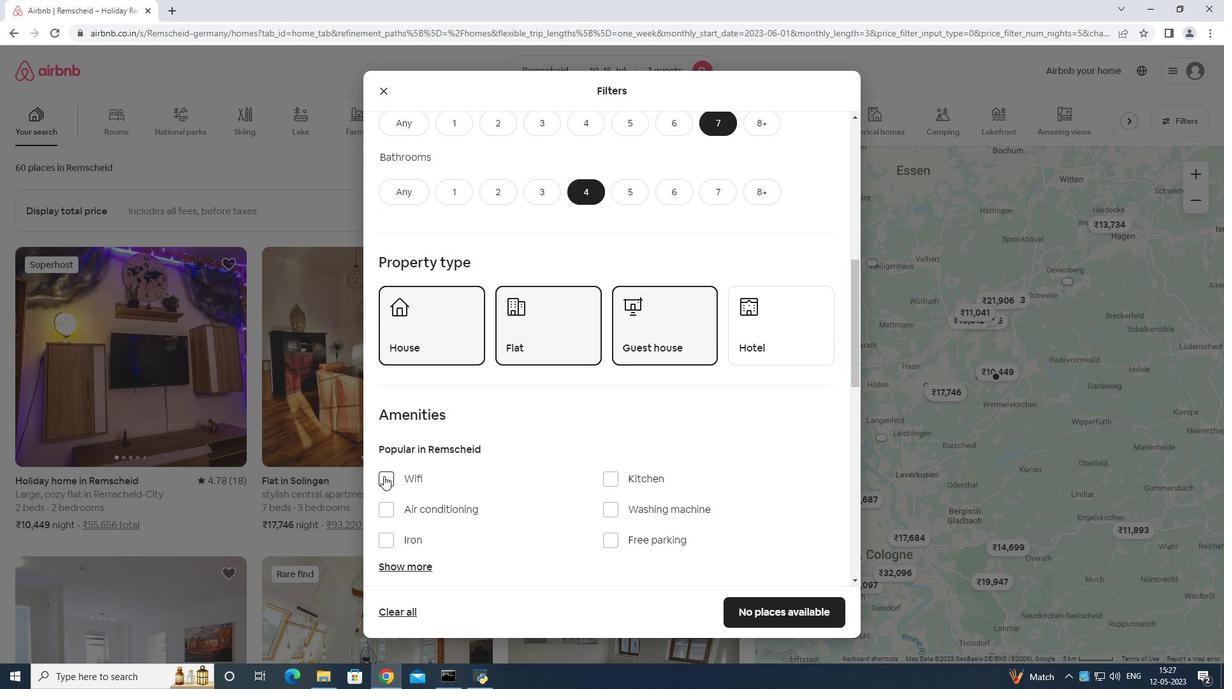 
Action: Mouse pressed left at (382, 474)
Screenshot: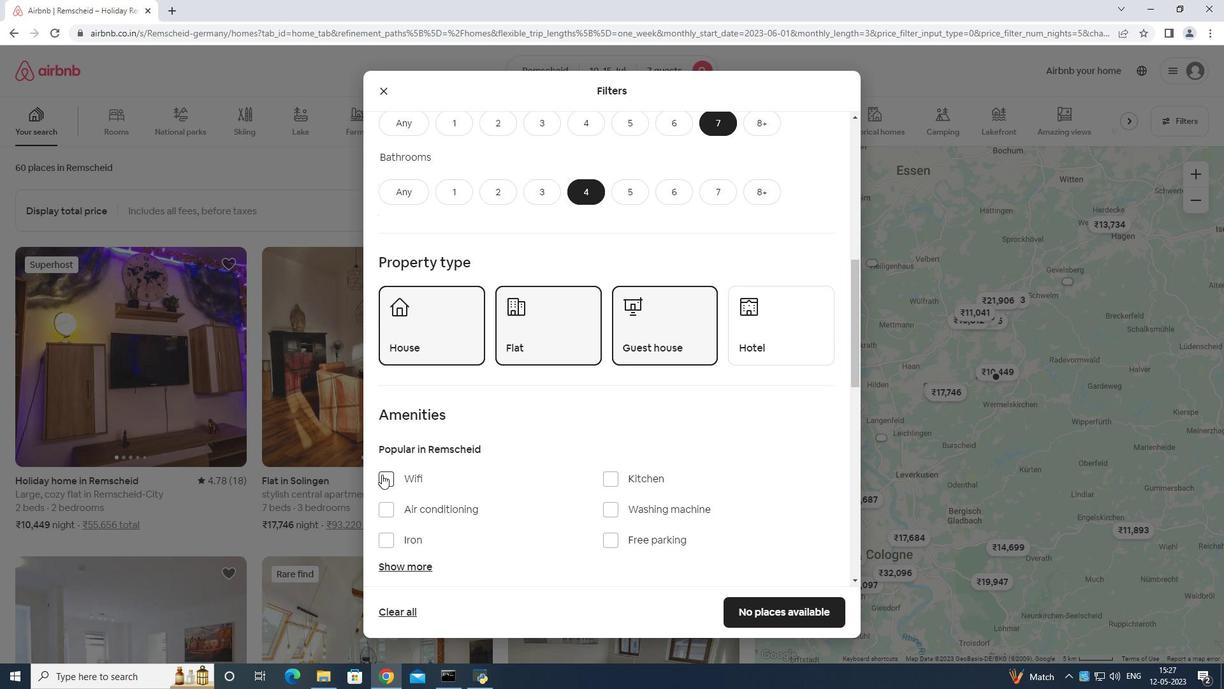 
Action: Mouse moved to (610, 538)
Screenshot: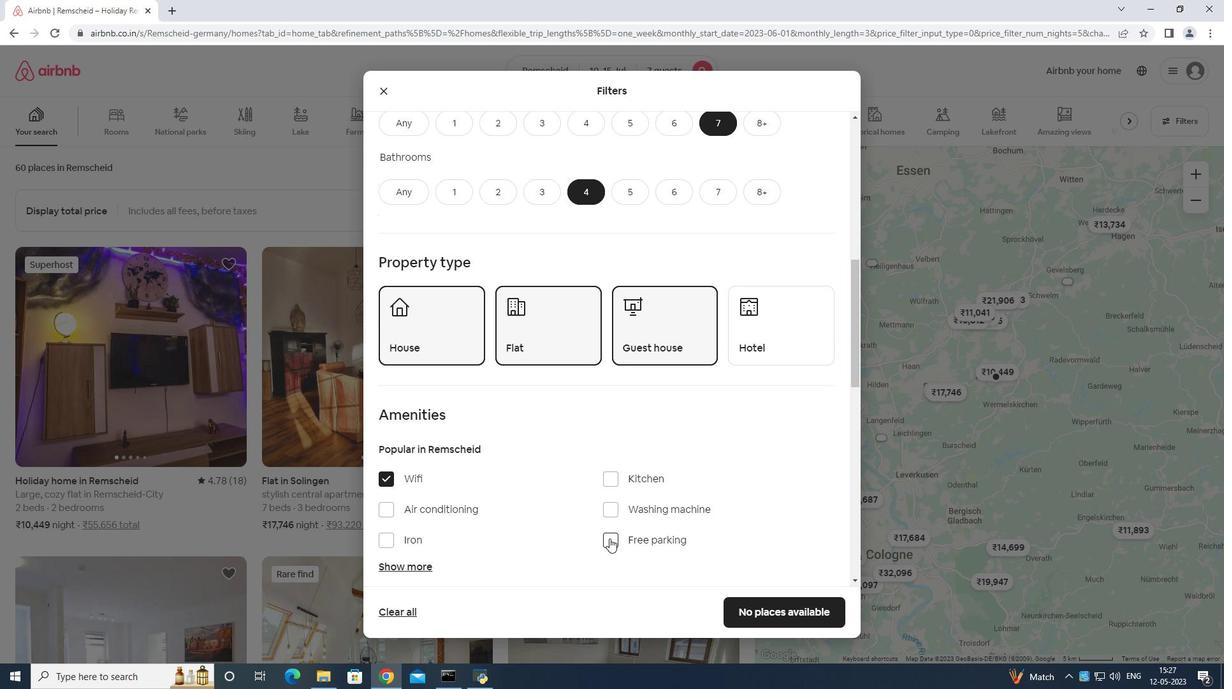 
Action: Mouse pressed left at (610, 538)
Screenshot: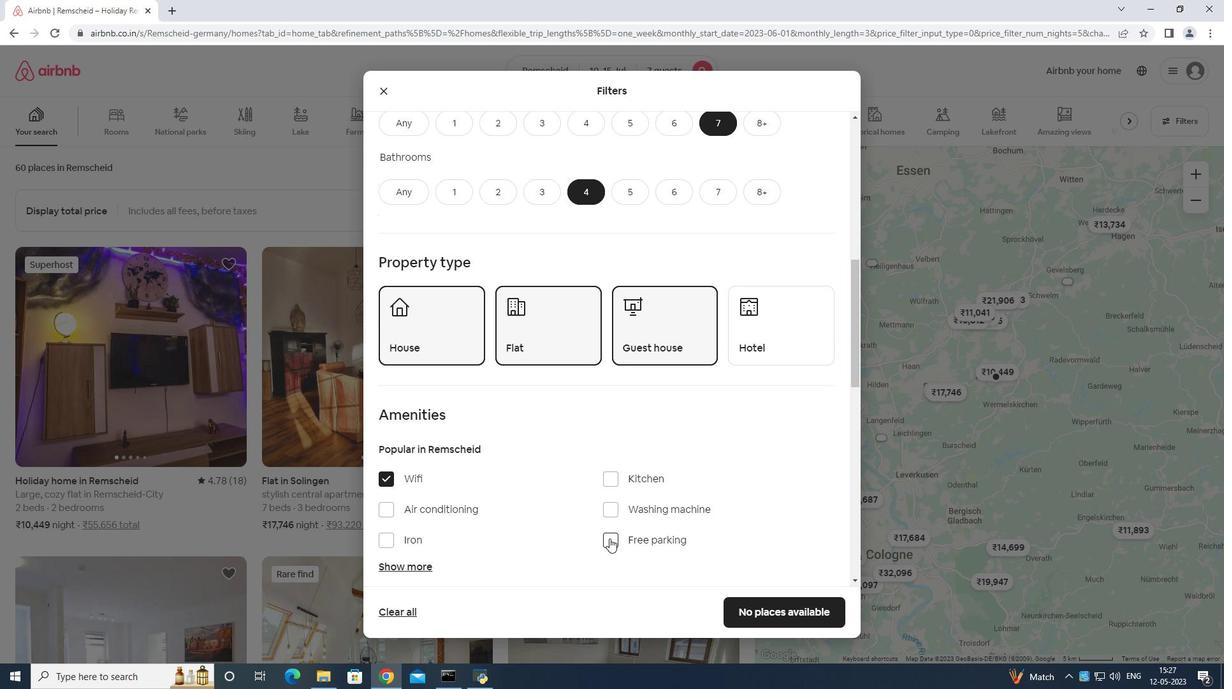 
Action: Mouse moved to (400, 563)
Screenshot: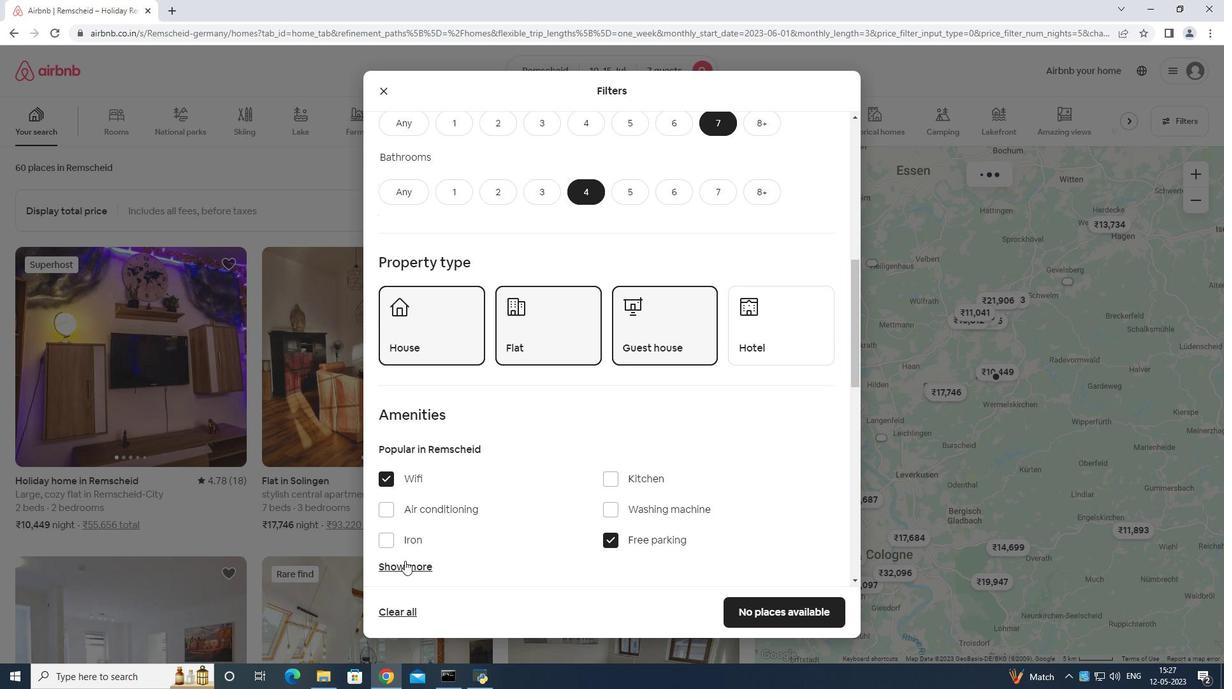 
Action: Mouse pressed left at (400, 563)
Screenshot: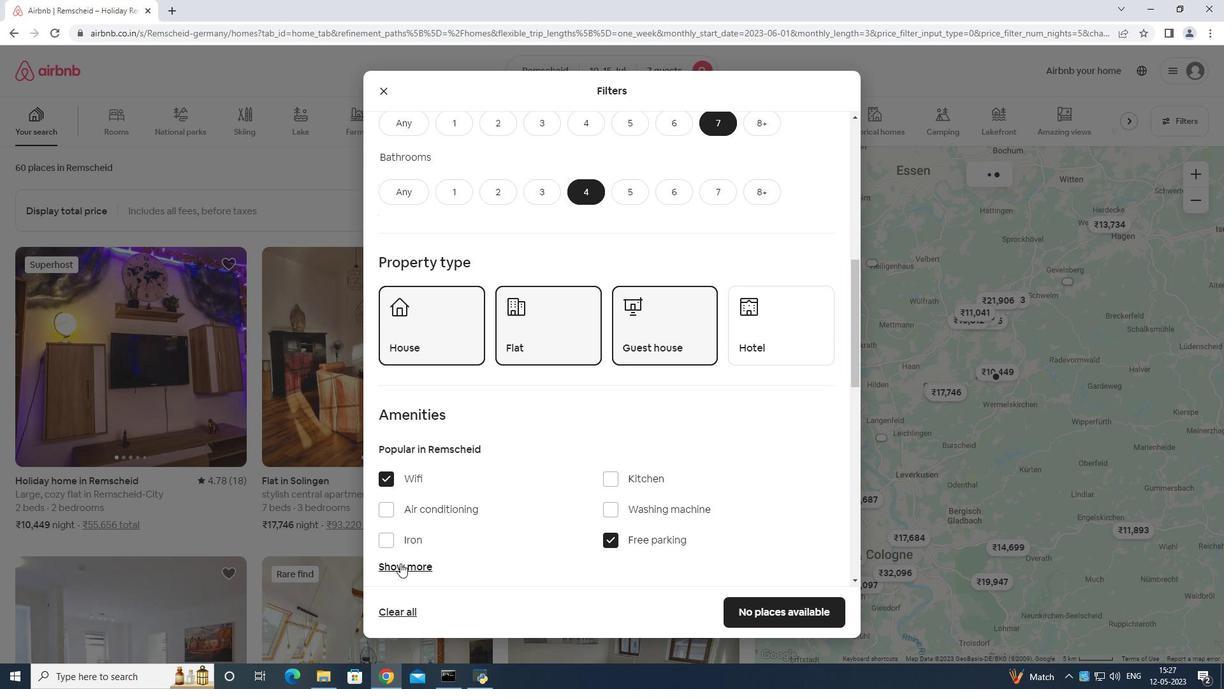 
Action: Mouse moved to (458, 505)
Screenshot: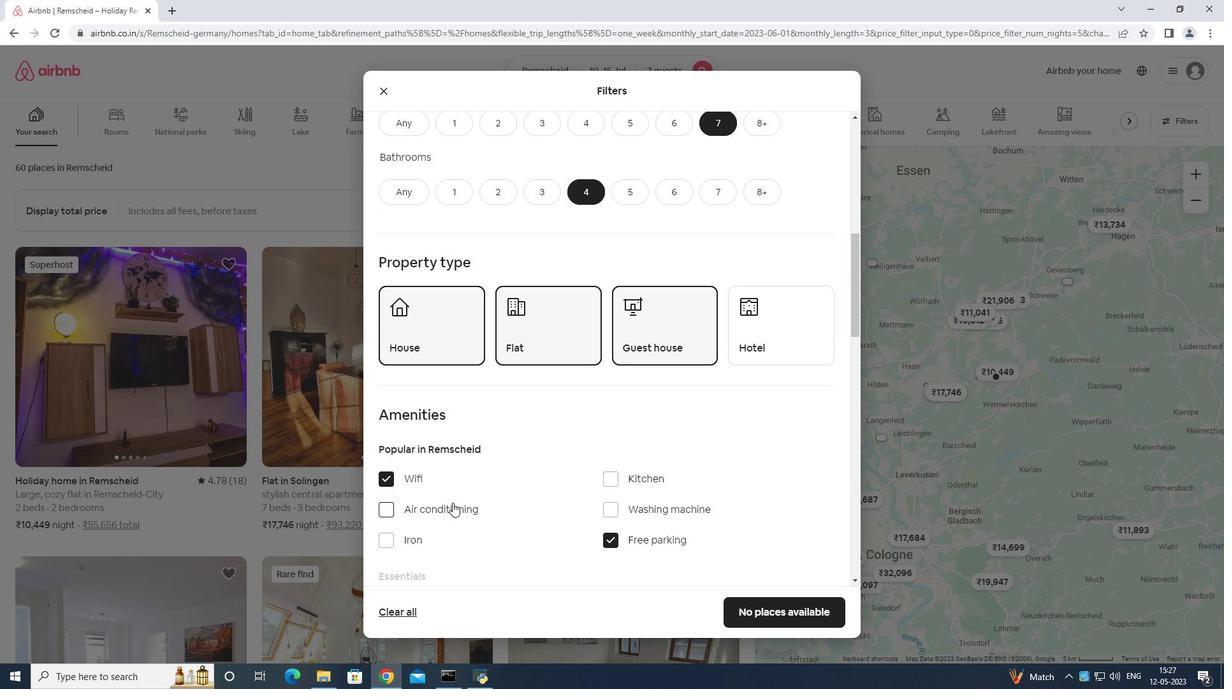 
Action: Mouse scrolled (458, 504) with delta (0, 0)
Screenshot: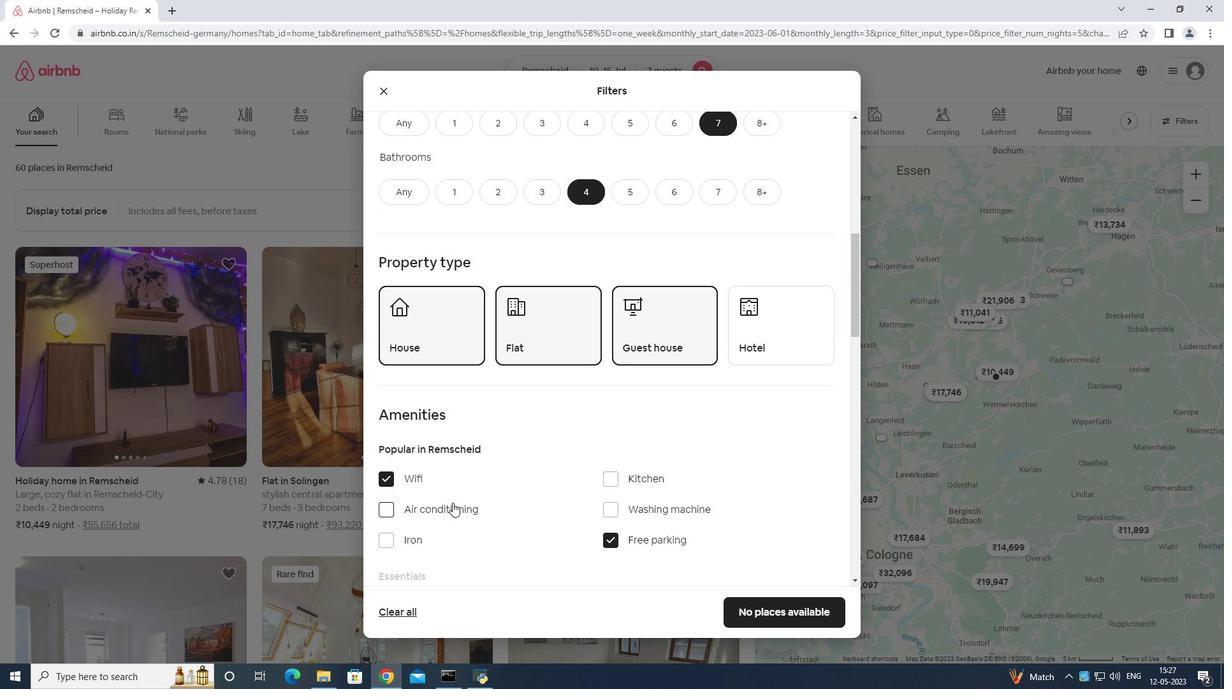 
Action: Mouse moved to (477, 501)
Screenshot: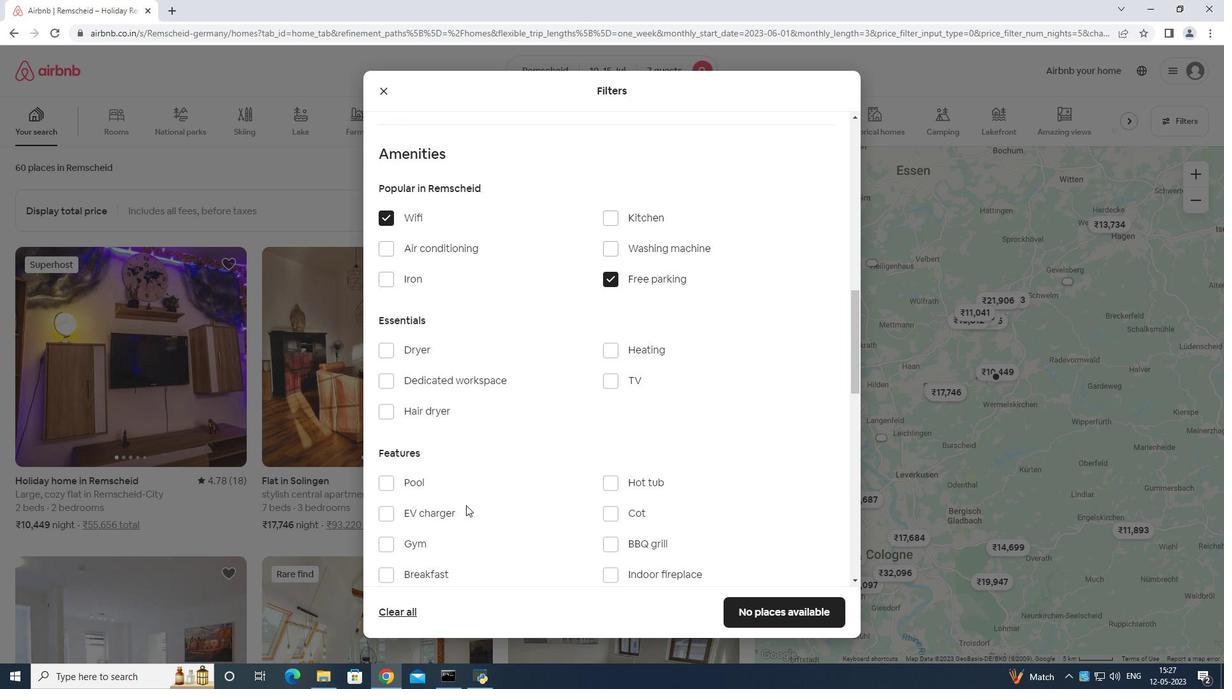 
Action: Mouse scrolled (477, 500) with delta (0, 0)
Screenshot: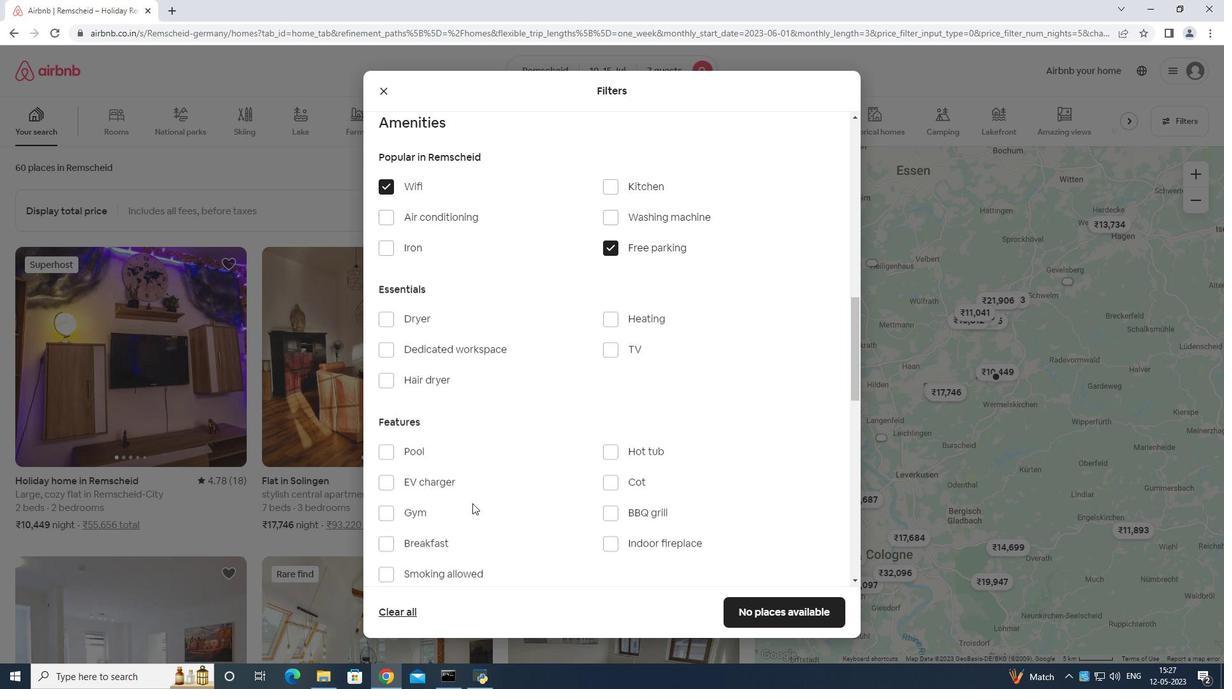 
Action: Mouse moved to (383, 422)
Screenshot: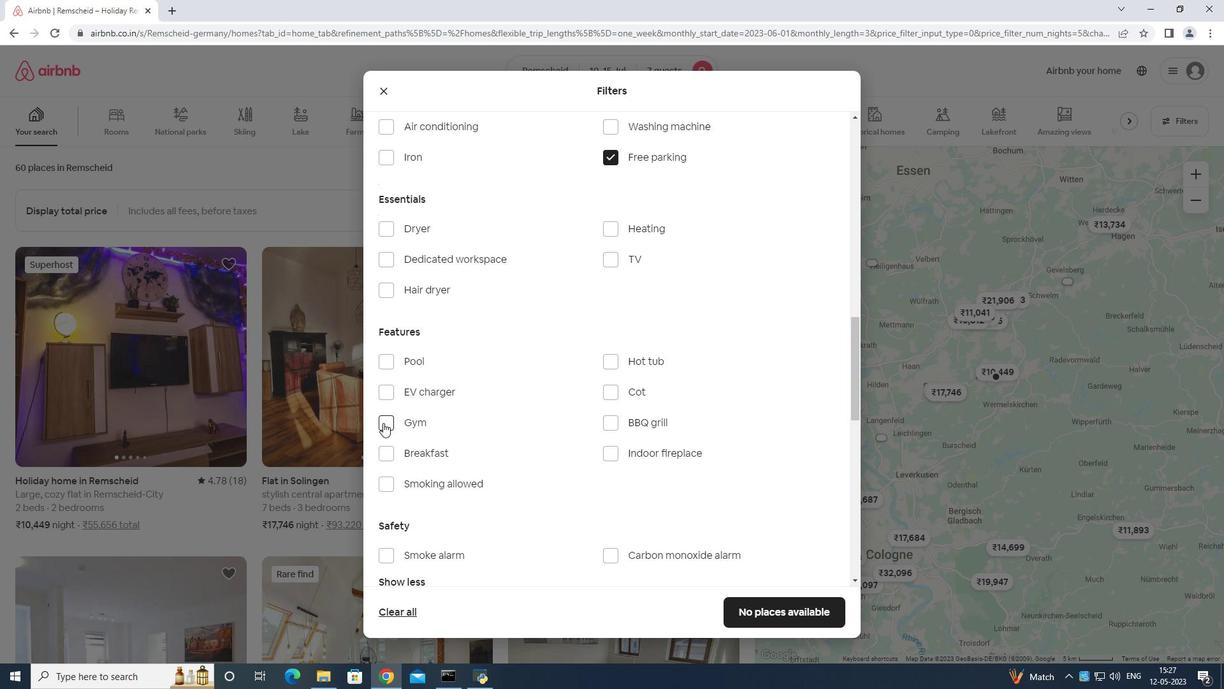 
Action: Mouse pressed left at (383, 422)
Screenshot: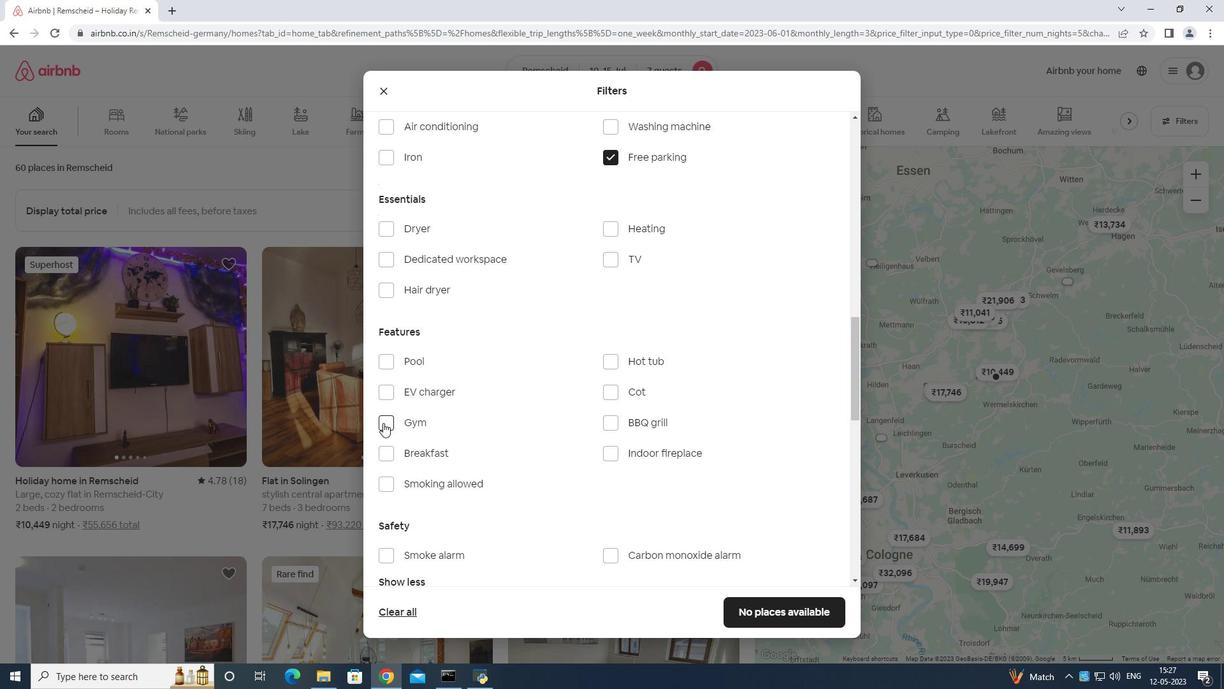 
Action: Mouse moved to (387, 458)
Screenshot: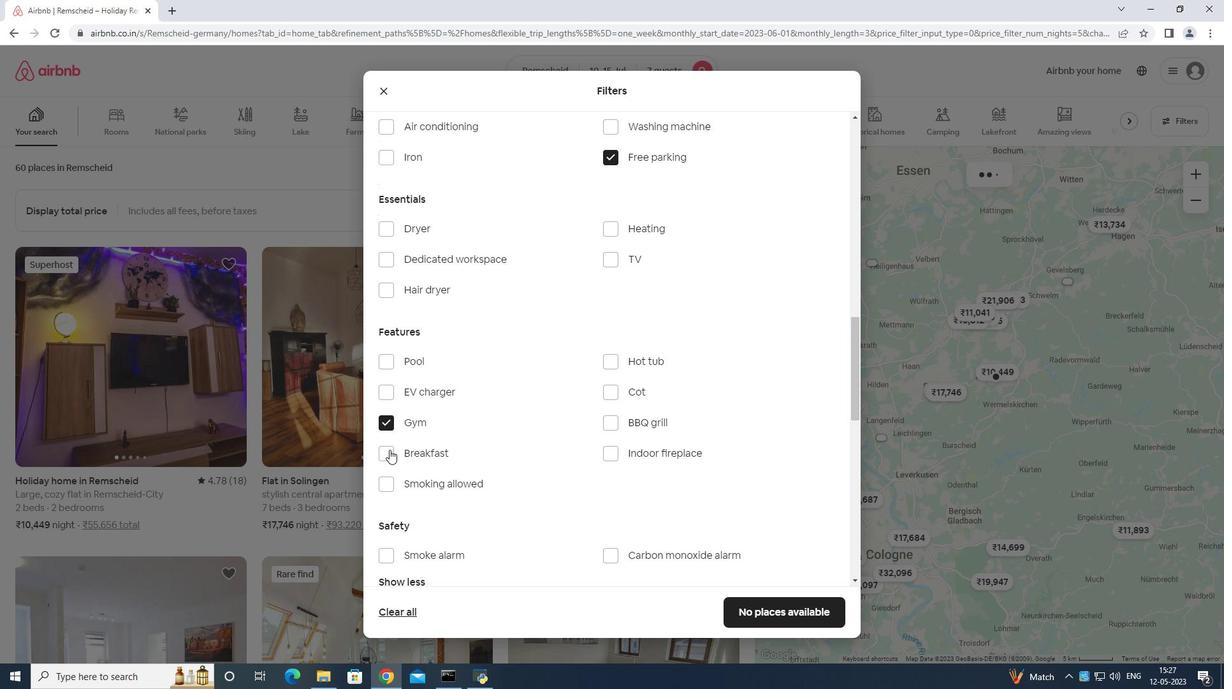 
Action: Mouse pressed left at (387, 458)
Screenshot: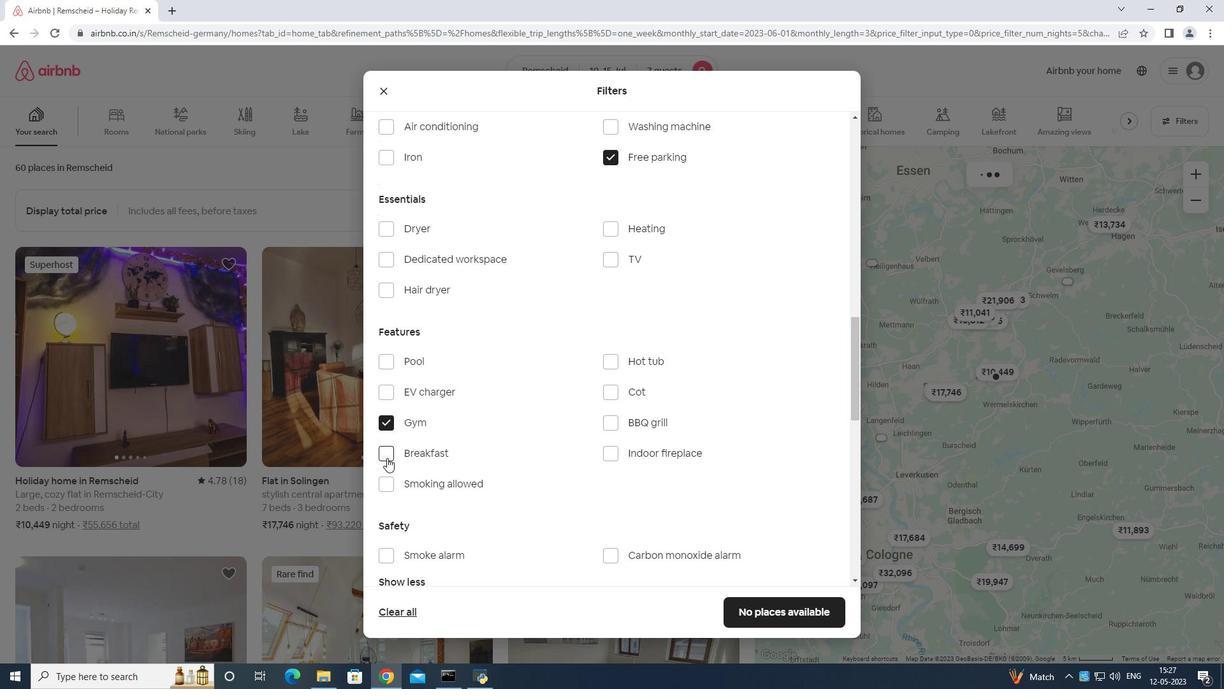 
Action: Mouse moved to (454, 449)
Screenshot: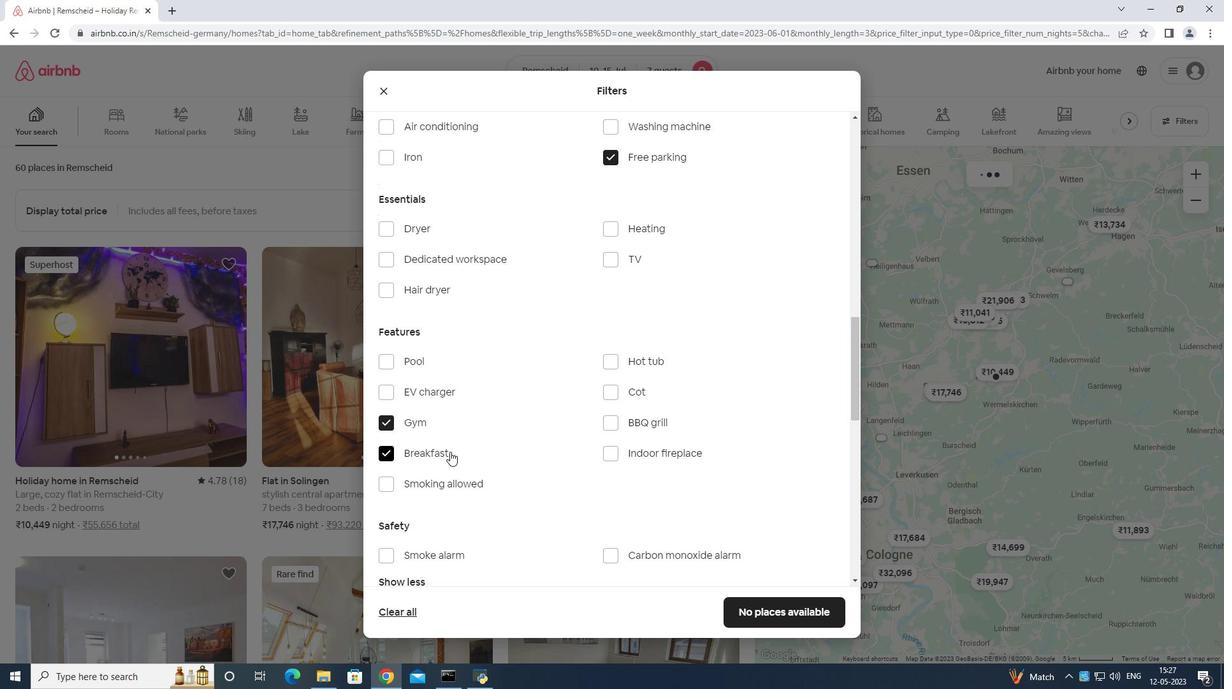 
Action: Mouse scrolled (454, 449) with delta (0, 0)
Screenshot: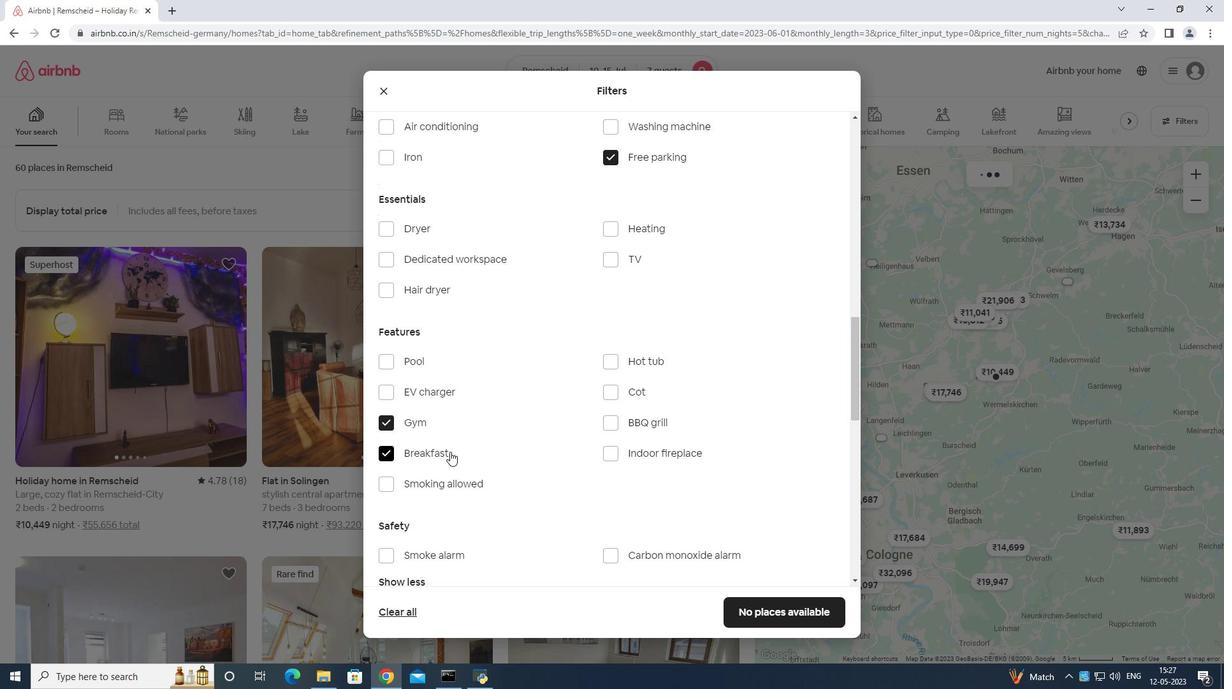 
Action: Mouse moved to (456, 447)
Screenshot: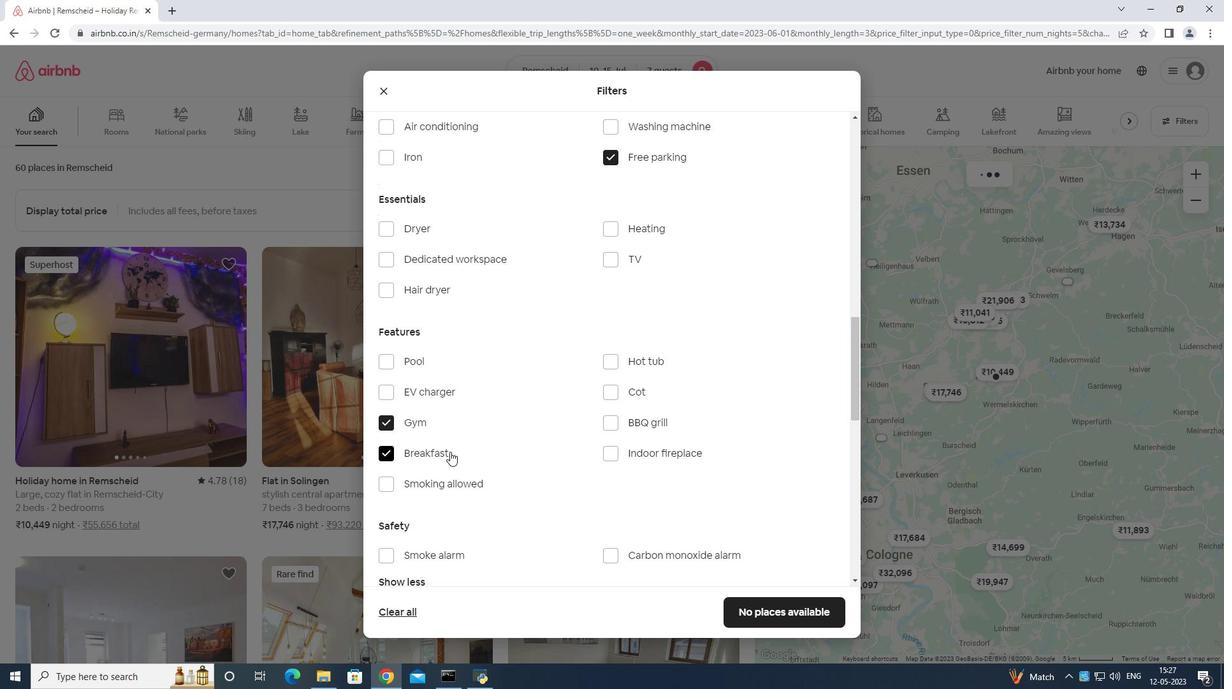 
Action: Mouse scrolled (456, 447) with delta (0, 0)
Screenshot: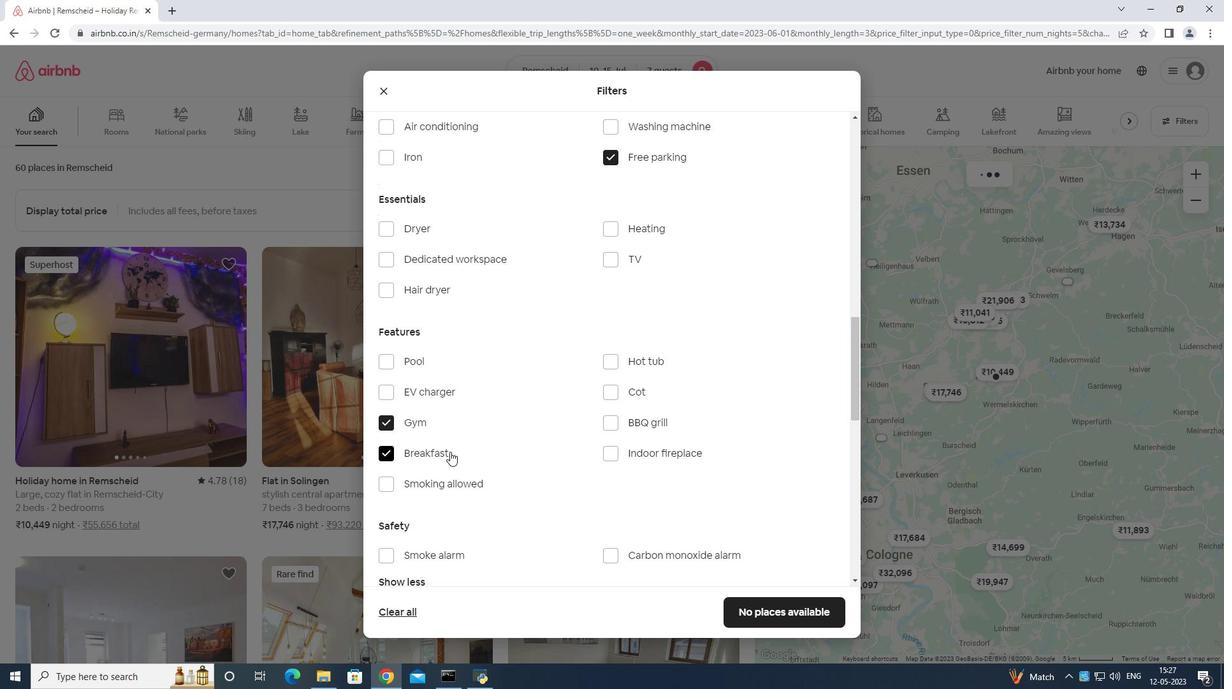 
Action: Mouse moved to (457, 444)
Screenshot: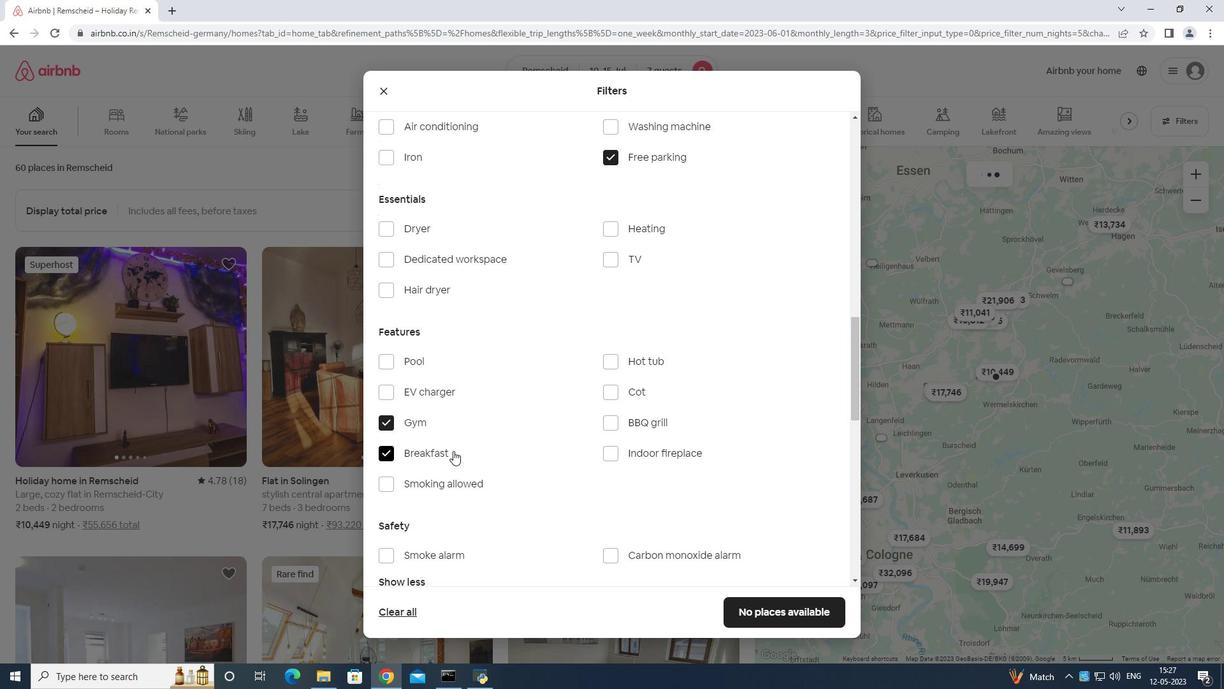 
Action: Mouse scrolled (457, 445) with delta (0, 0)
Screenshot: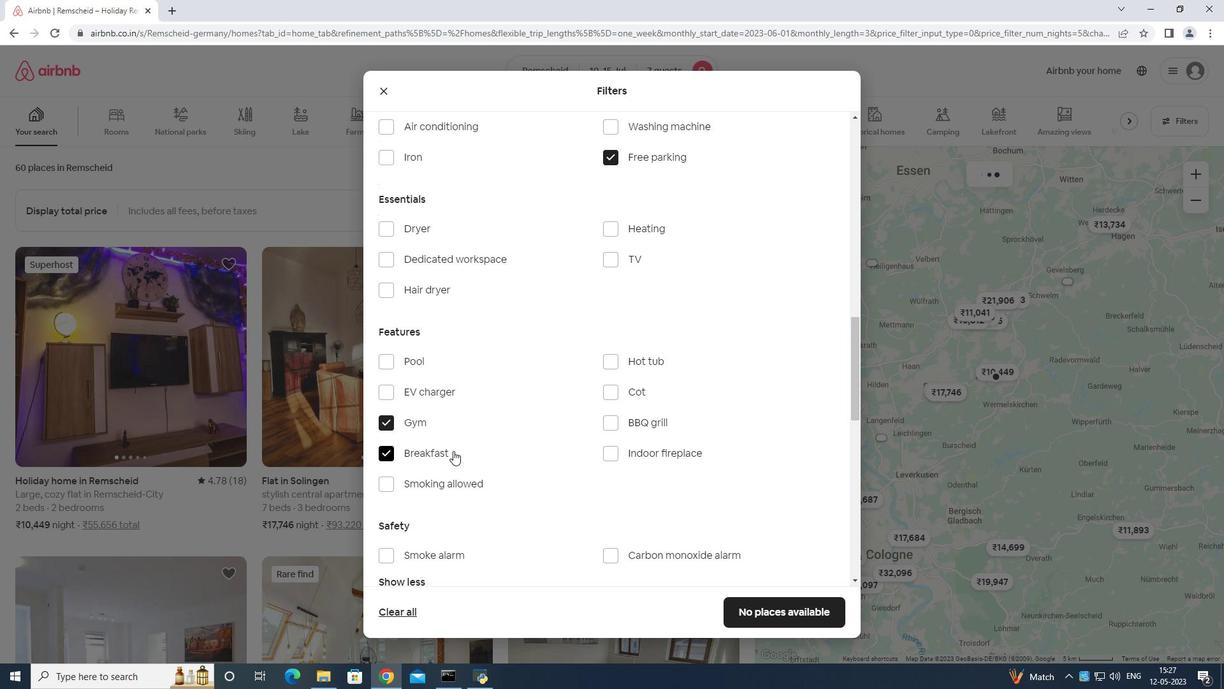 
Action: Mouse moved to (458, 442)
Screenshot: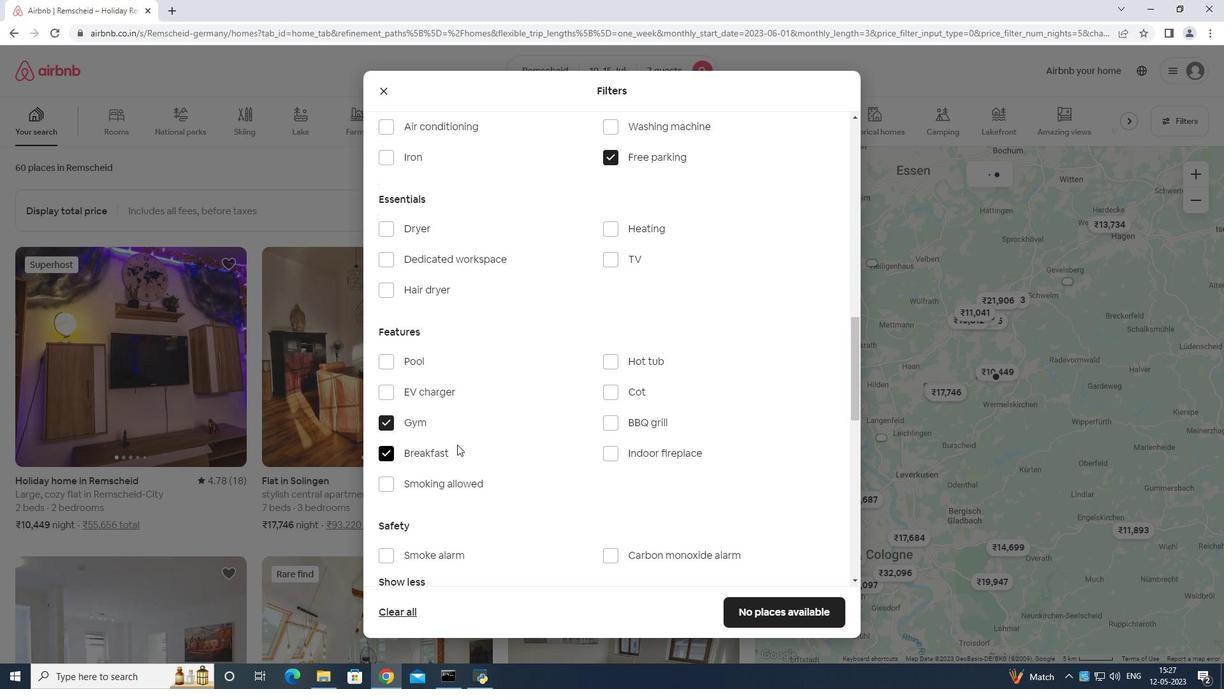 
Action: Mouse scrolled (458, 443) with delta (0, 0)
Screenshot: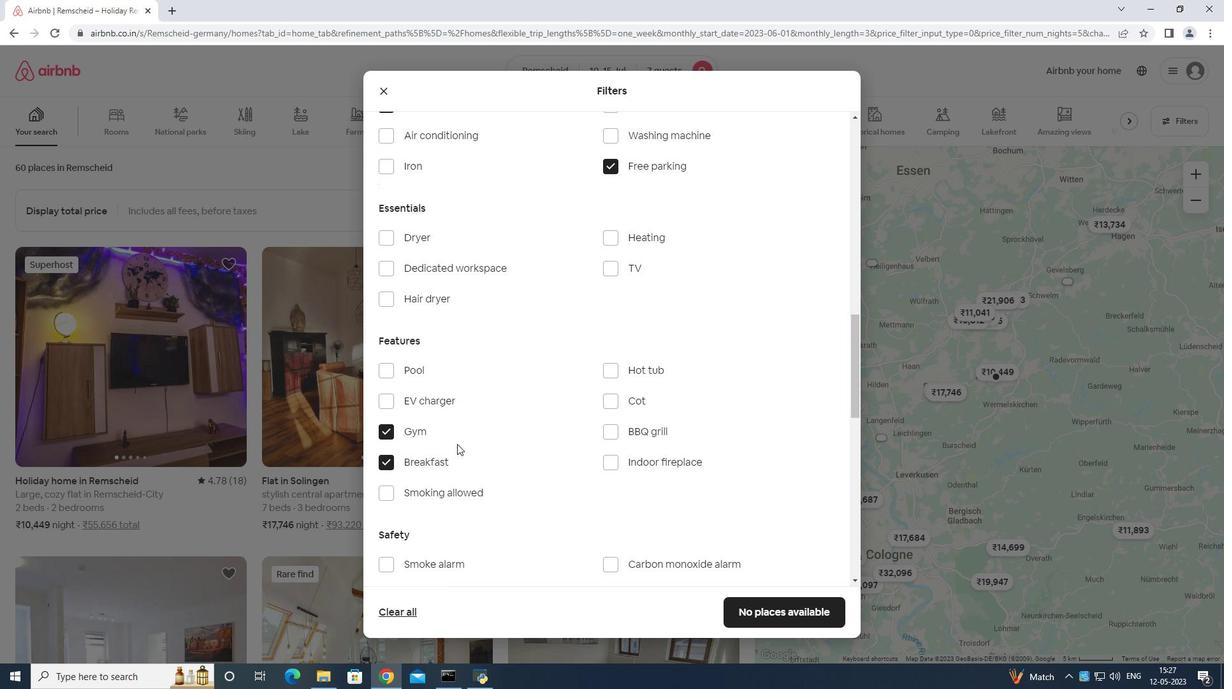 
Action: Mouse moved to (608, 512)
Screenshot: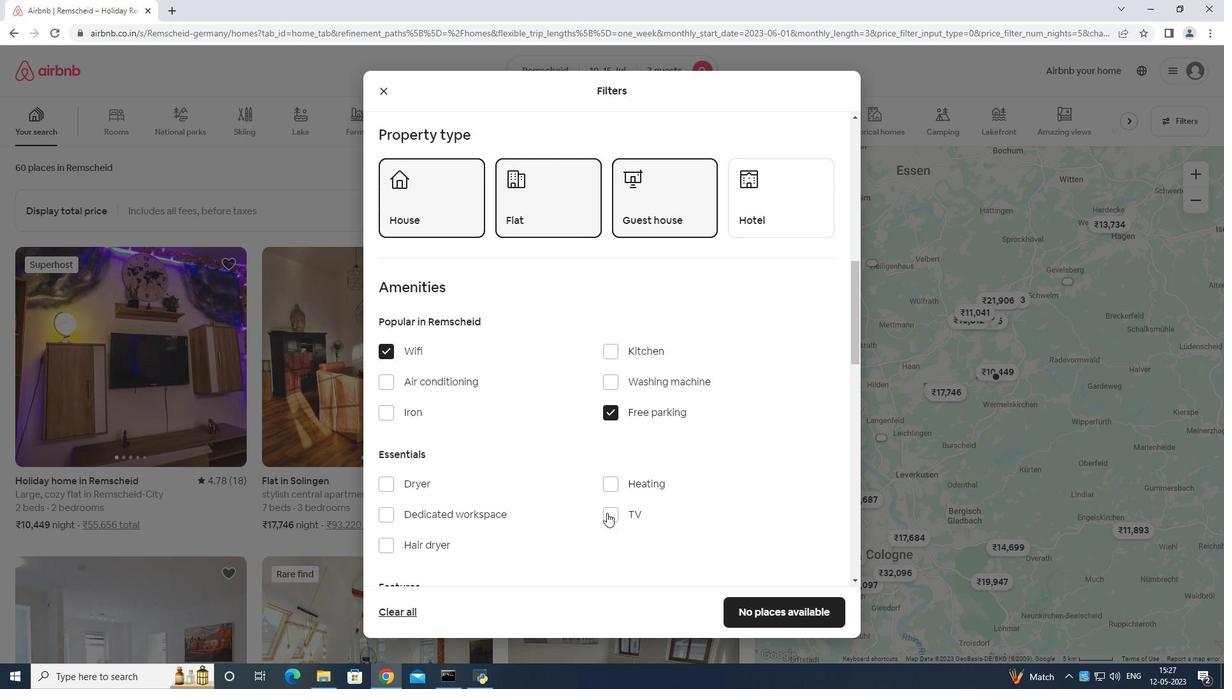 
Action: Mouse pressed left at (608, 512)
Screenshot: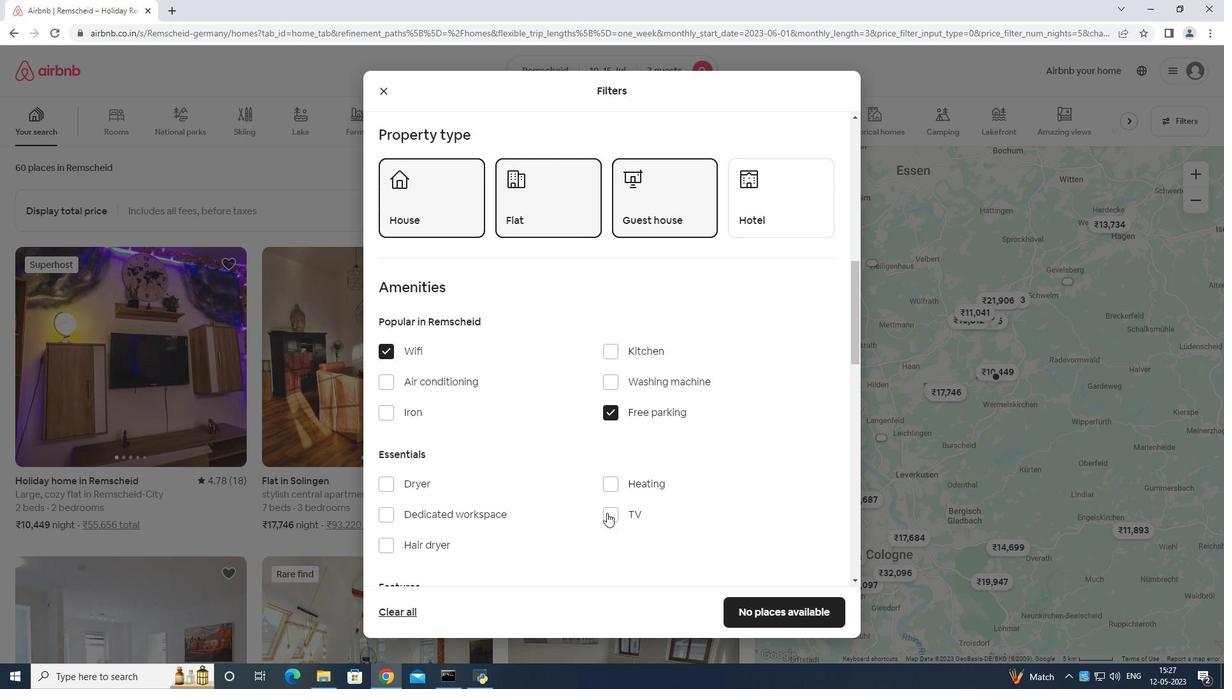 
Action: Mouse moved to (608, 480)
Screenshot: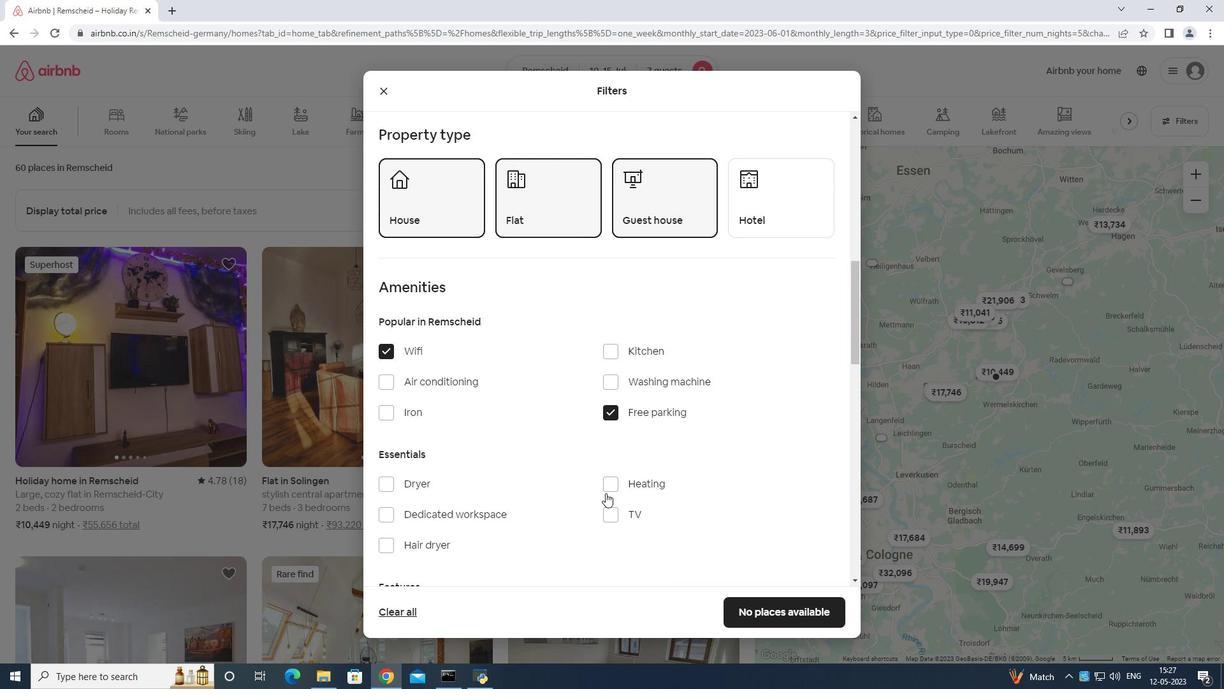 
Action: Mouse scrolled (608, 479) with delta (0, 0)
Screenshot: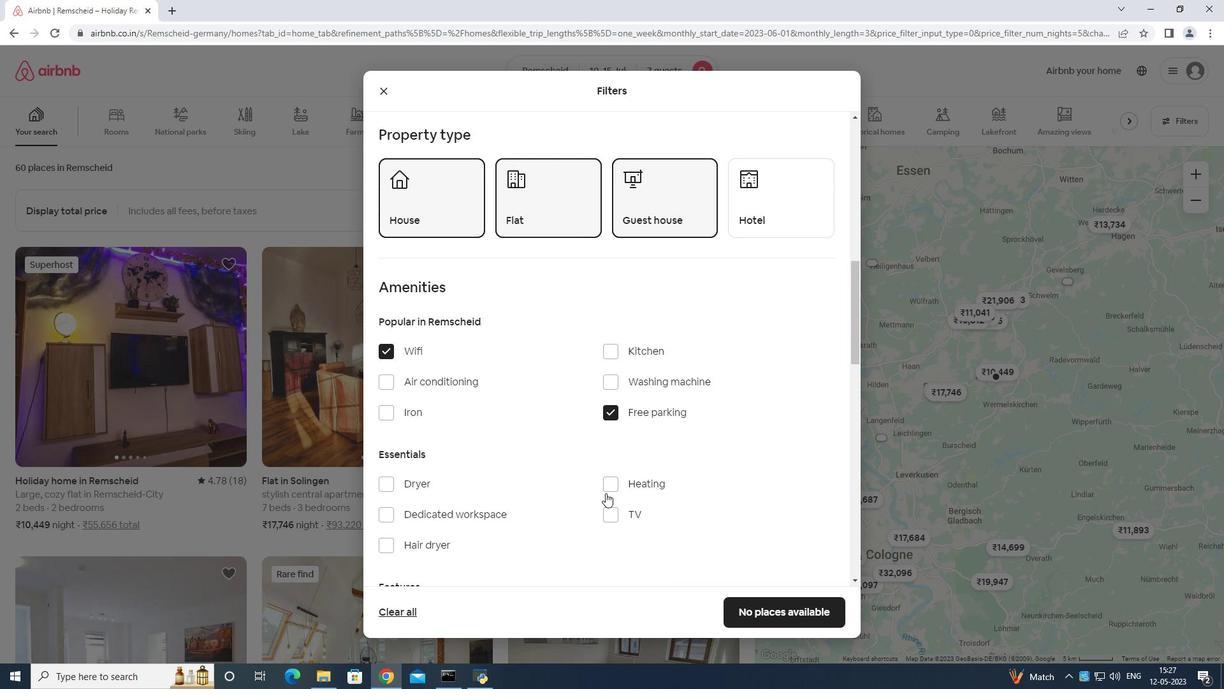 
Action: Mouse moved to (609, 483)
Screenshot: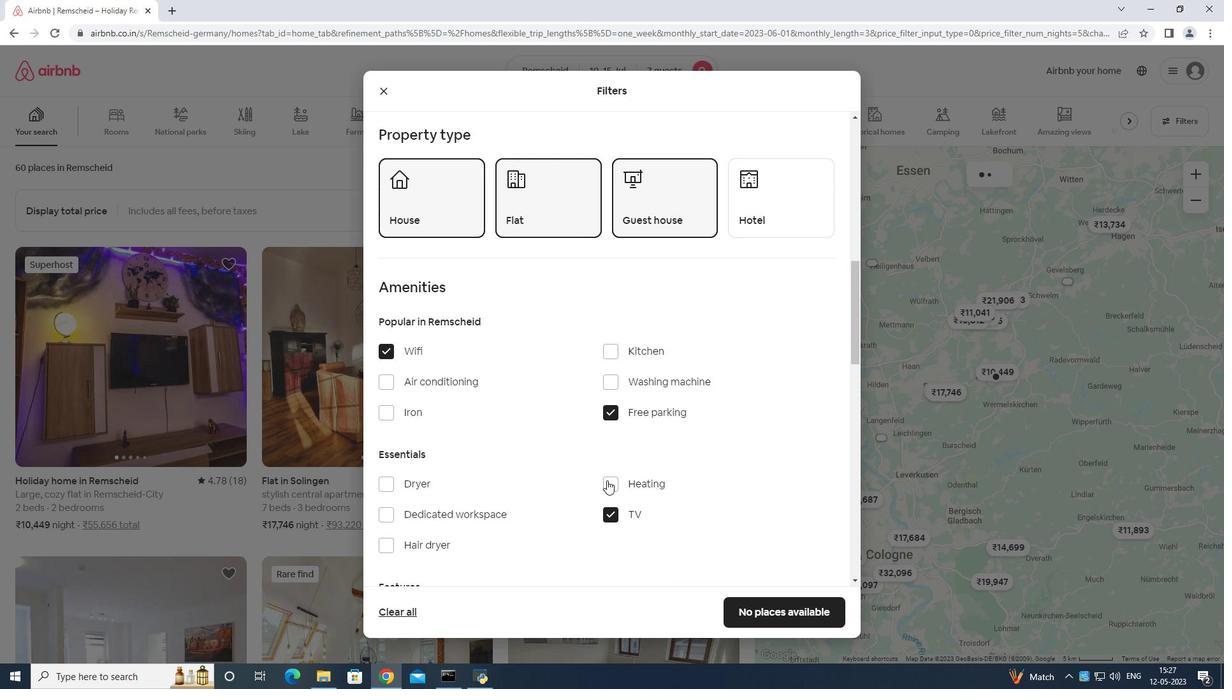 
Action: Mouse scrolled (609, 482) with delta (0, 0)
Screenshot: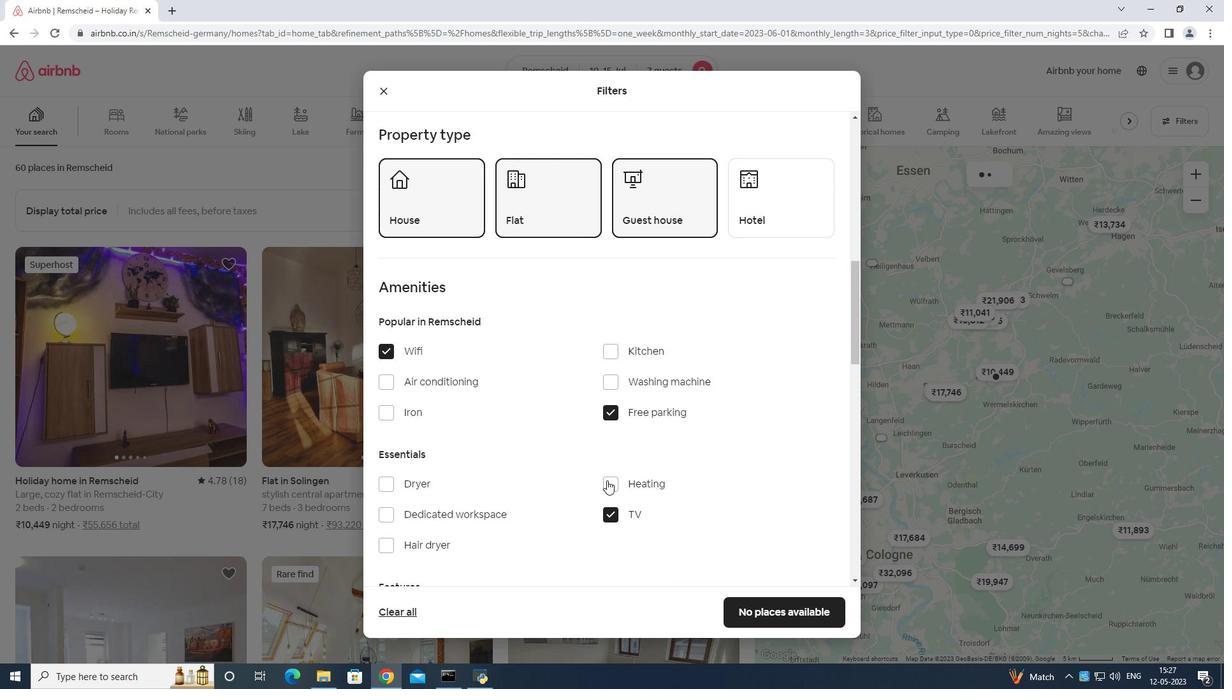 
Action: Mouse moved to (610, 484)
Screenshot: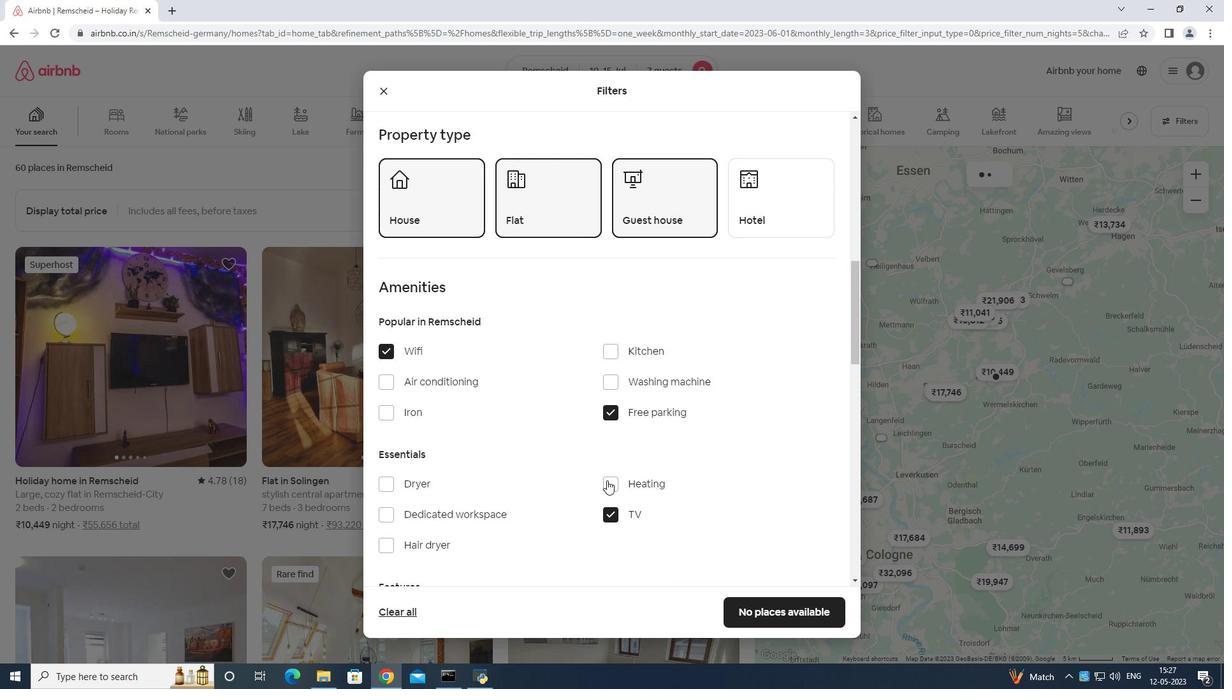 
Action: Mouse scrolled (610, 484) with delta (0, 0)
Screenshot: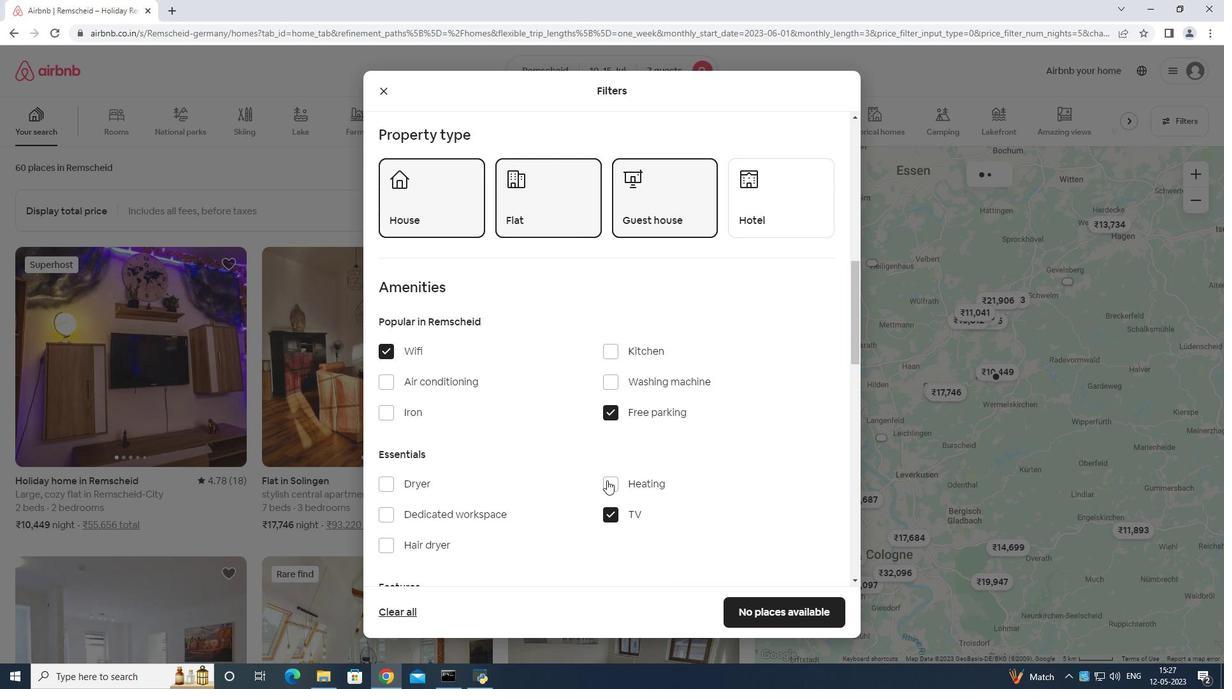
Action: Mouse moved to (611, 484)
Screenshot: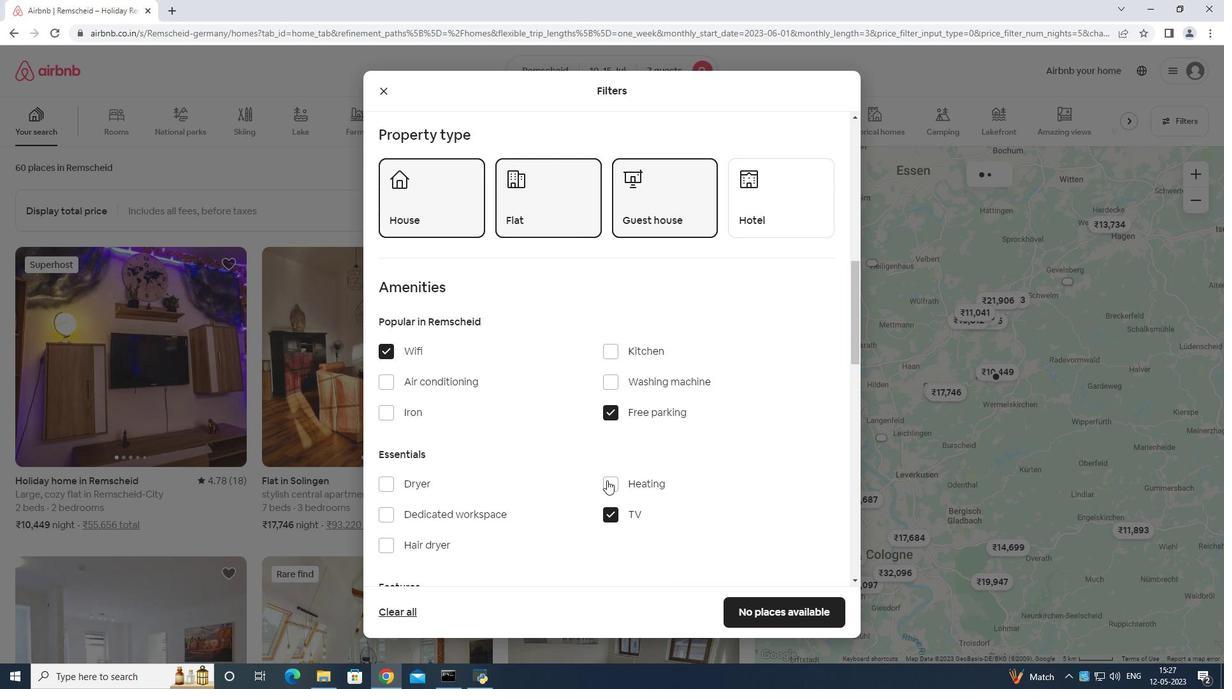 
Action: Mouse scrolled (611, 484) with delta (0, 0)
Screenshot: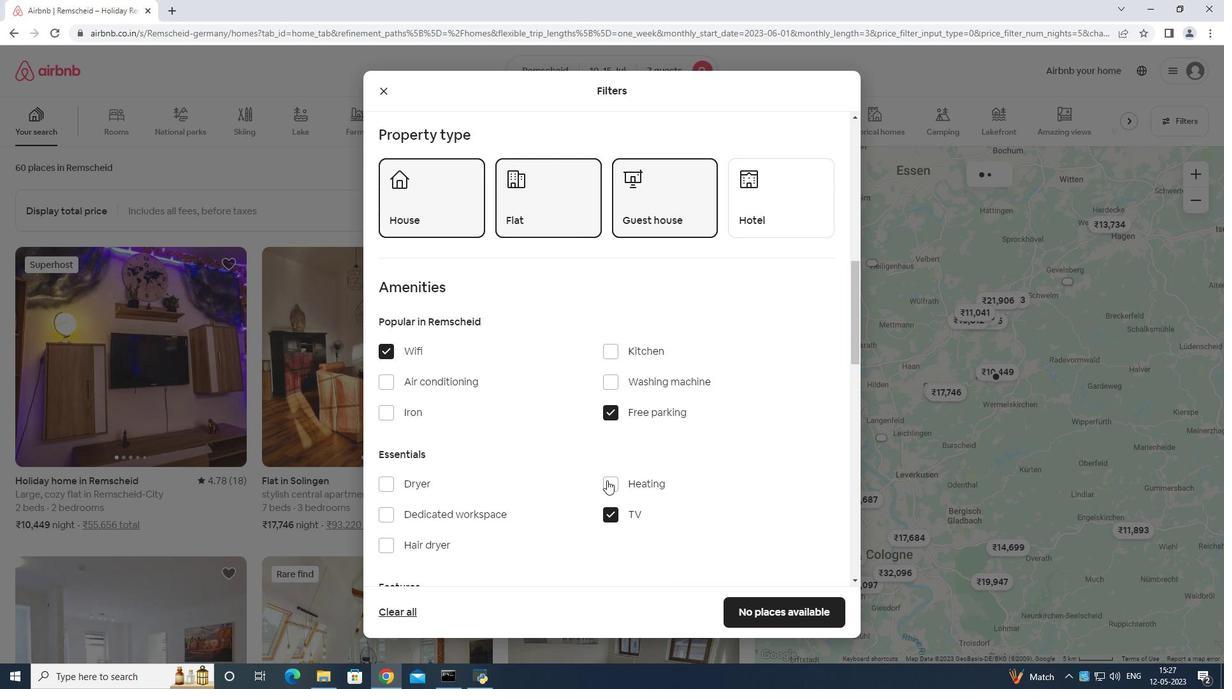 
Action: Mouse moved to (618, 468)
Screenshot: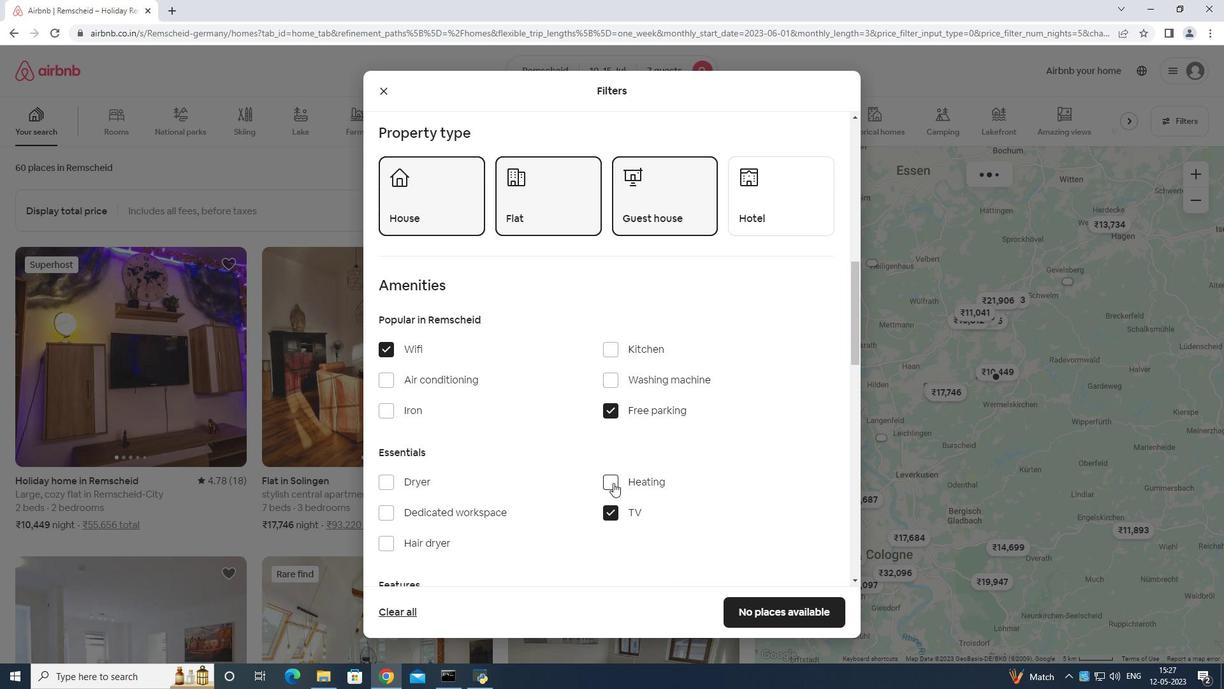 
Action: Mouse scrolled (618, 467) with delta (0, 0)
Screenshot: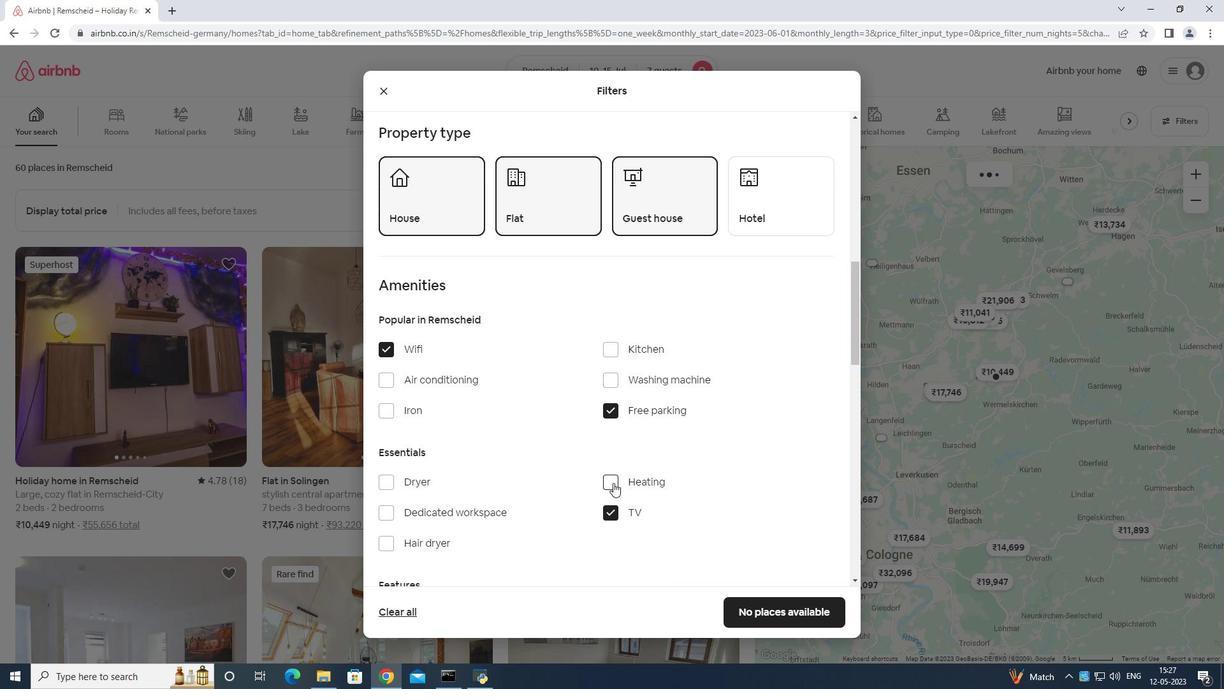 
Action: Mouse scrolled (618, 467) with delta (0, 0)
Screenshot: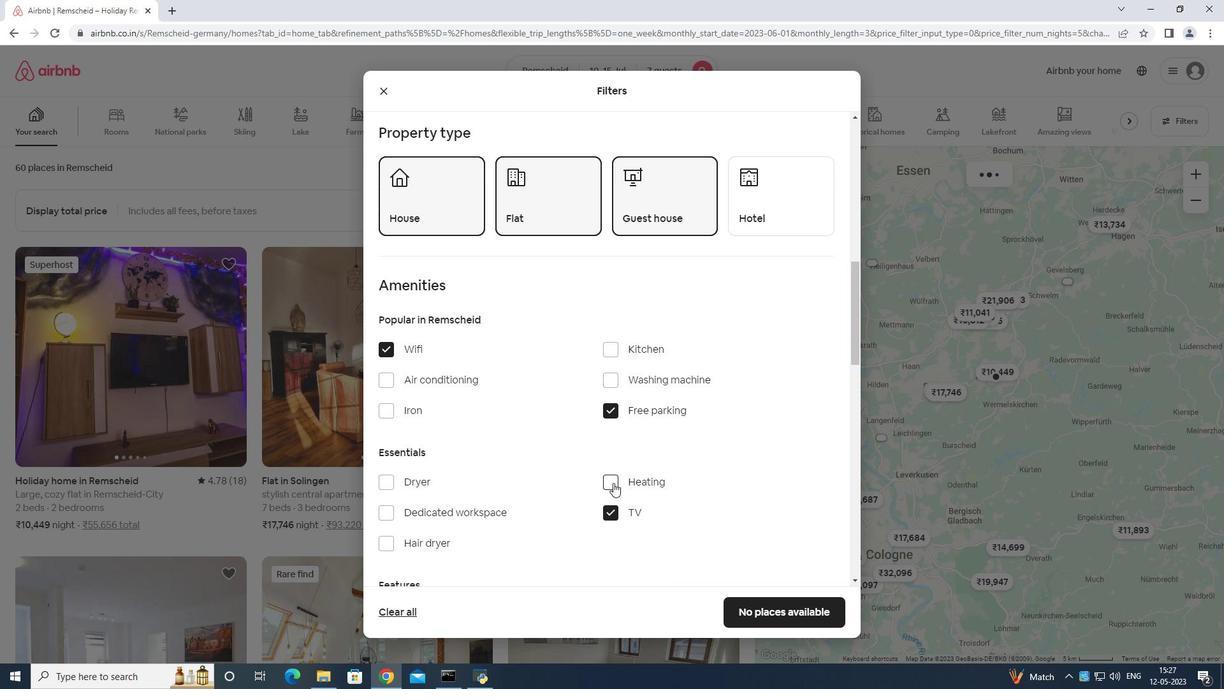
Action: Mouse moved to (619, 469)
Screenshot: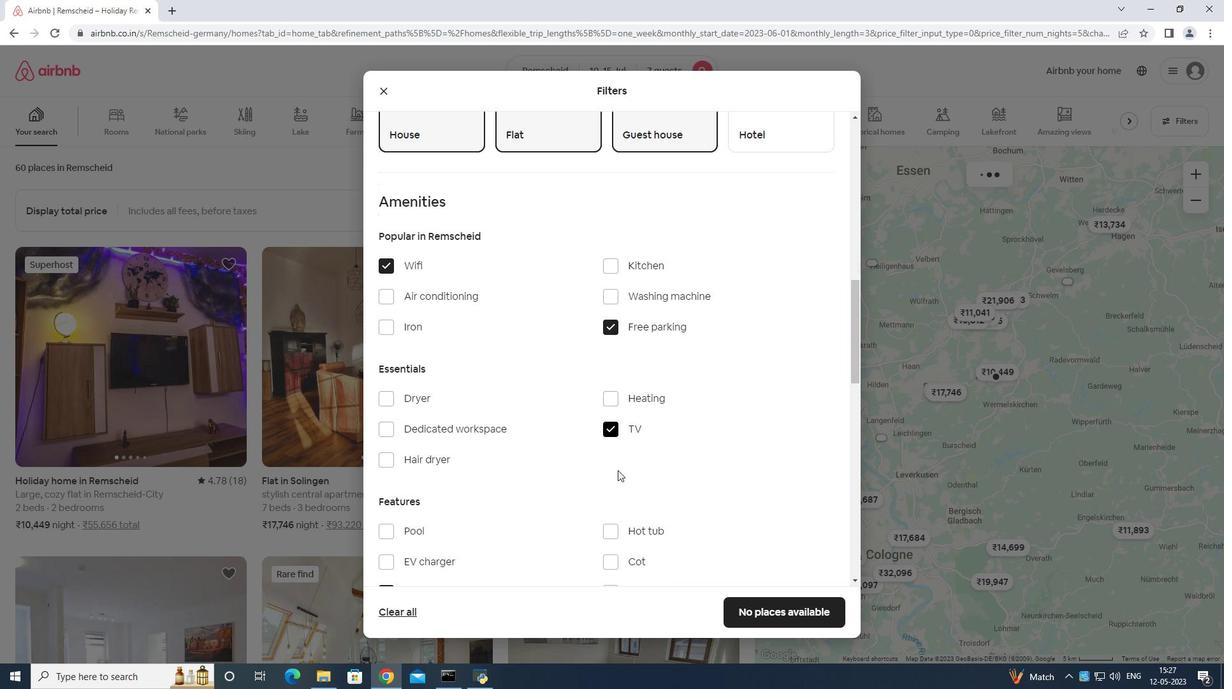
Action: Mouse scrolled (619, 468) with delta (0, 0)
Screenshot: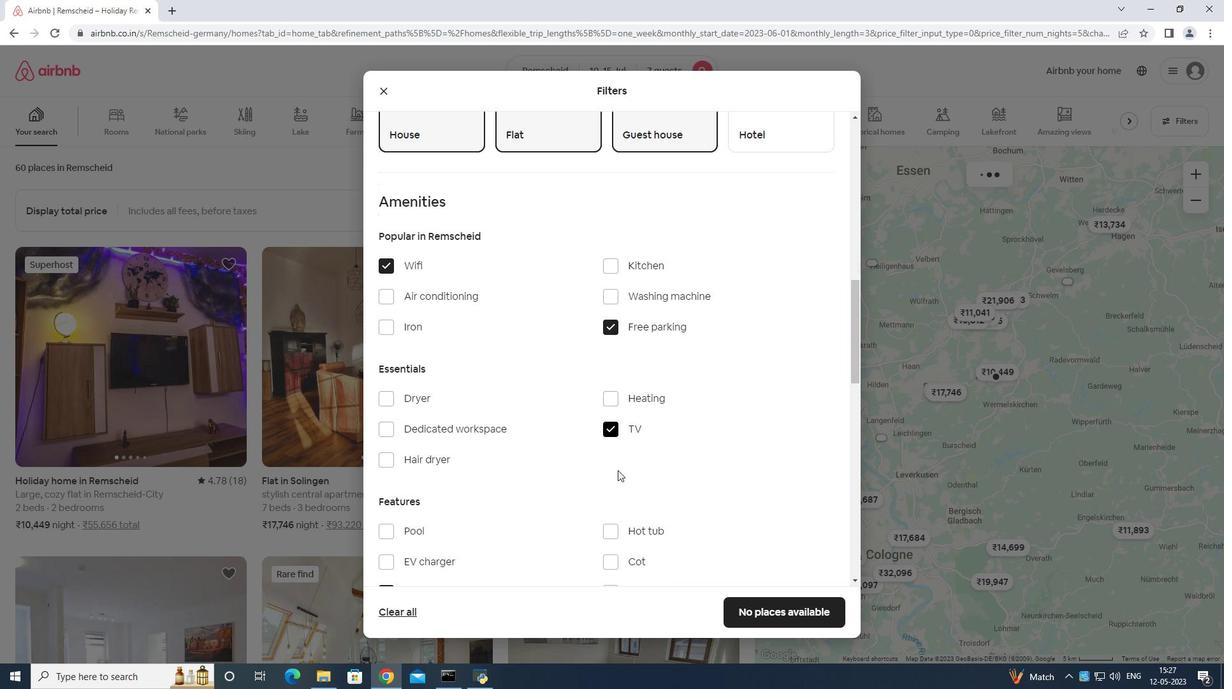 
Action: Mouse moved to (624, 471)
Screenshot: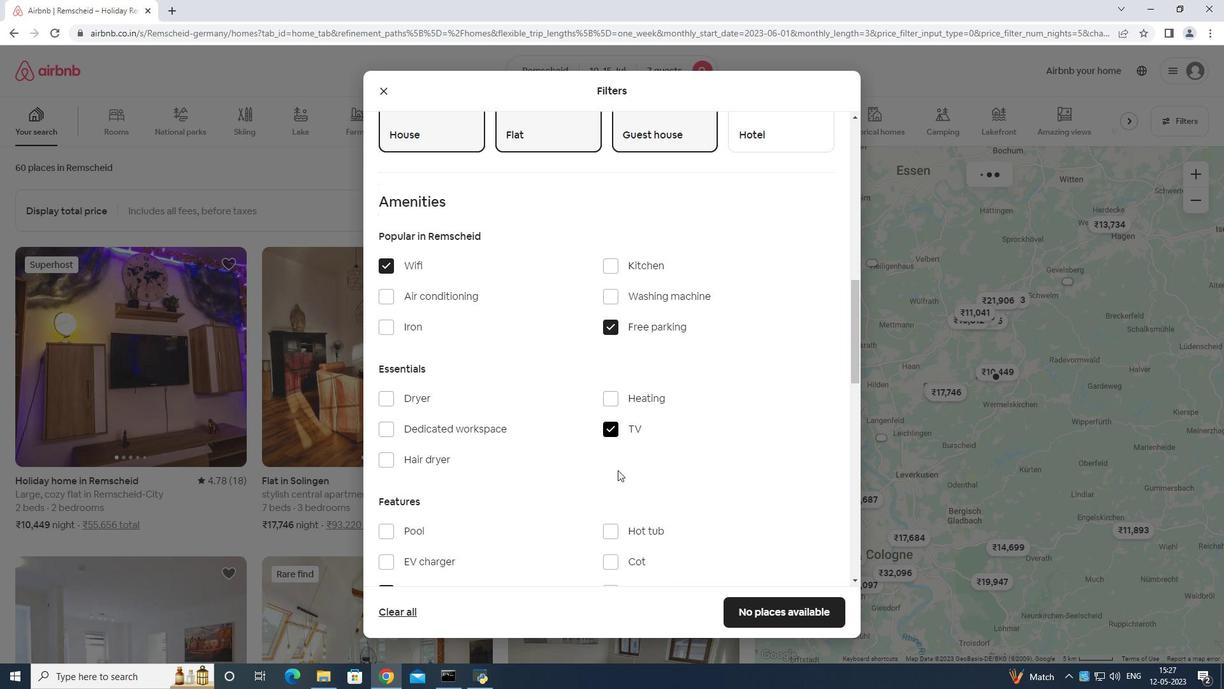 
Action: Mouse scrolled (622, 469) with delta (0, 0)
Screenshot: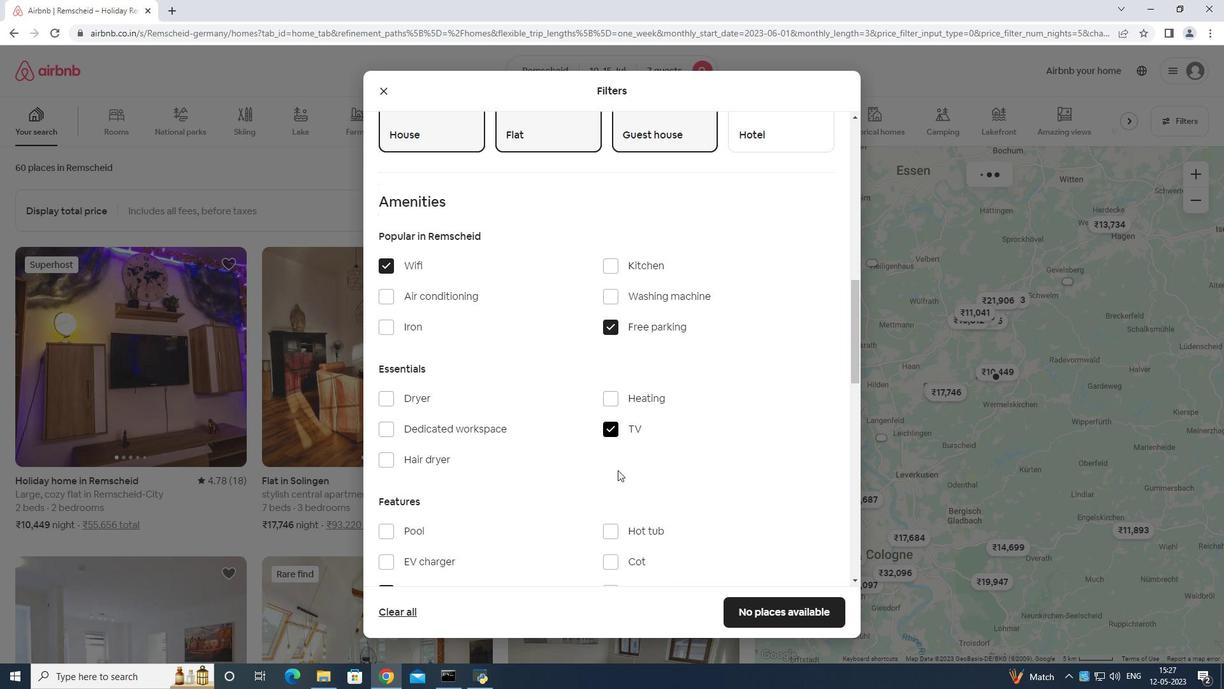 
Action: Mouse moved to (636, 470)
Screenshot: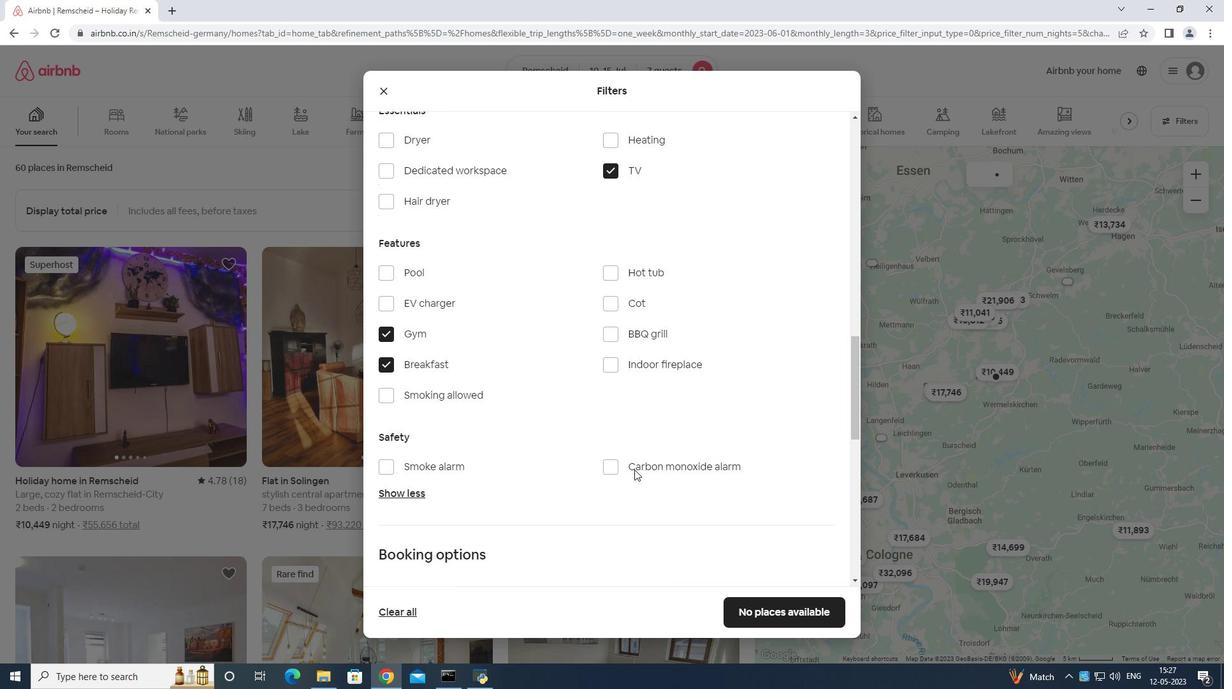 
Action: Mouse scrolled (636, 469) with delta (0, 0)
Screenshot: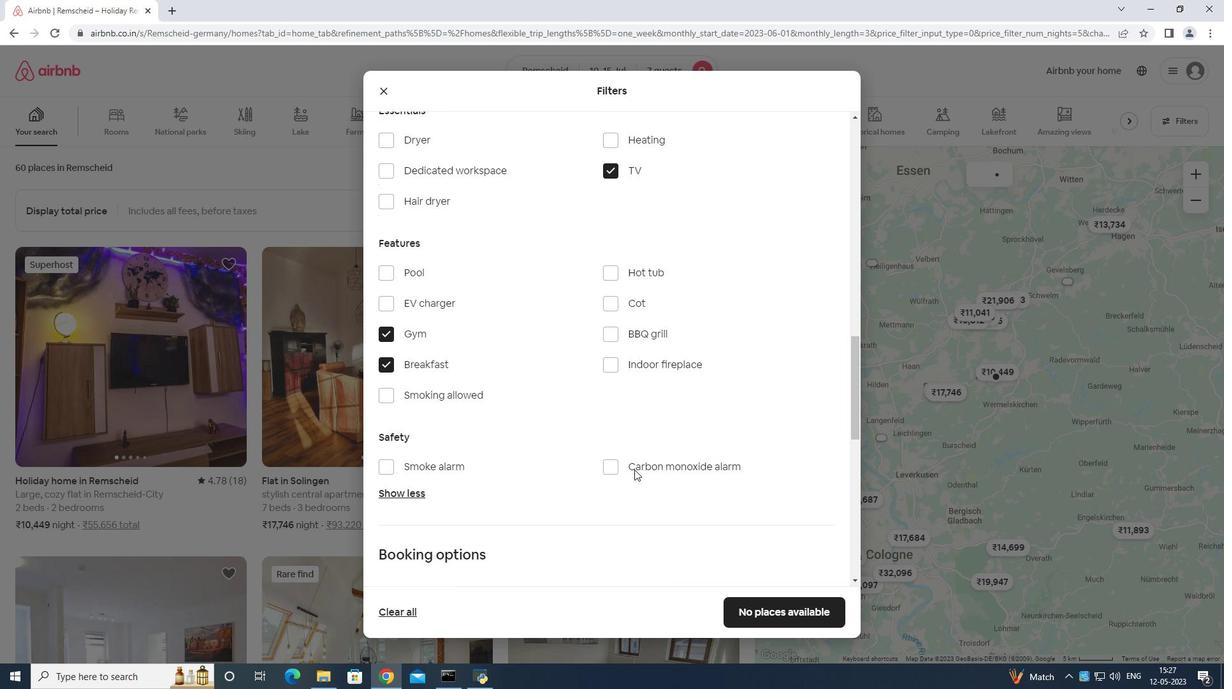 
Action: Mouse moved to (639, 470)
Screenshot: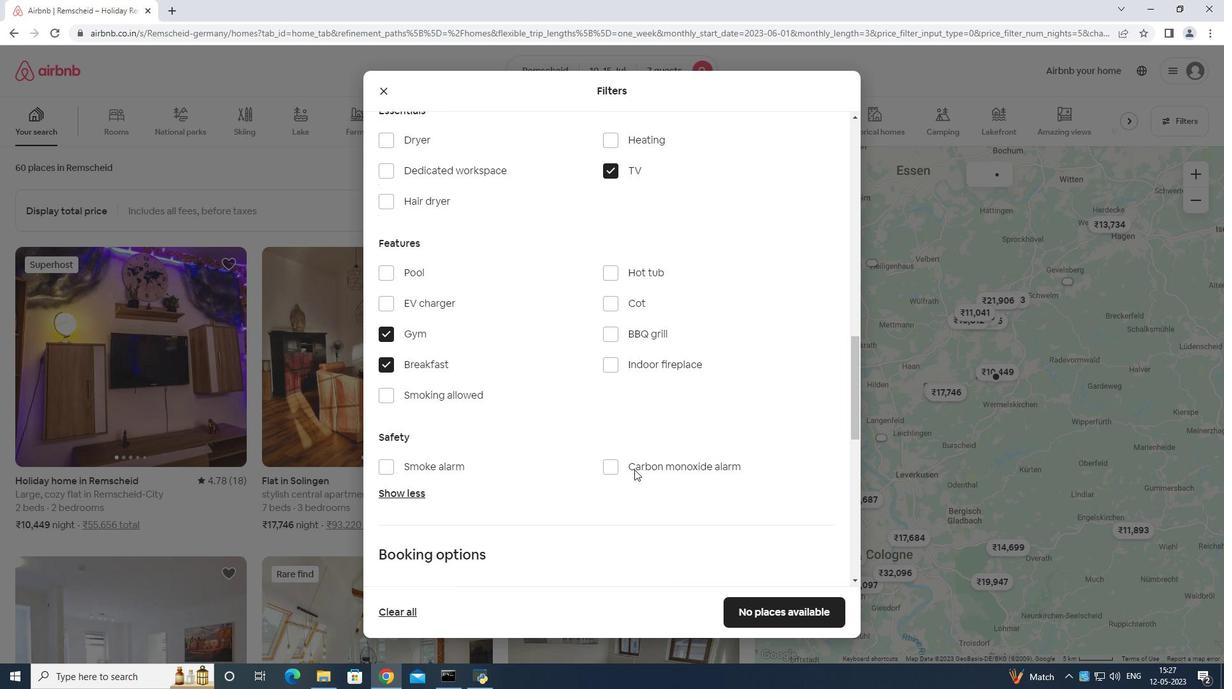 
Action: Mouse scrolled (639, 470) with delta (0, 0)
Screenshot: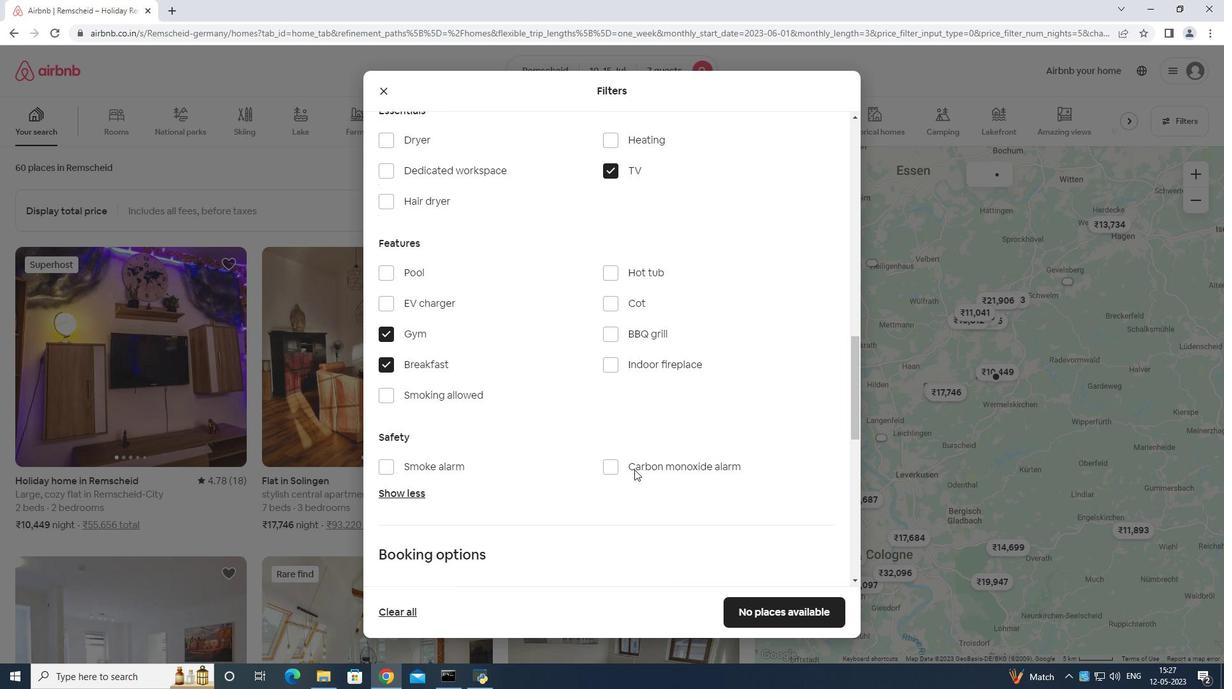 
Action: Mouse moved to (799, 343)
Screenshot: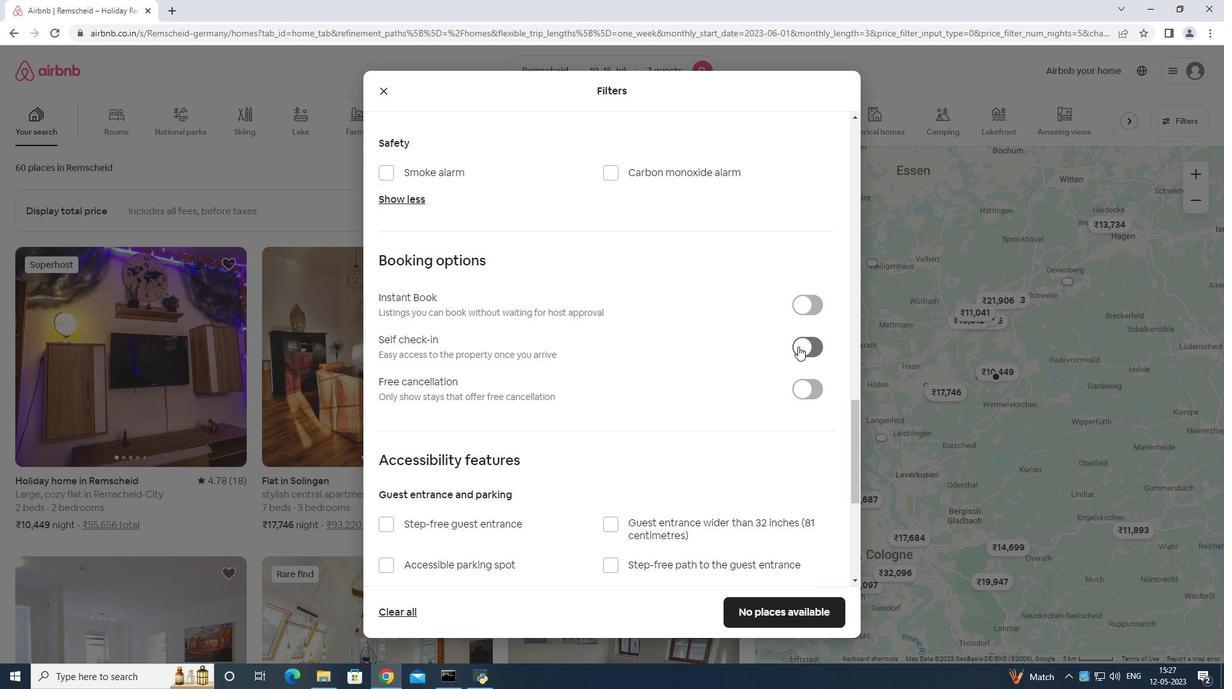 
Action: Mouse pressed left at (799, 343)
Screenshot: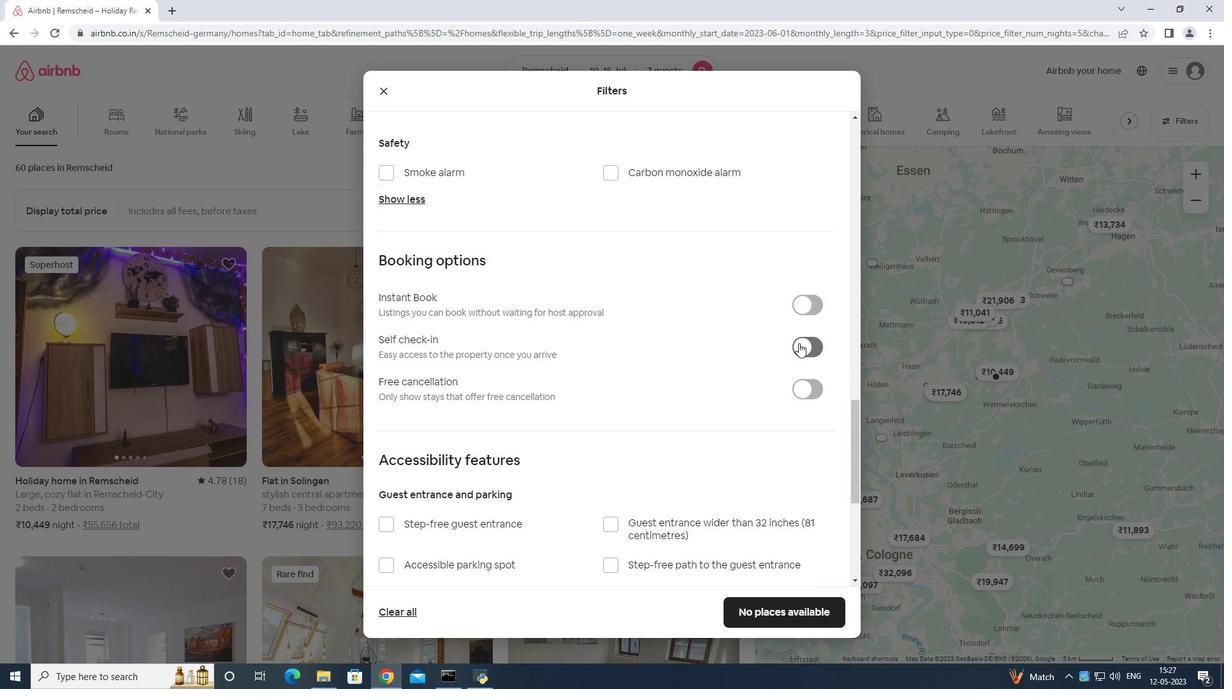 
Action: Mouse moved to (796, 333)
Screenshot: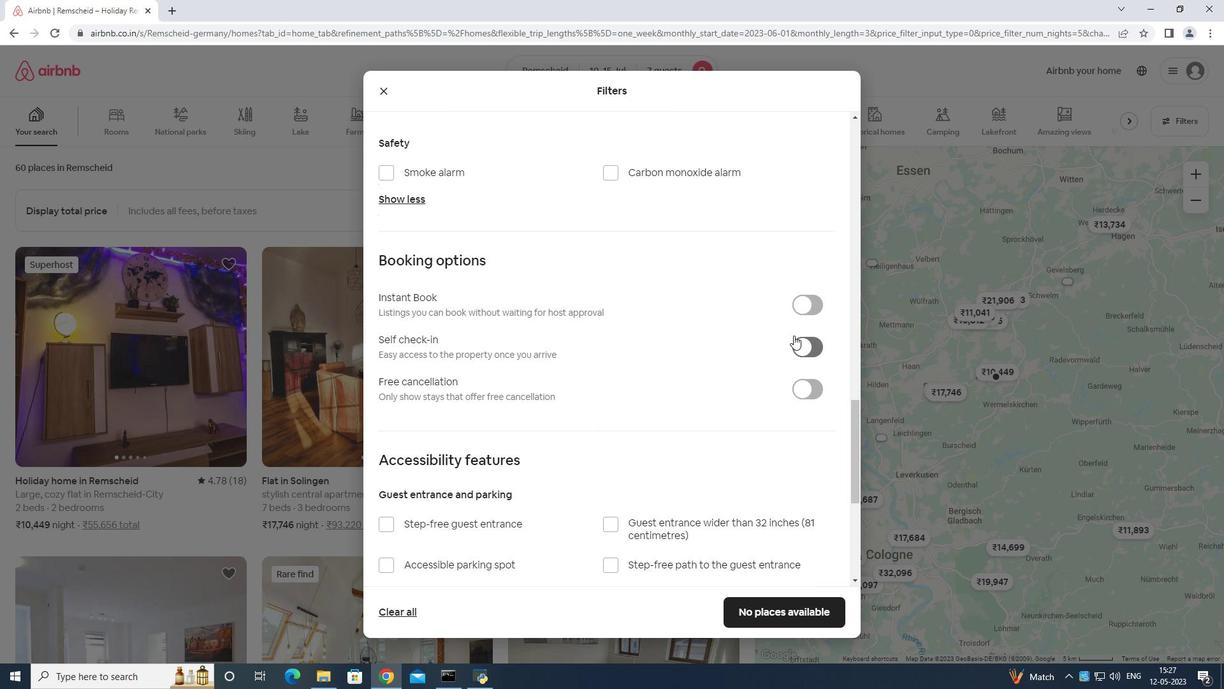 
Action: Mouse scrolled (796, 333) with delta (0, 0)
Screenshot: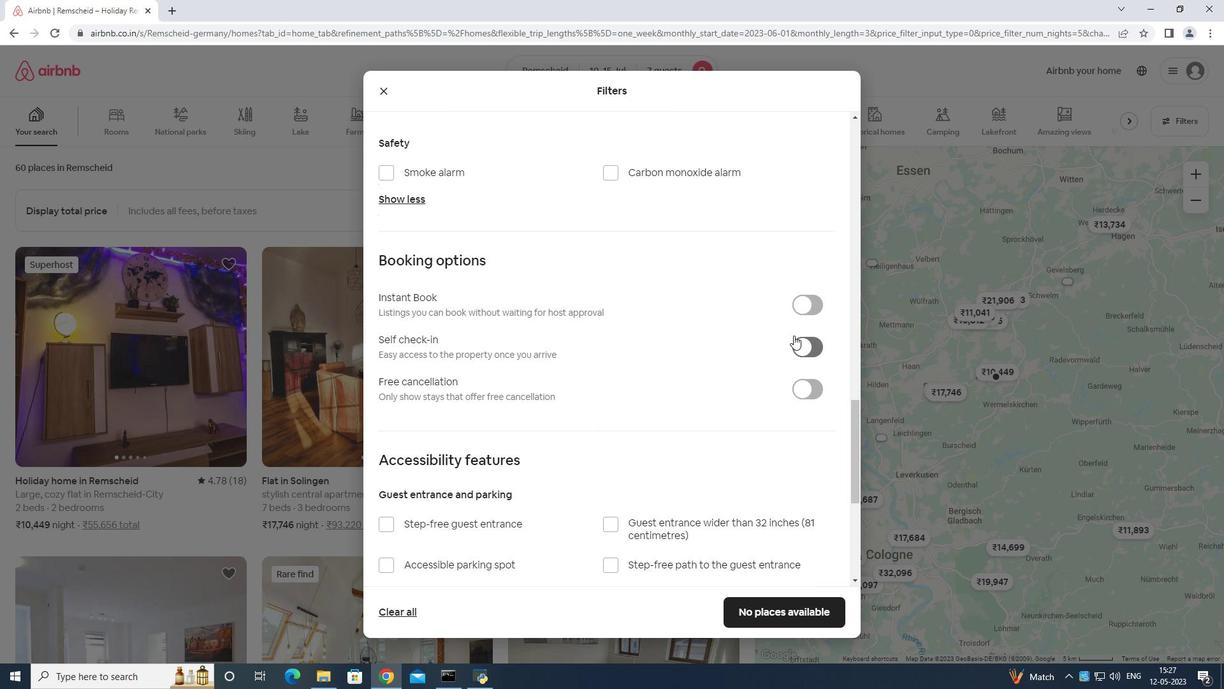
Action: Mouse moved to (796, 340)
Screenshot: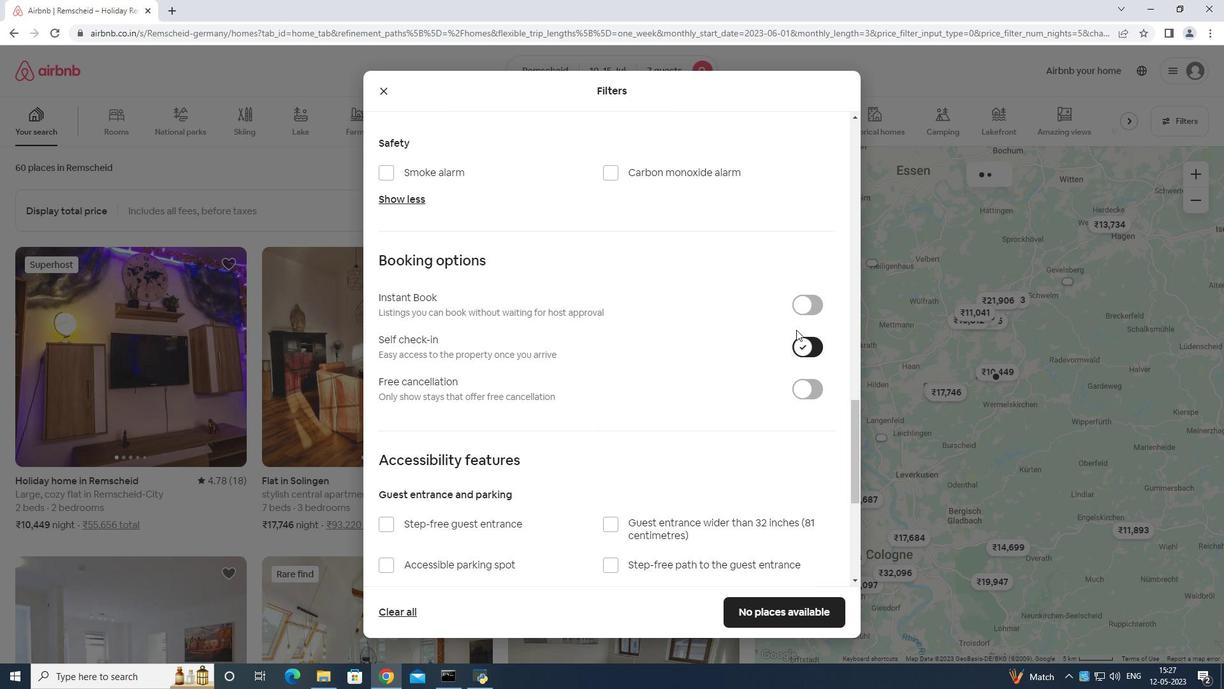 
Action: Mouse scrolled (796, 339) with delta (0, 0)
Screenshot: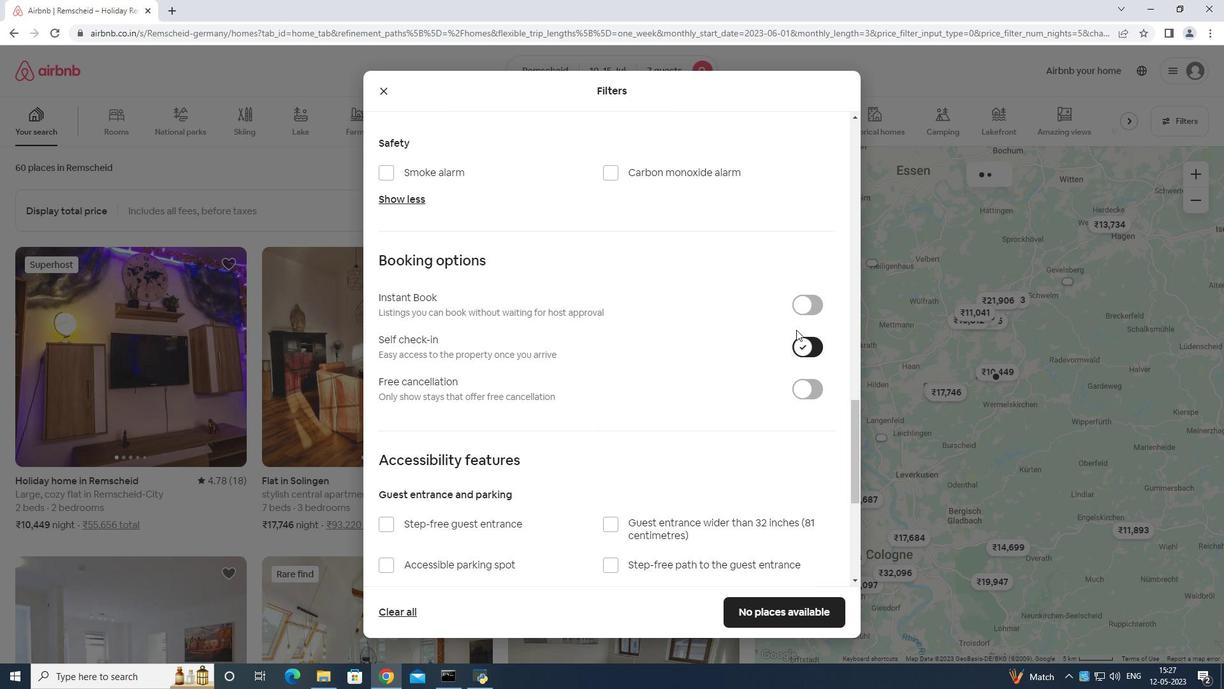 
Action: Mouse moved to (796, 347)
Screenshot: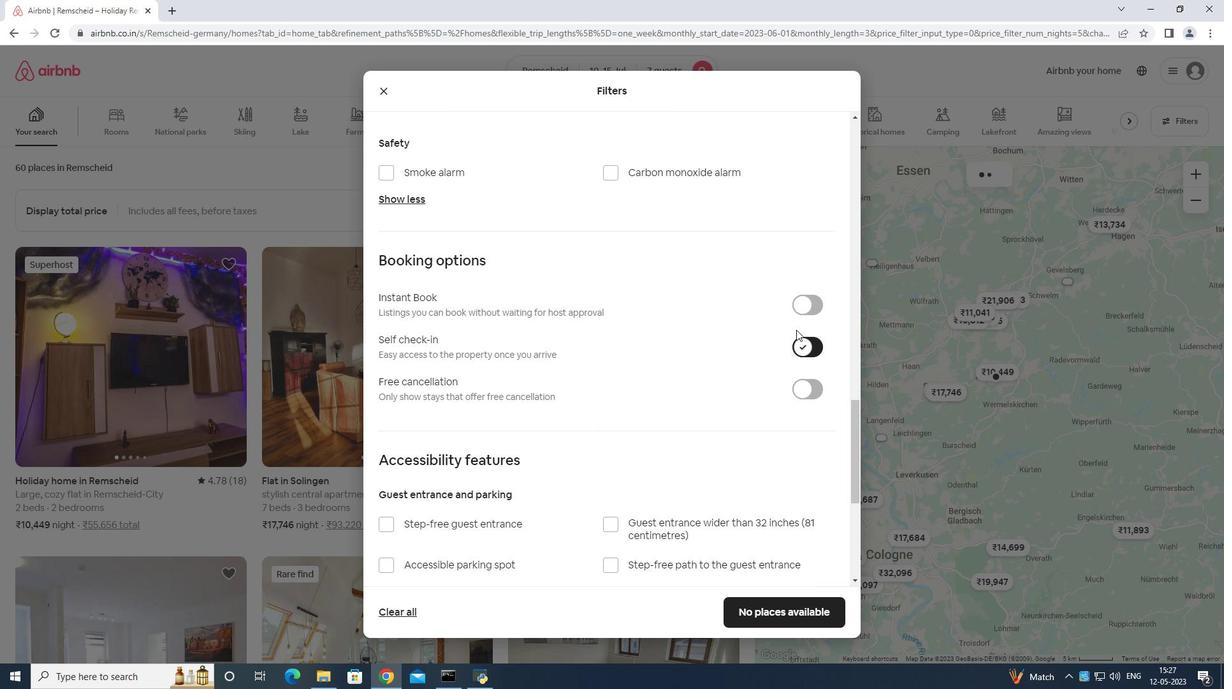 
Action: Mouse scrolled (796, 346) with delta (0, 0)
Screenshot: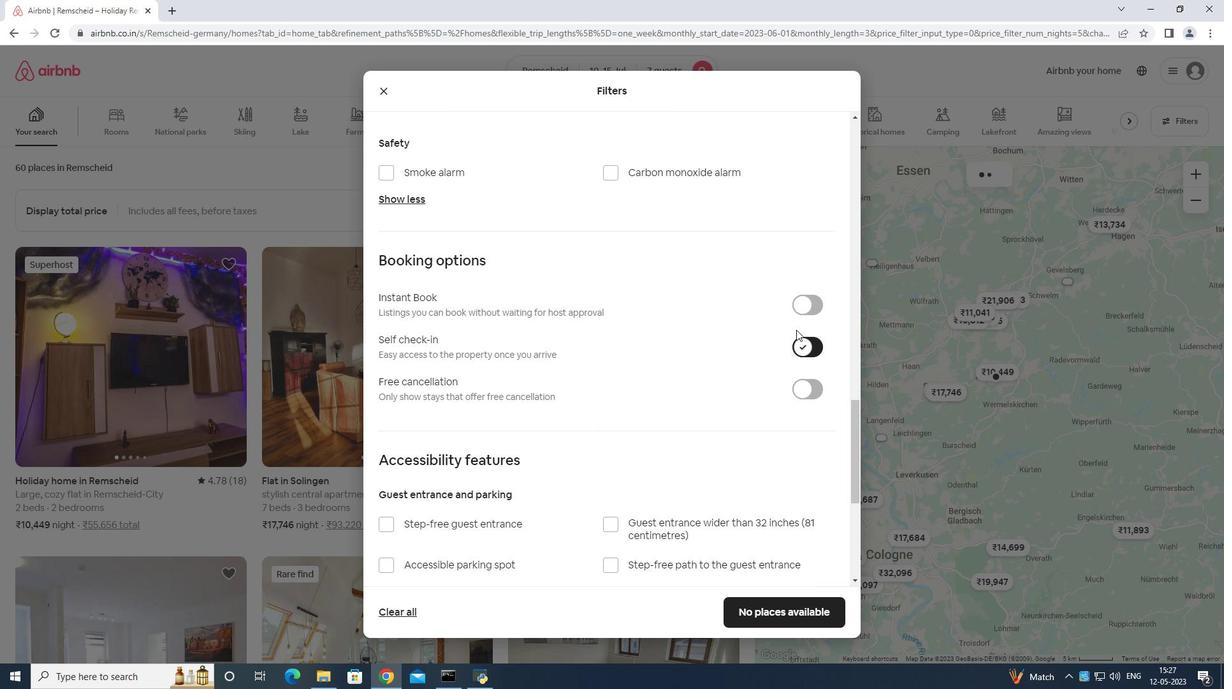 
Action: Mouse moved to (791, 349)
Screenshot: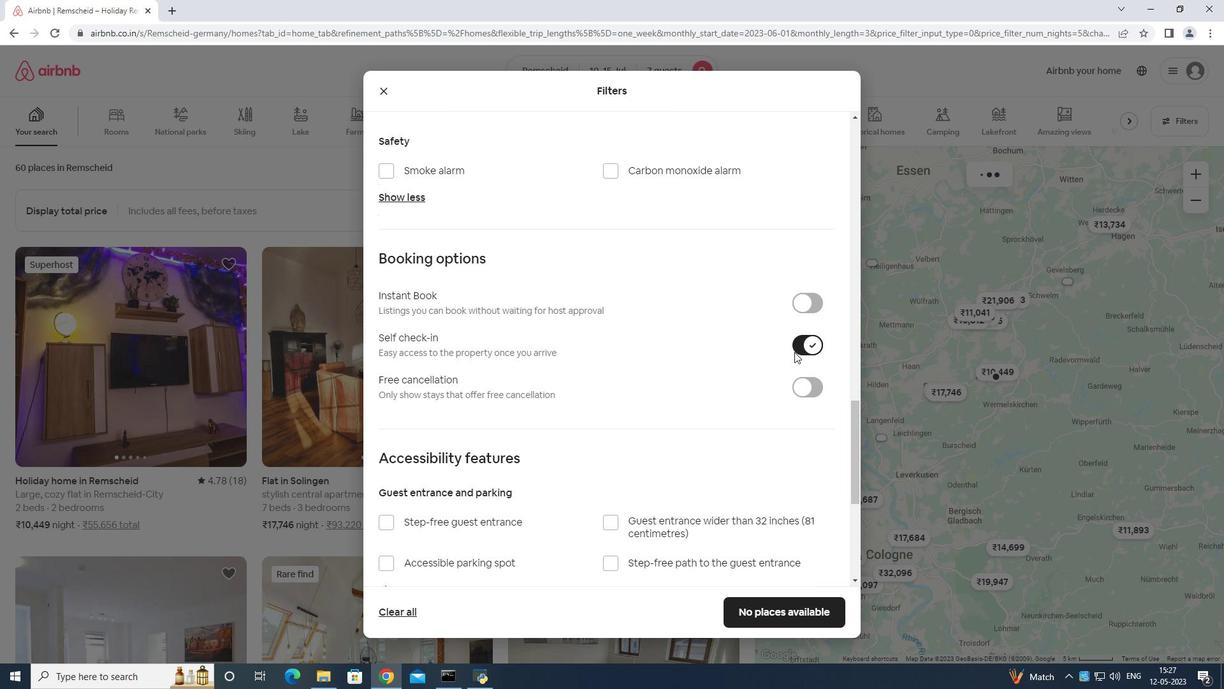 
Action: Mouse scrolled (791, 348) with delta (0, 0)
Screenshot: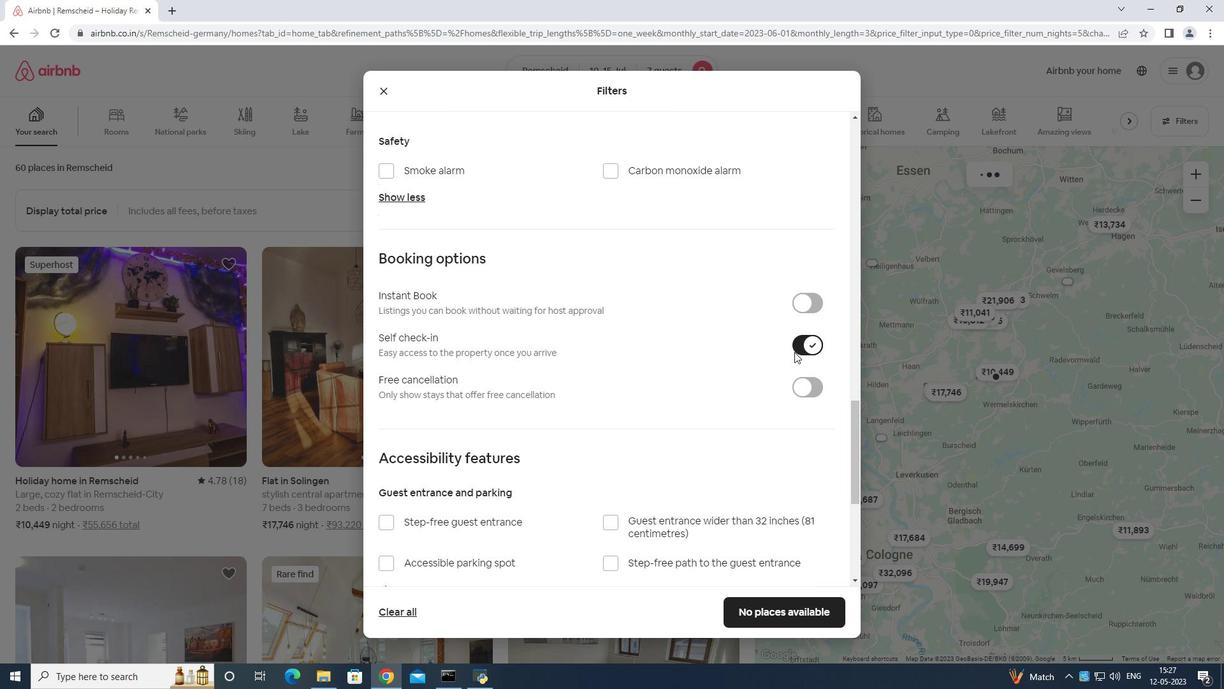 
Action: Mouse moved to (790, 356)
Screenshot: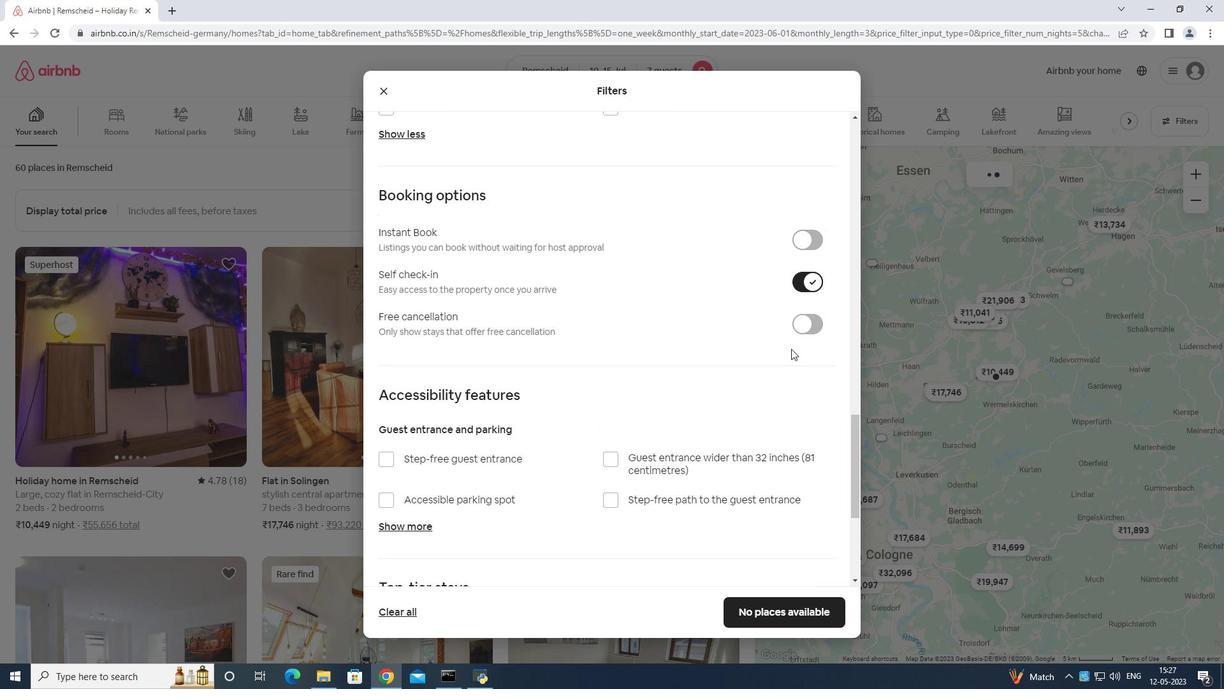 
Action: Mouse scrolled (790, 354) with delta (0, 0)
Screenshot: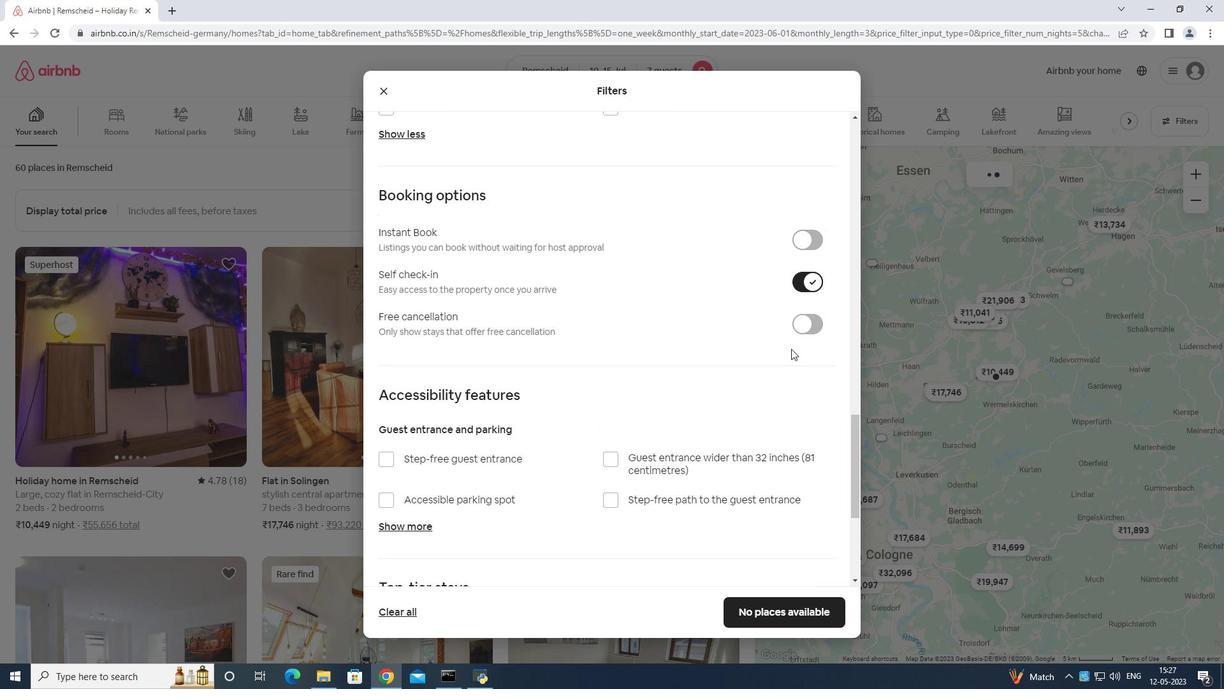 
Action: Mouse moved to (790, 359)
Screenshot: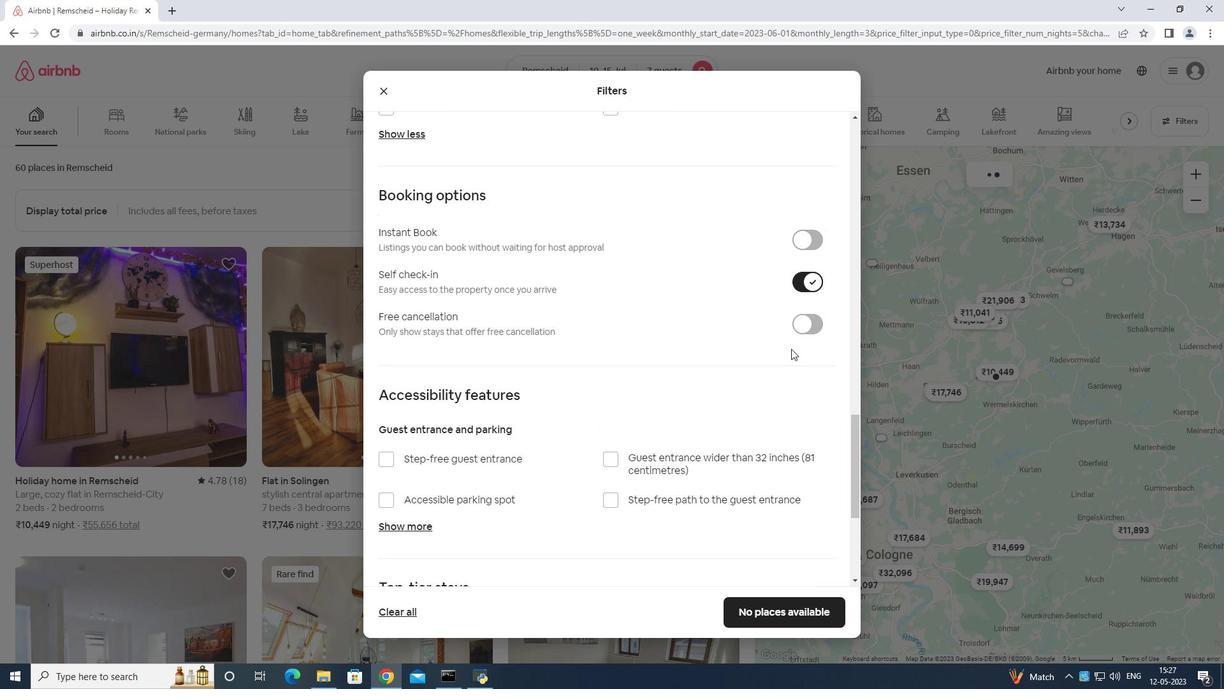 
Action: Mouse scrolled (790, 357) with delta (0, 0)
Screenshot: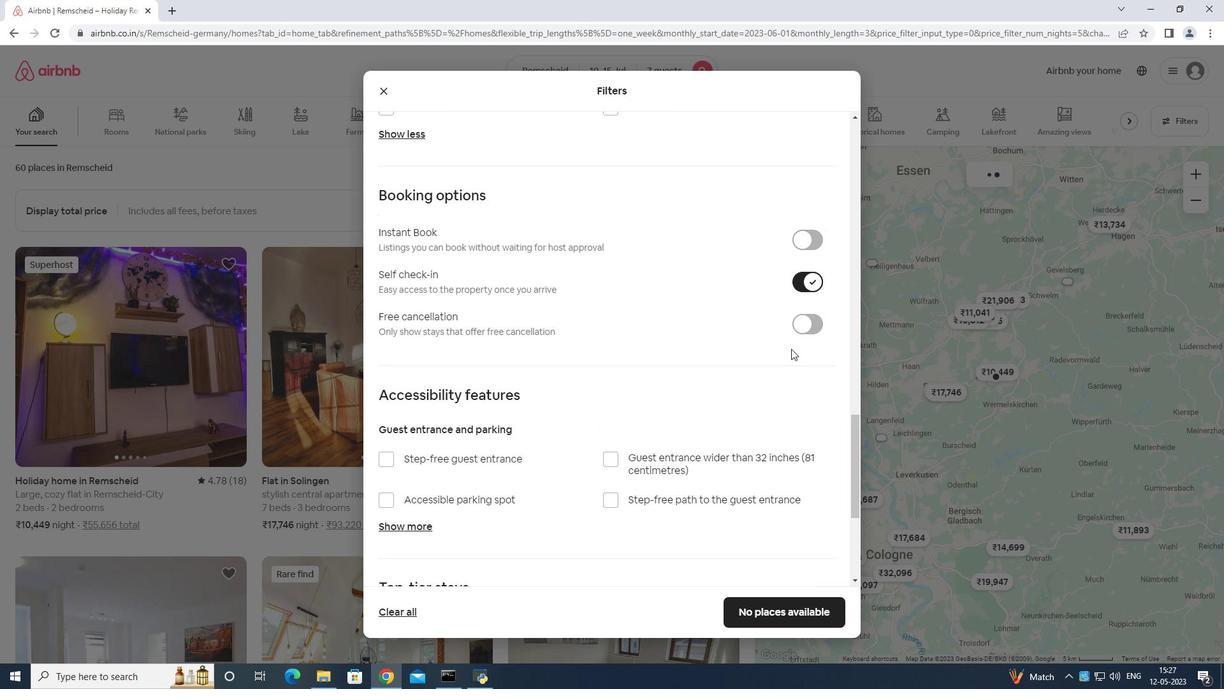 
Action: Mouse moved to (790, 362)
Screenshot: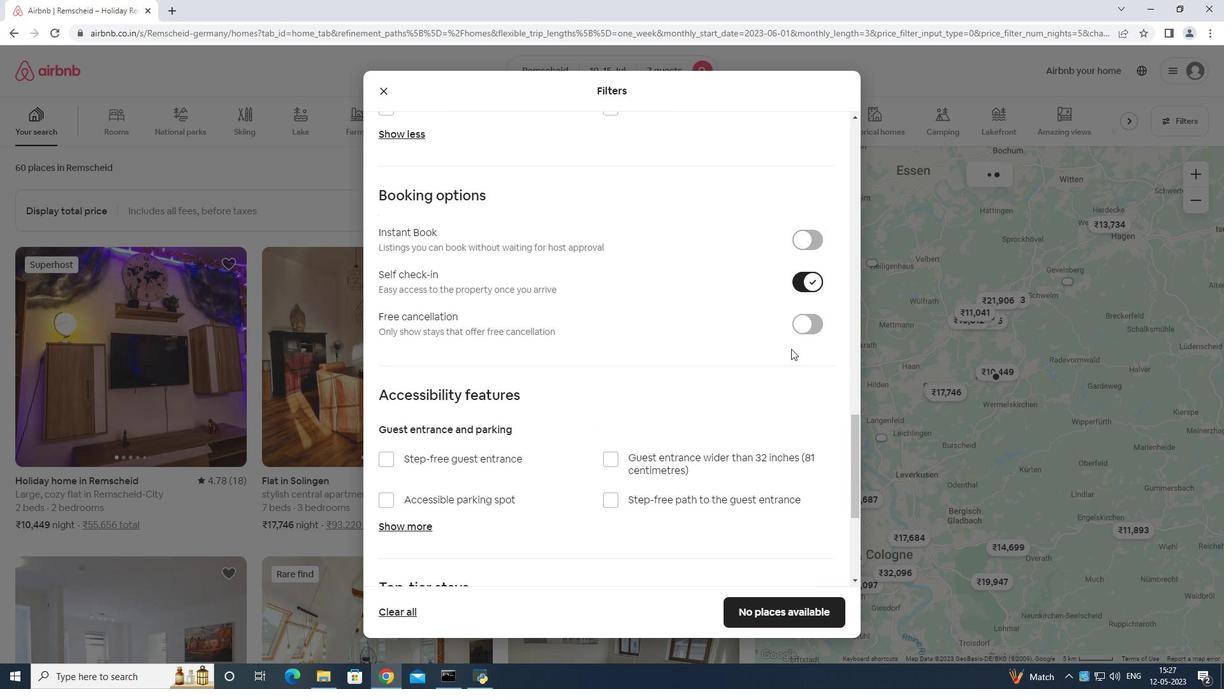 
Action: Mouse scrolled (790, 360) with delta (0, 0)
Screenshot: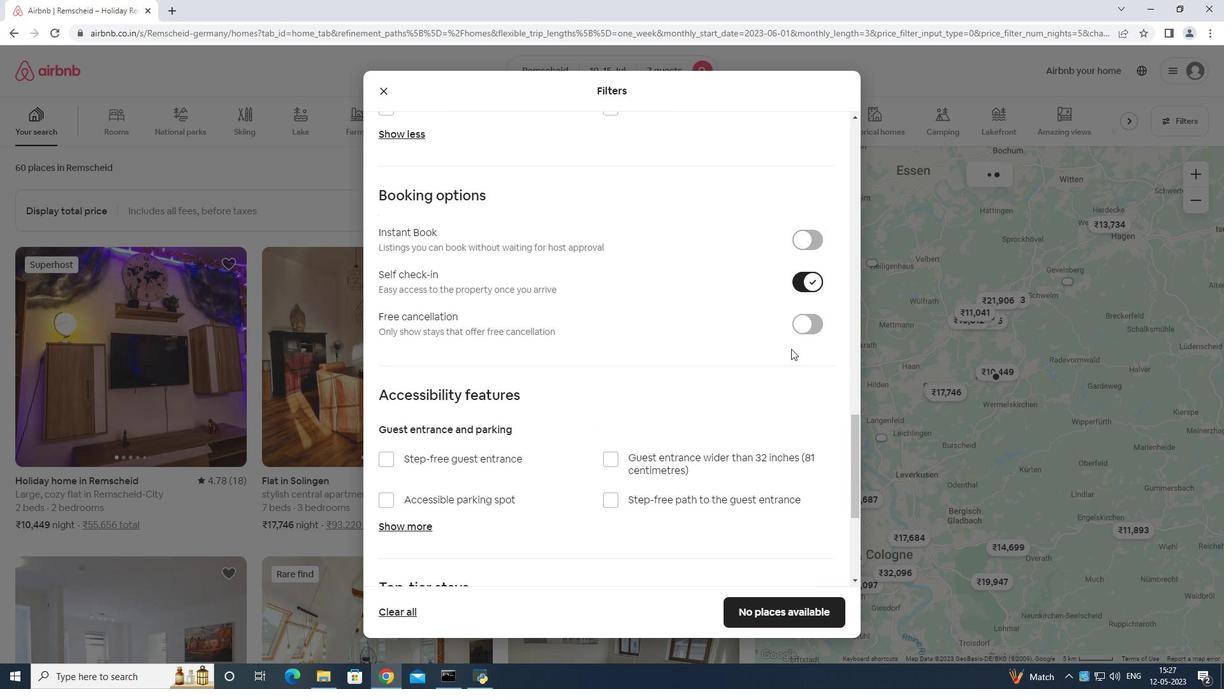 
Action: Mouse moved to (386, 496)
Screenshot: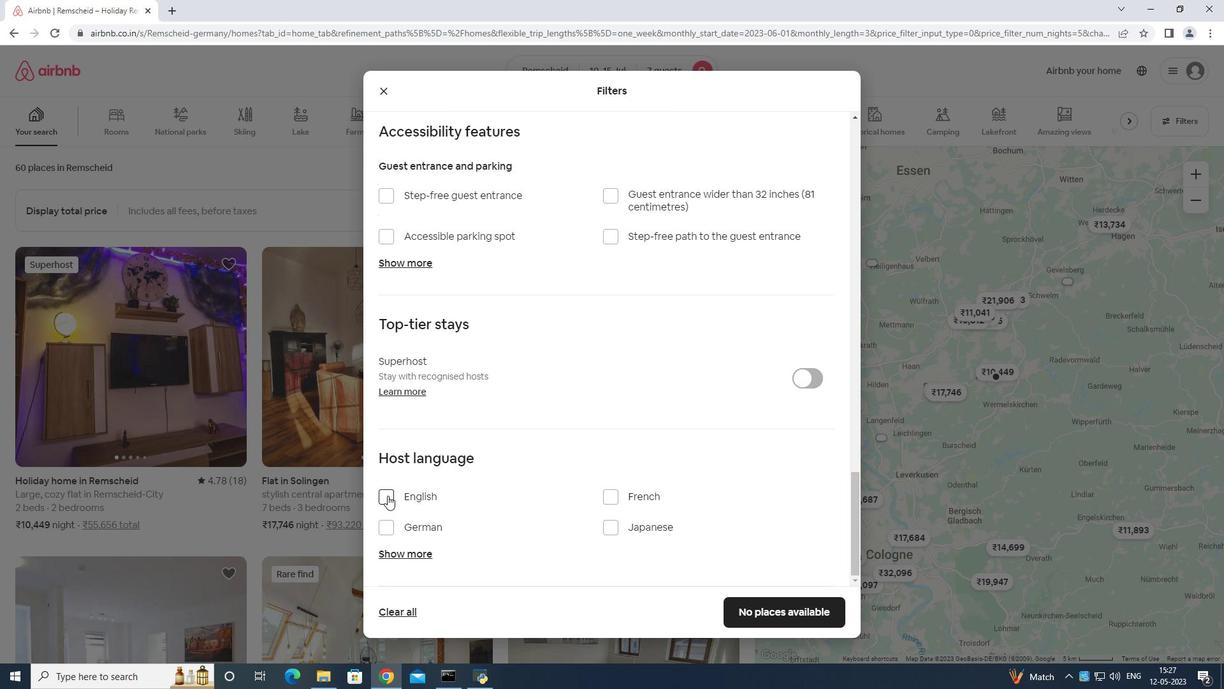 
Action: Mouse pressed left at (386, 496)
Screenshot: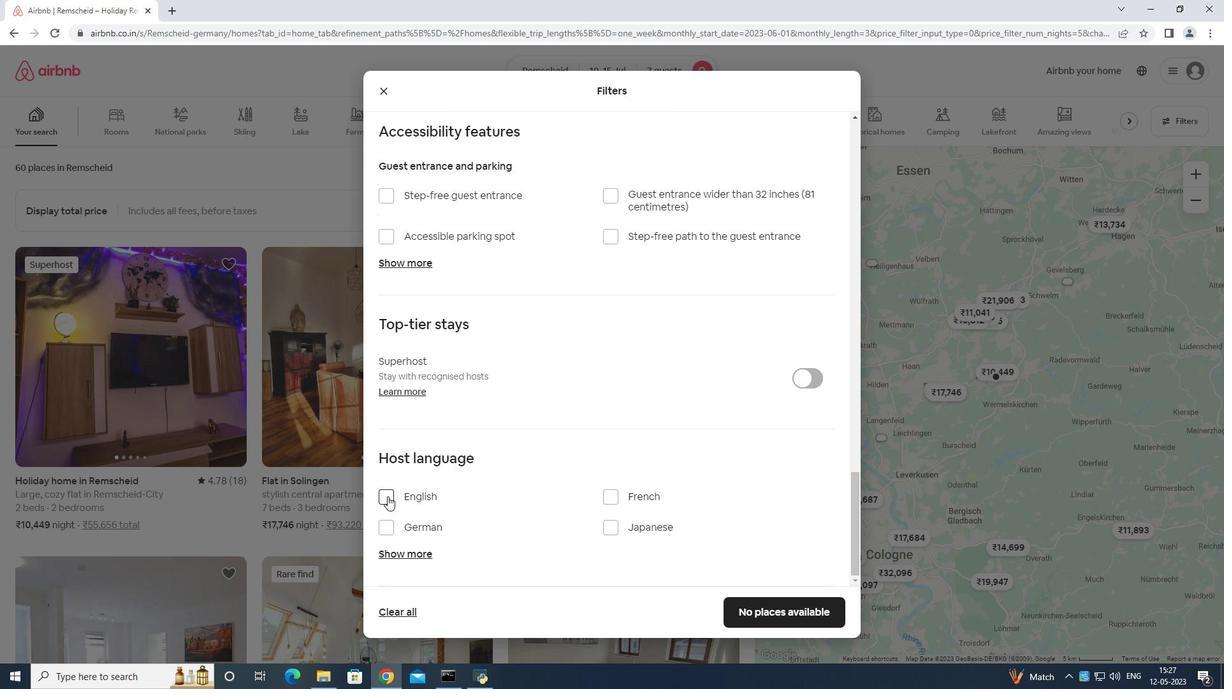 
Action: Mouse moved to (773, 608)
Screenshot: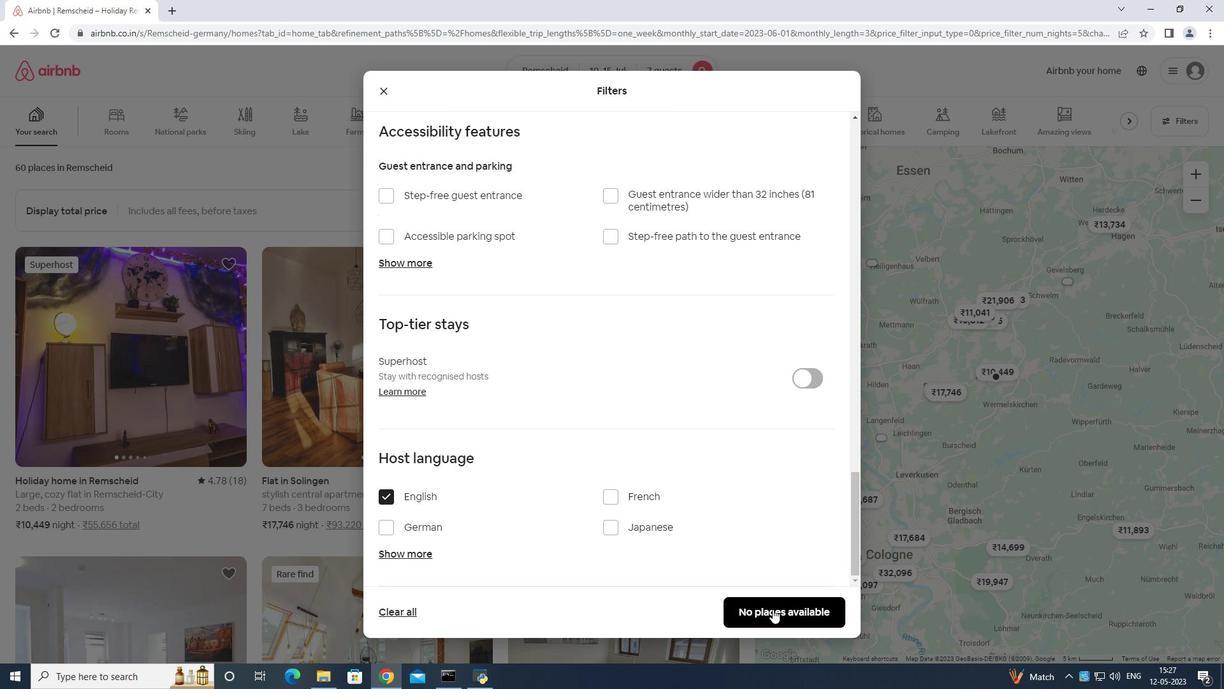 
Action: Mouse pressed left at (773, 608)
Screenshot: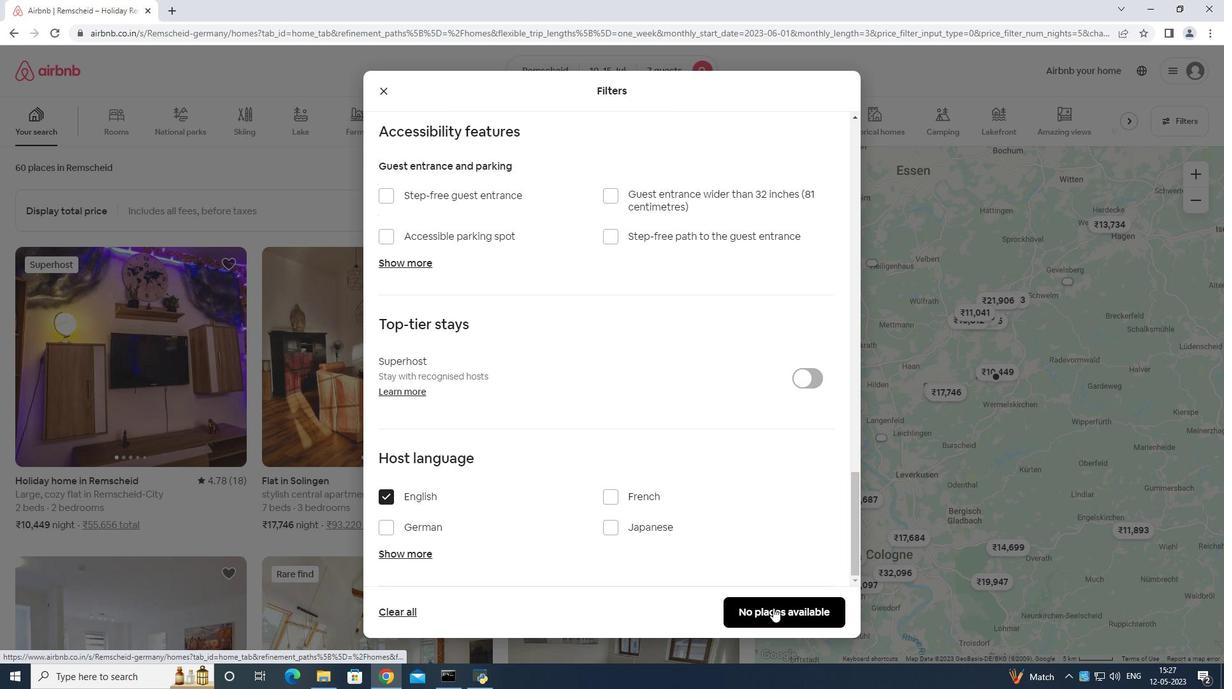 
Action: Mouse moved to (774, 607)
Screenshot: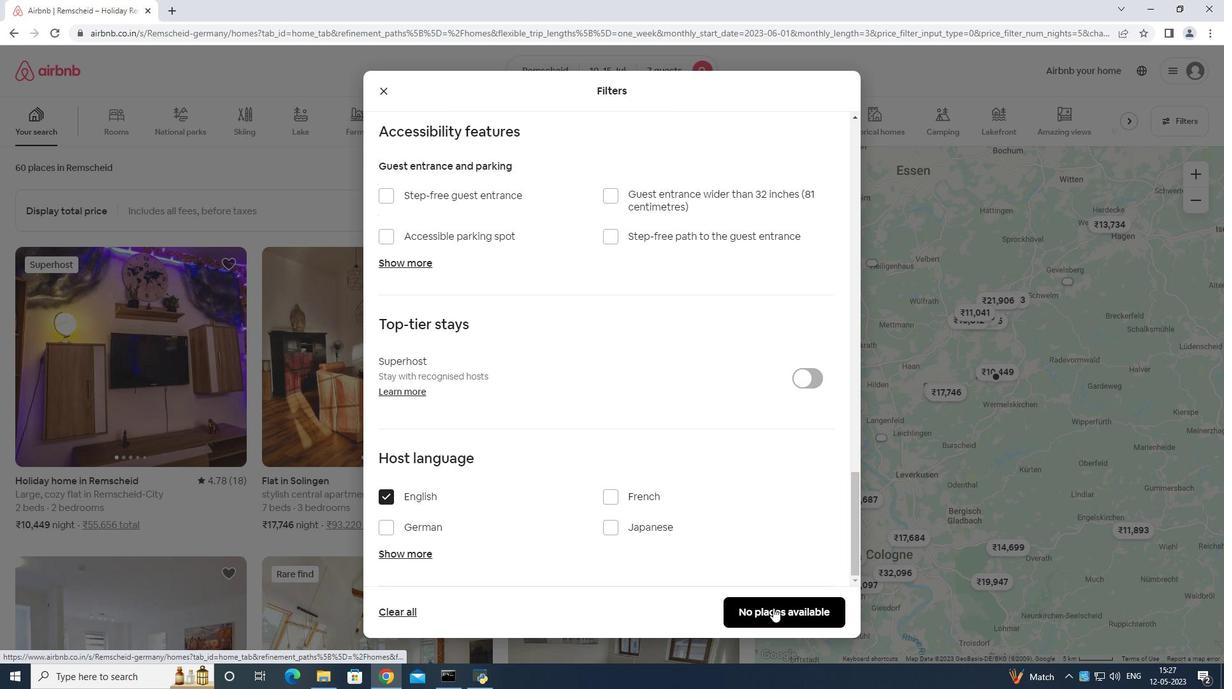 
